 Task: Look for space in Warburton, Pakistan from 8th August, 2023 to 15th August, 2023 for 9 adults in price range Rs.10000 to Rs.14000. Place can be shared room with 5 bedrooms having 9 beds and 5 bathrooms. Property type can be house, flat, guest house. Amenities needed are: wifi, TV, free parkinig on premises, gym, breakfast. Booking option can be shelf check-in. Required host language is English.
Action: Mouse moved to (552, 121)
Screenshot: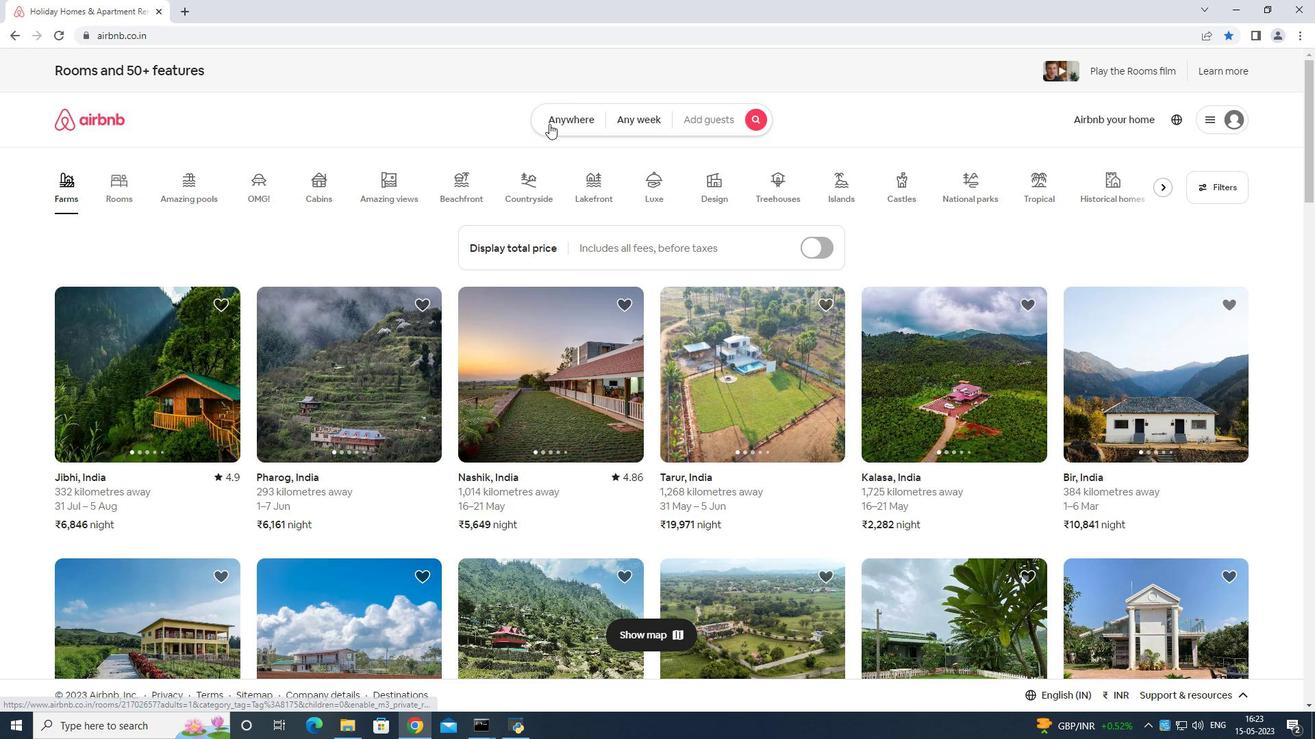 
Action: Mouse pressed left at (552, 121)
Screenshot: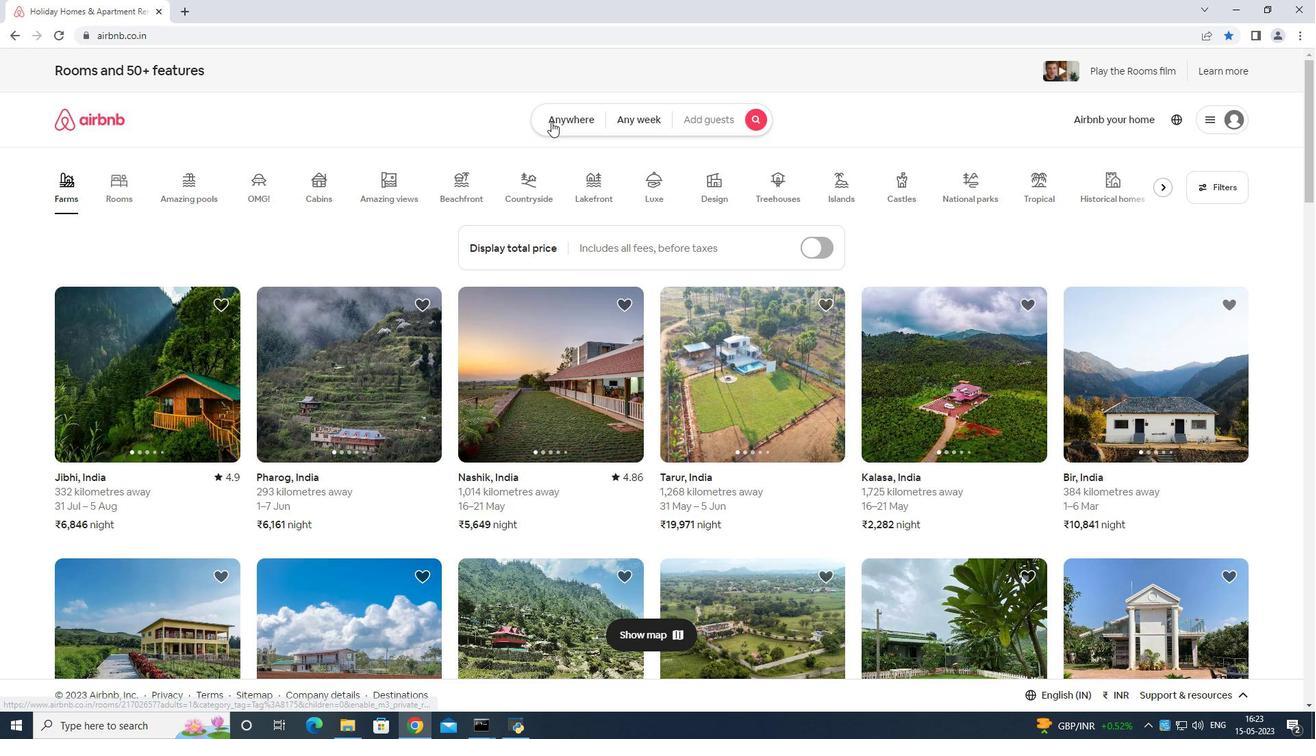 
Action: Mouse moved to (545, 170)
Screenshot: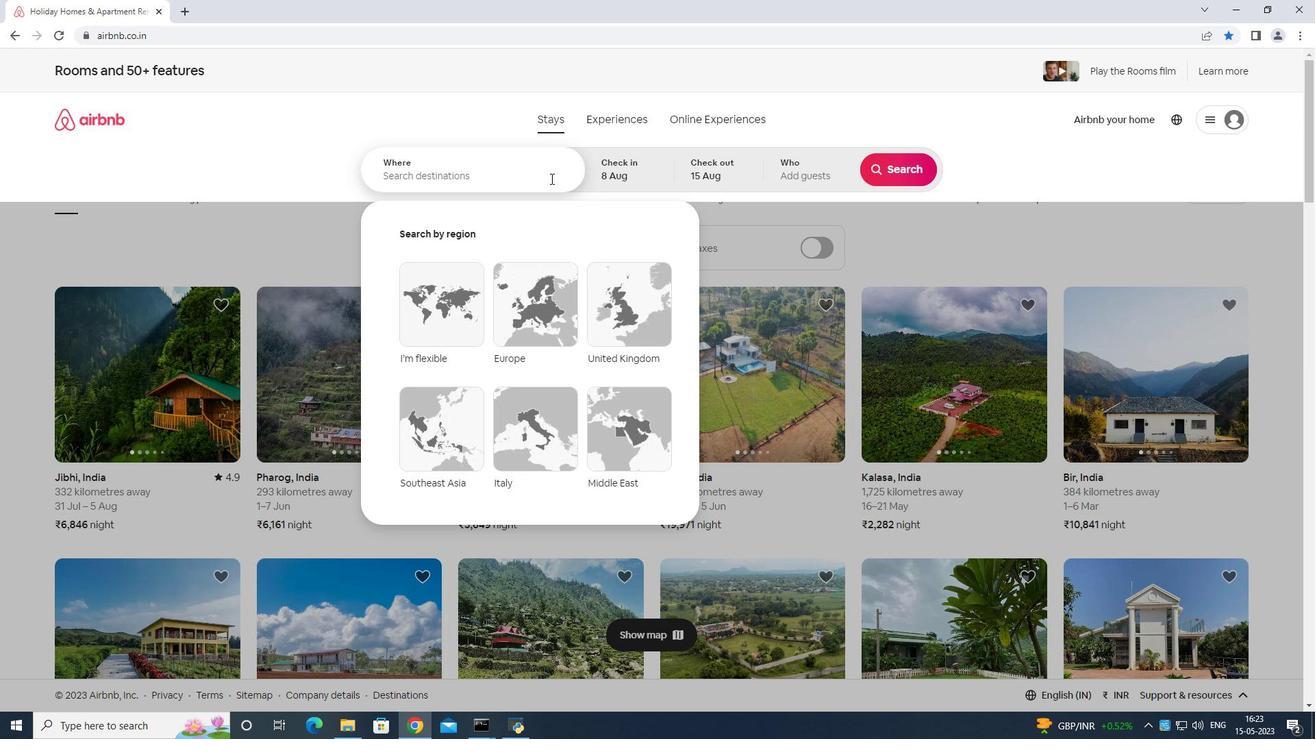 
Action: Mouse pressed left at (545, 170)
Screenshot: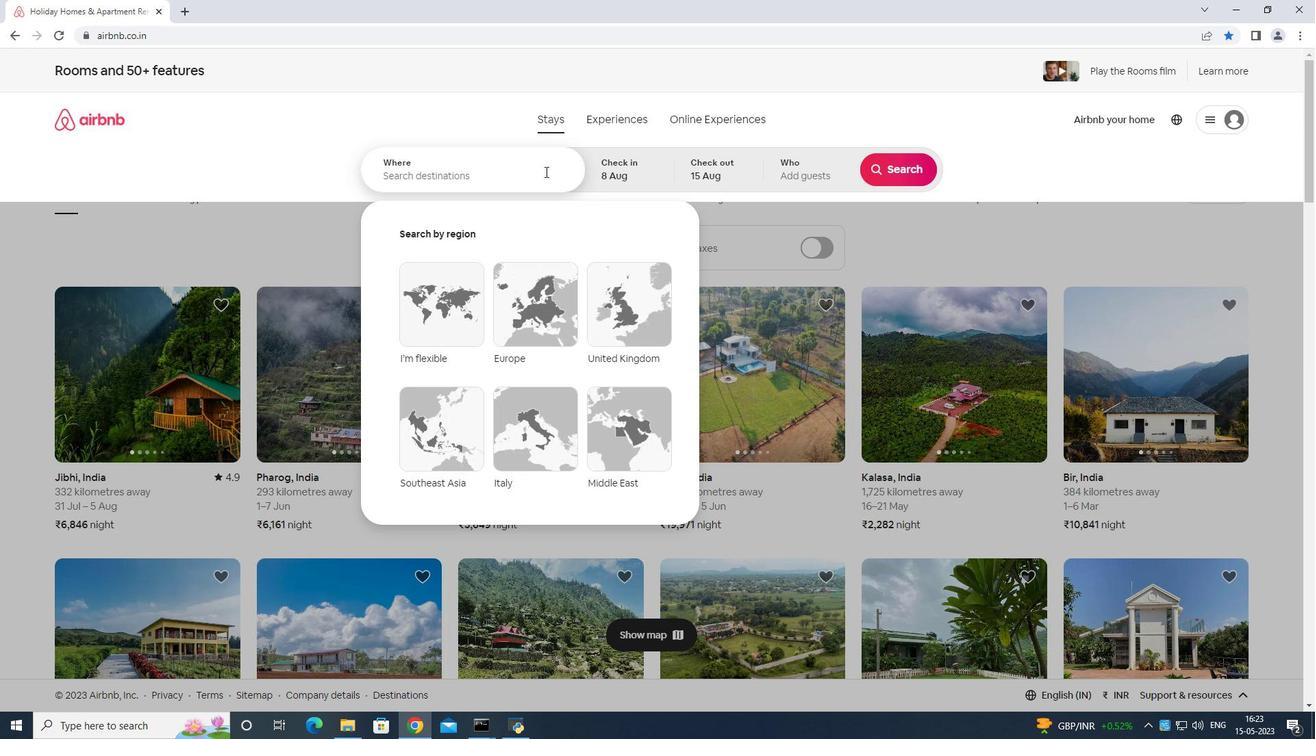 
Action: Mouse moved to (640, 234)
Screenshot: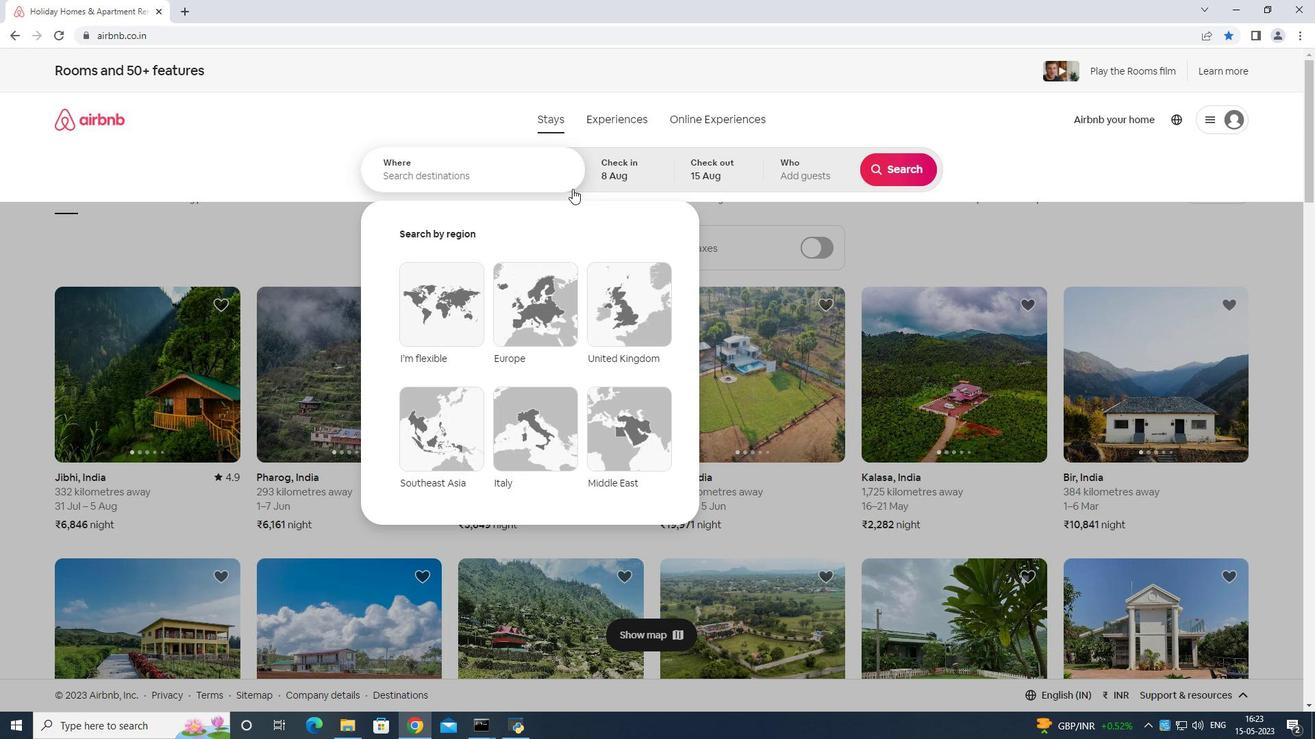 
Action: Key pressed <Key.shift>Warburnton<Key.space><Key.shift>Pakistan<Key.enter>
Screenshot: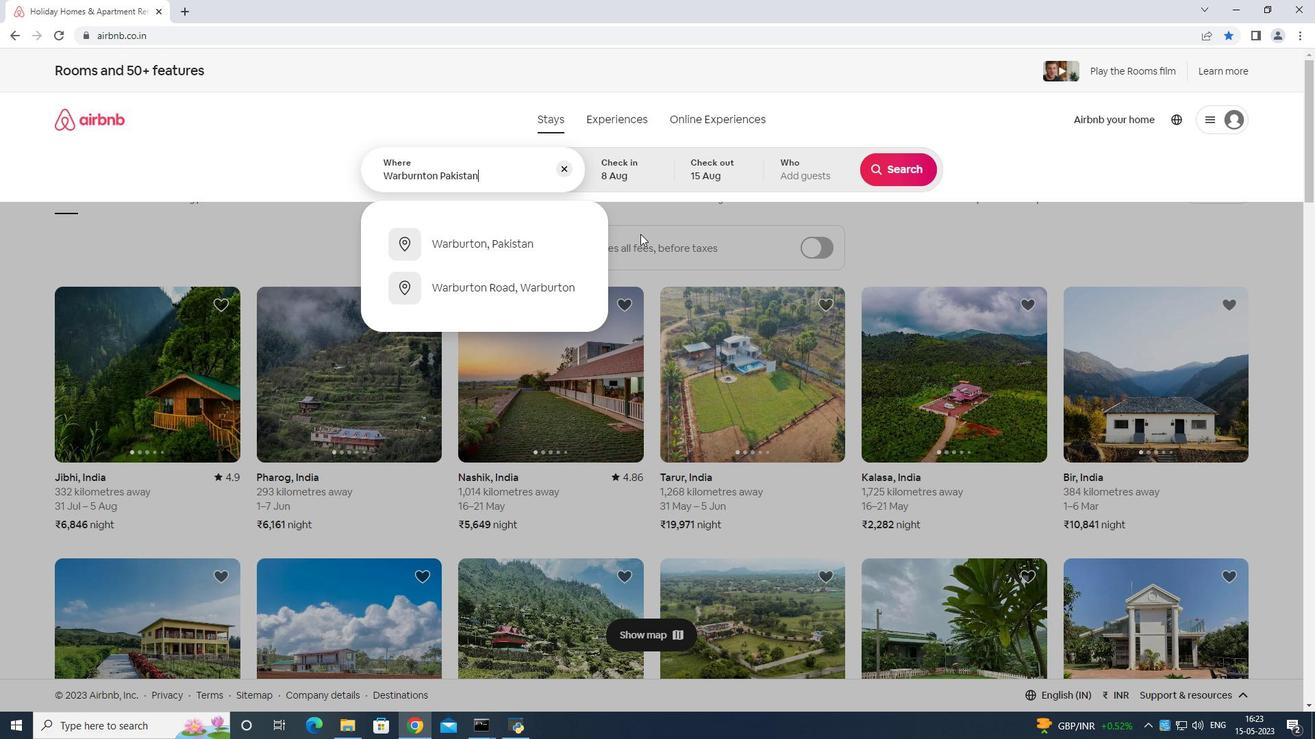 
Action: Mouse moved to (784, 169)
Screenshot: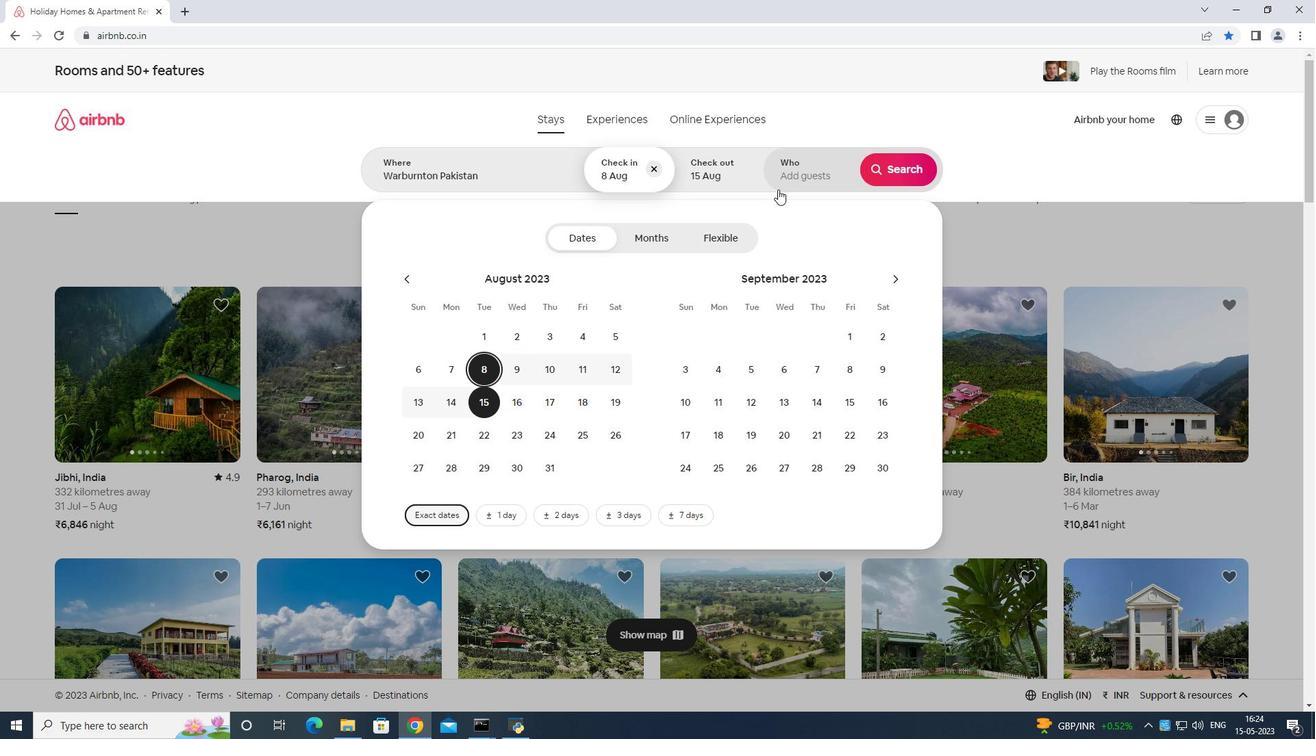 
Action: Mouse pressed left at (784, 169)
Screenshot: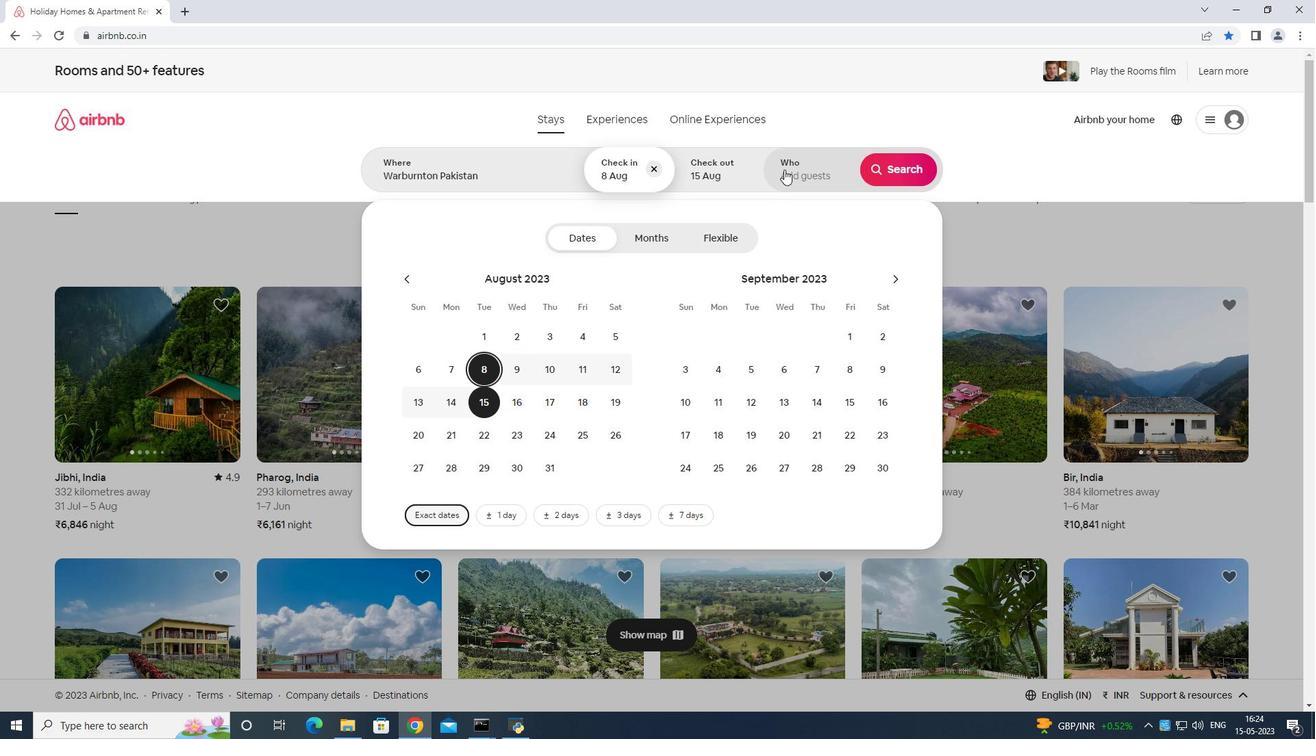 
Action: Mouse moved to (899, 245)
Screenshot: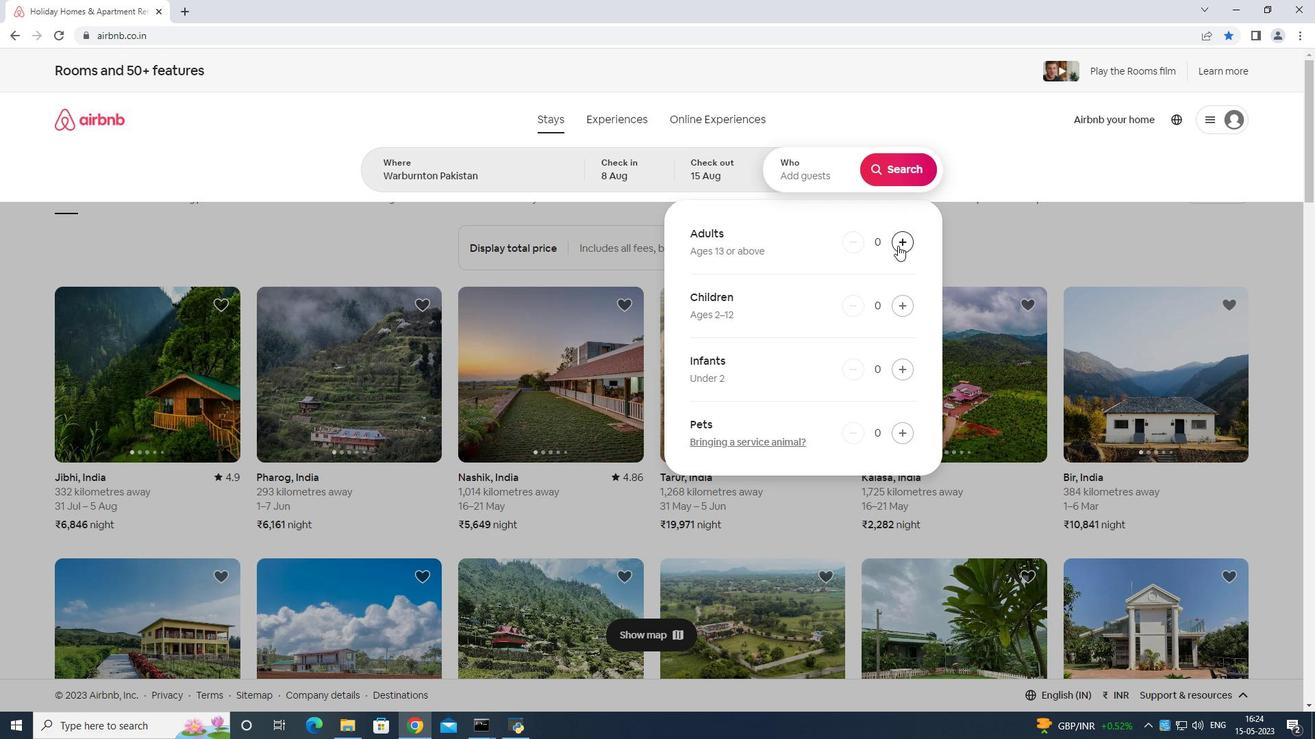 
Action: Mouse pressed left at (899, 245)
Screenshot: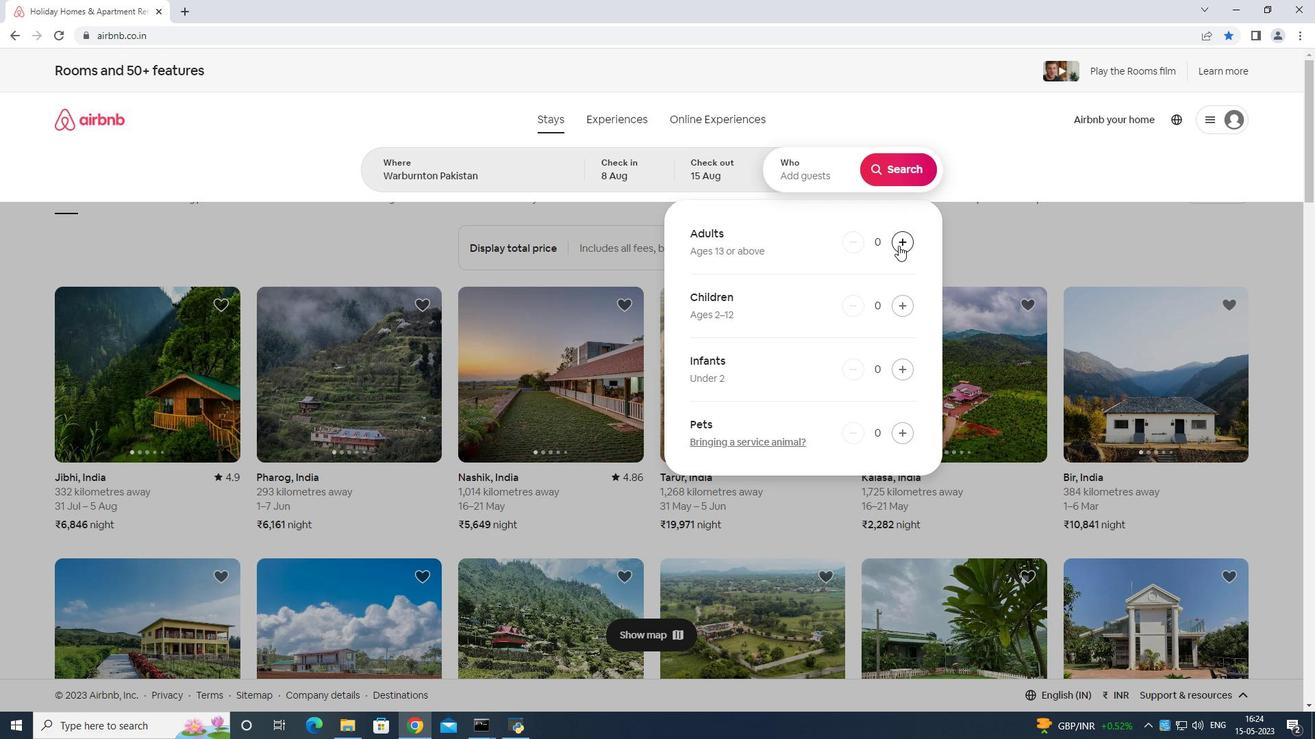
Action: Mouse moved to (901, 245)
Screenshot: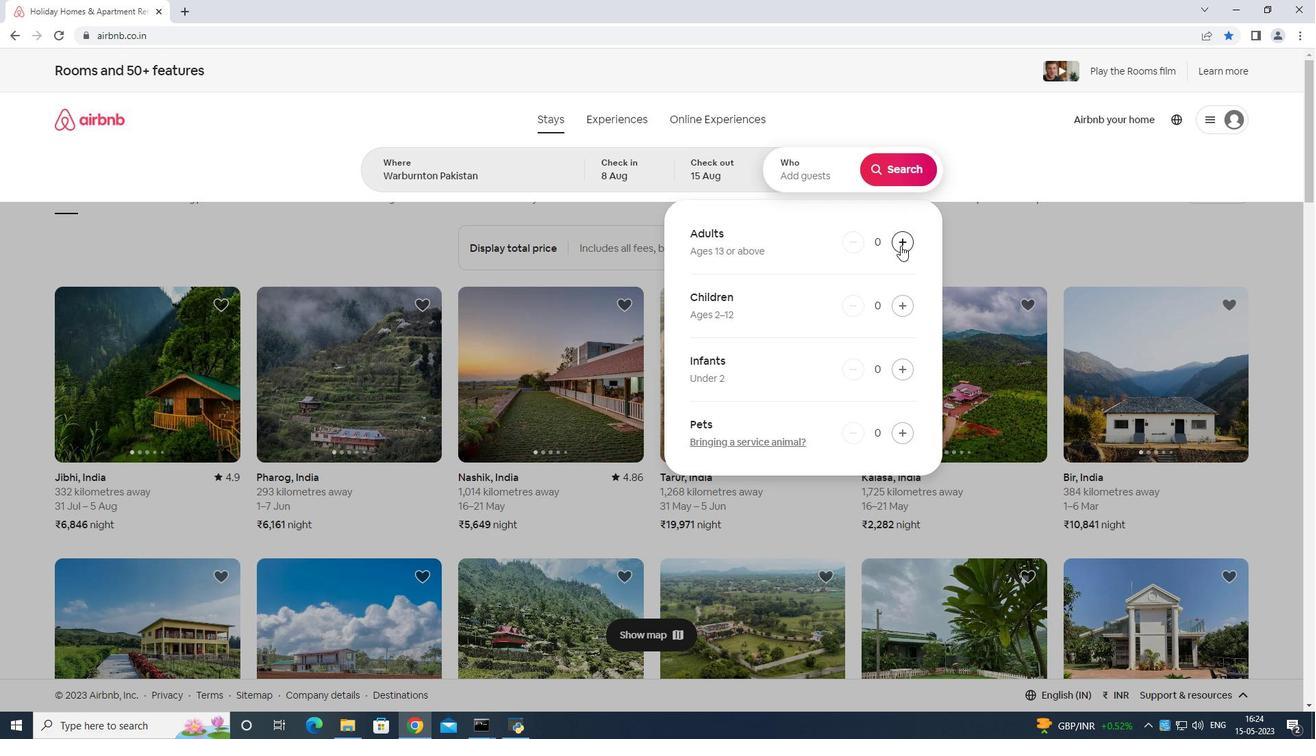 
Action: Mouse pressed left at (901, 245)
Screenshot: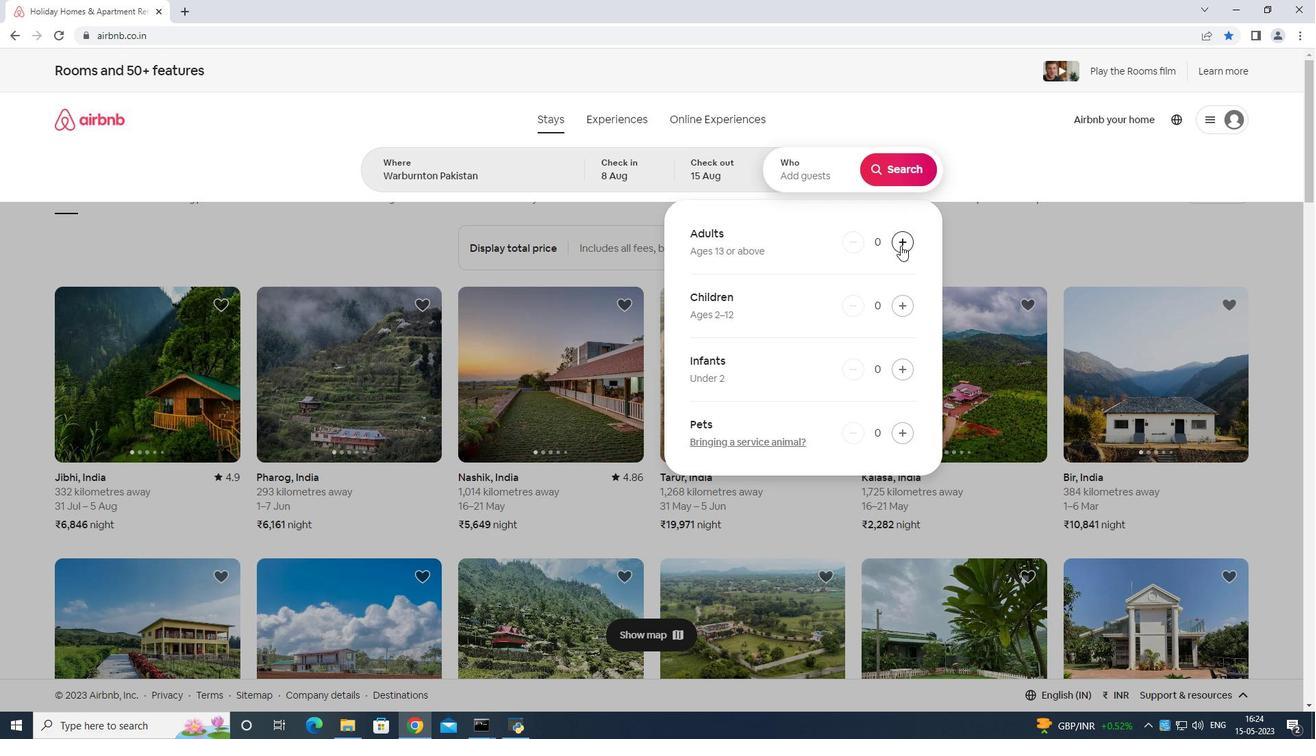 
Action: Mouse moved to (902, 245)
Screenshot: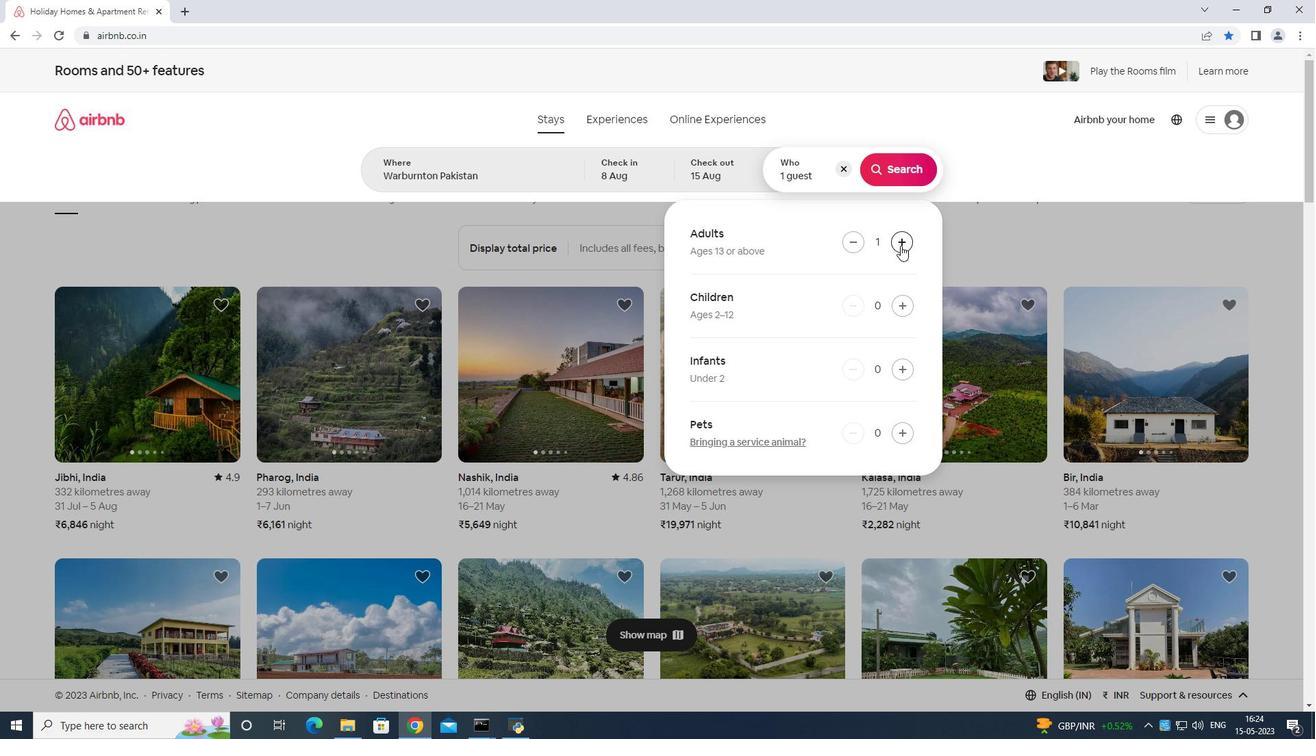 
Action: Mouse pressed left at (902, 245)
Screenshot: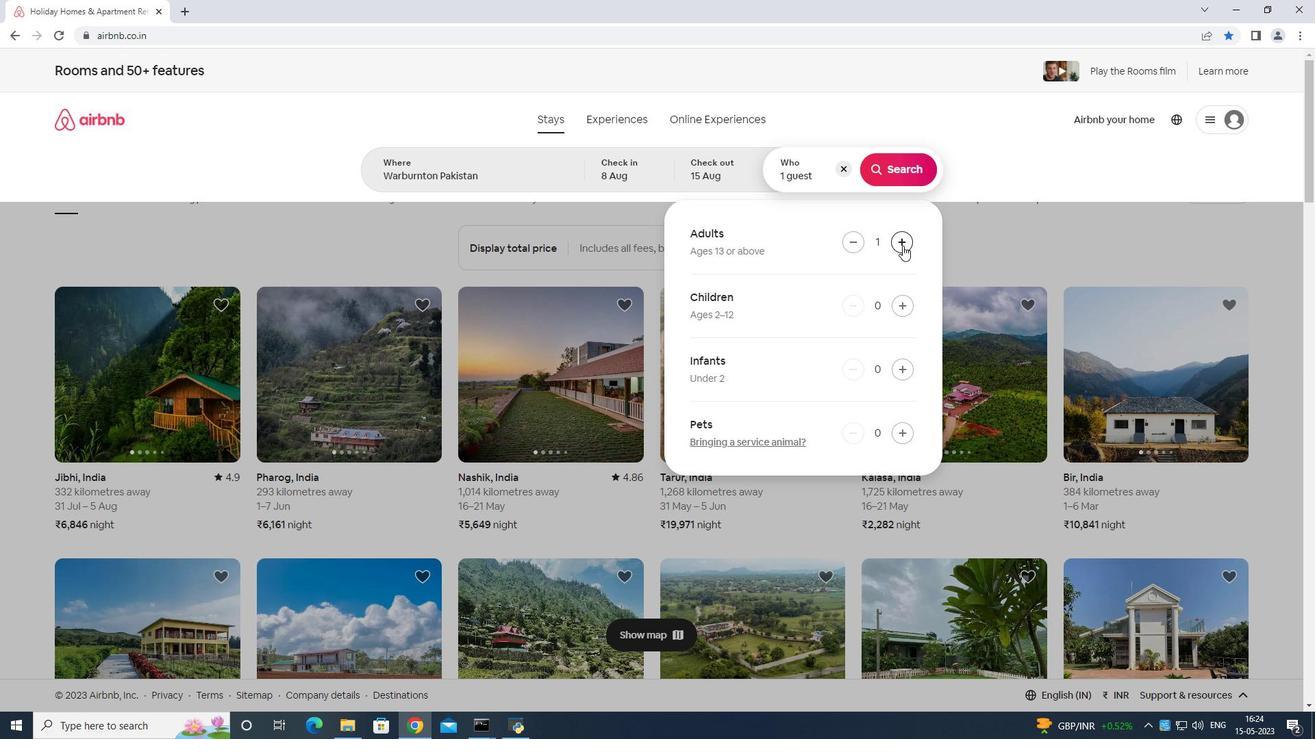 
Action: Mouse pressed left at (902, 245)
Screenshot: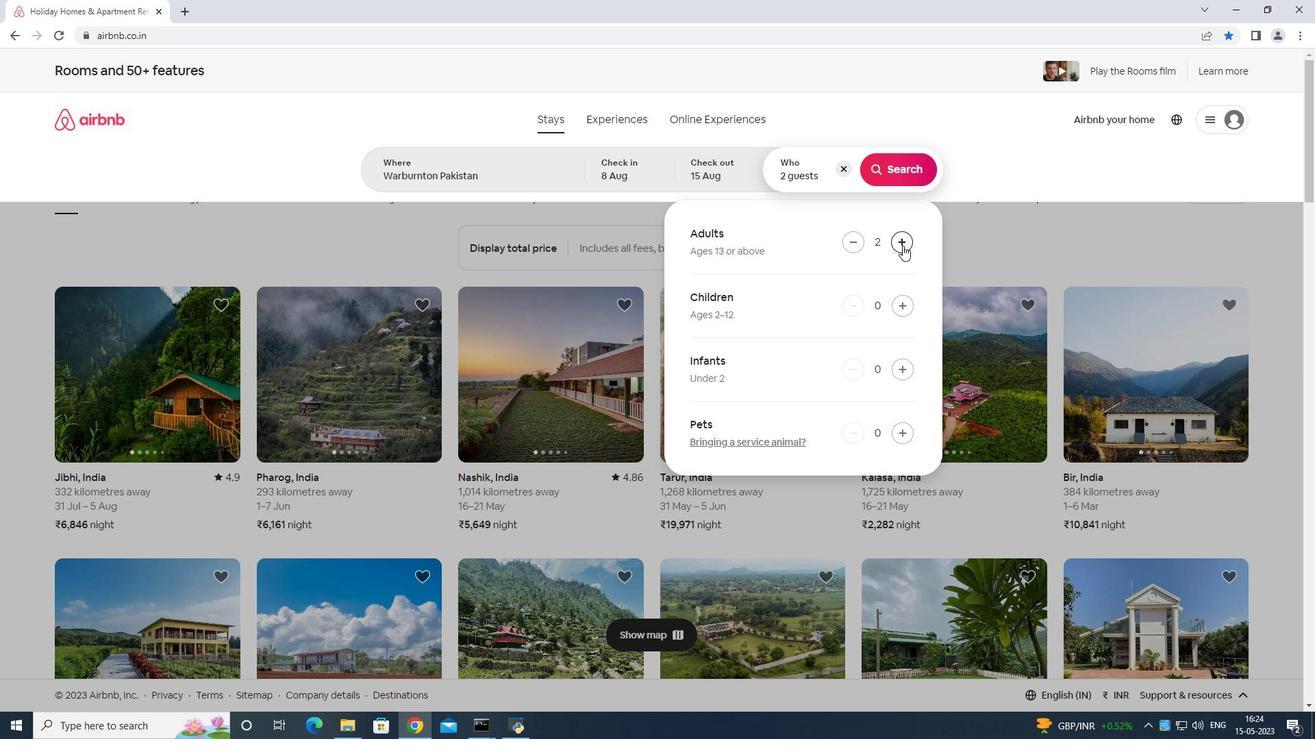 
Action: Mouse moved to (904, 245)
Screenshot: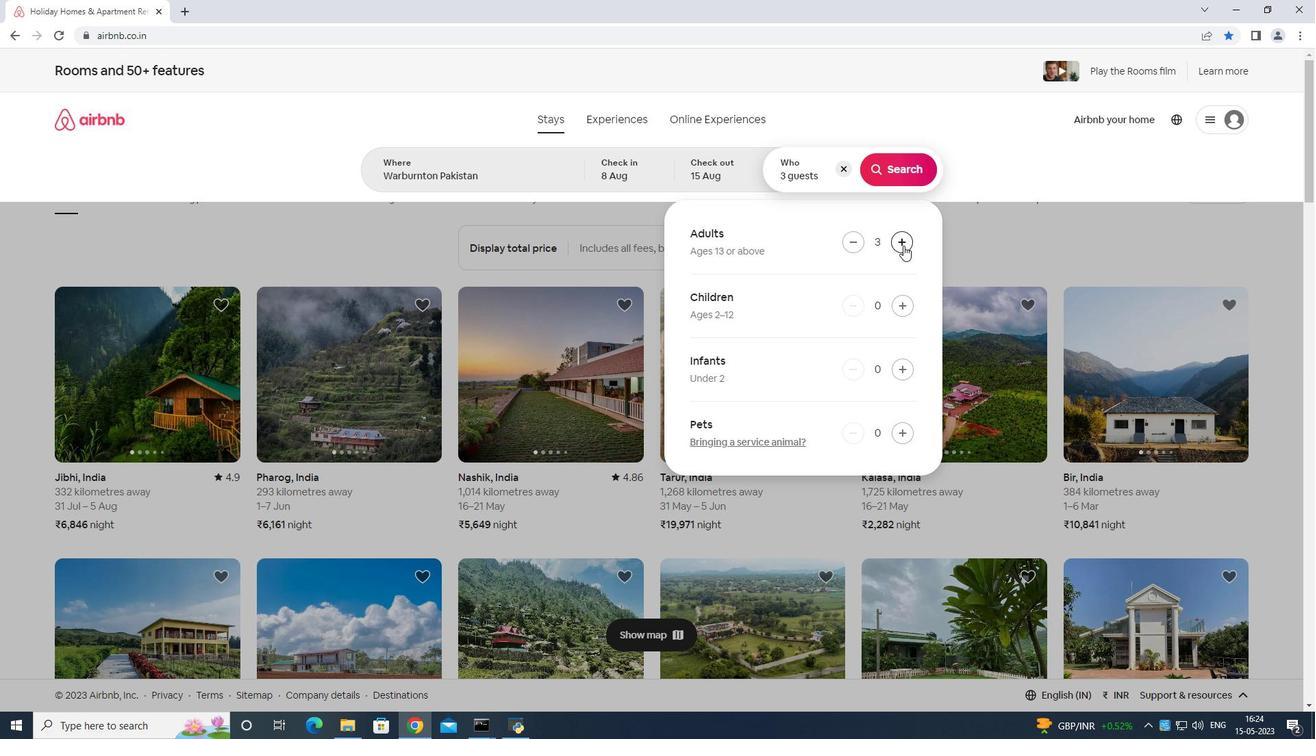 
Action: Mouse pressed left at (904, 245)
Screenshot: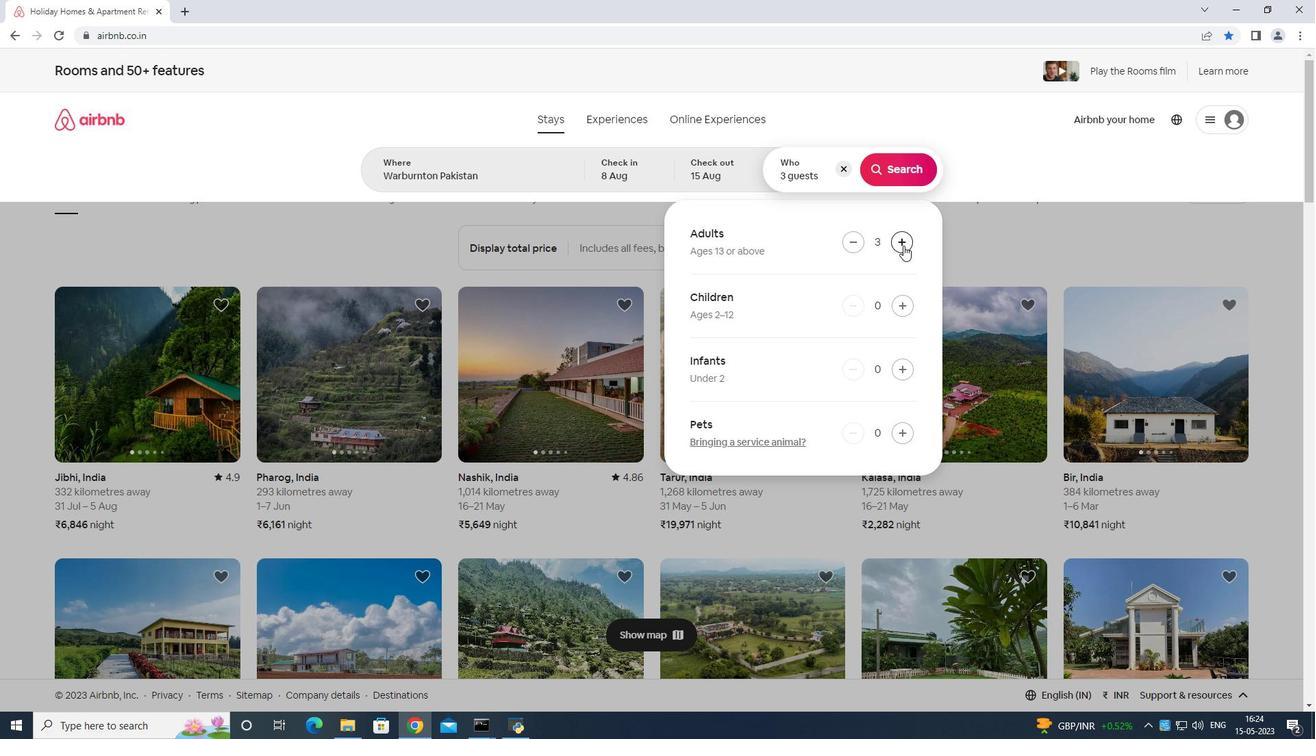 
Action: Mouse moved to (904, 245)
Screenshot: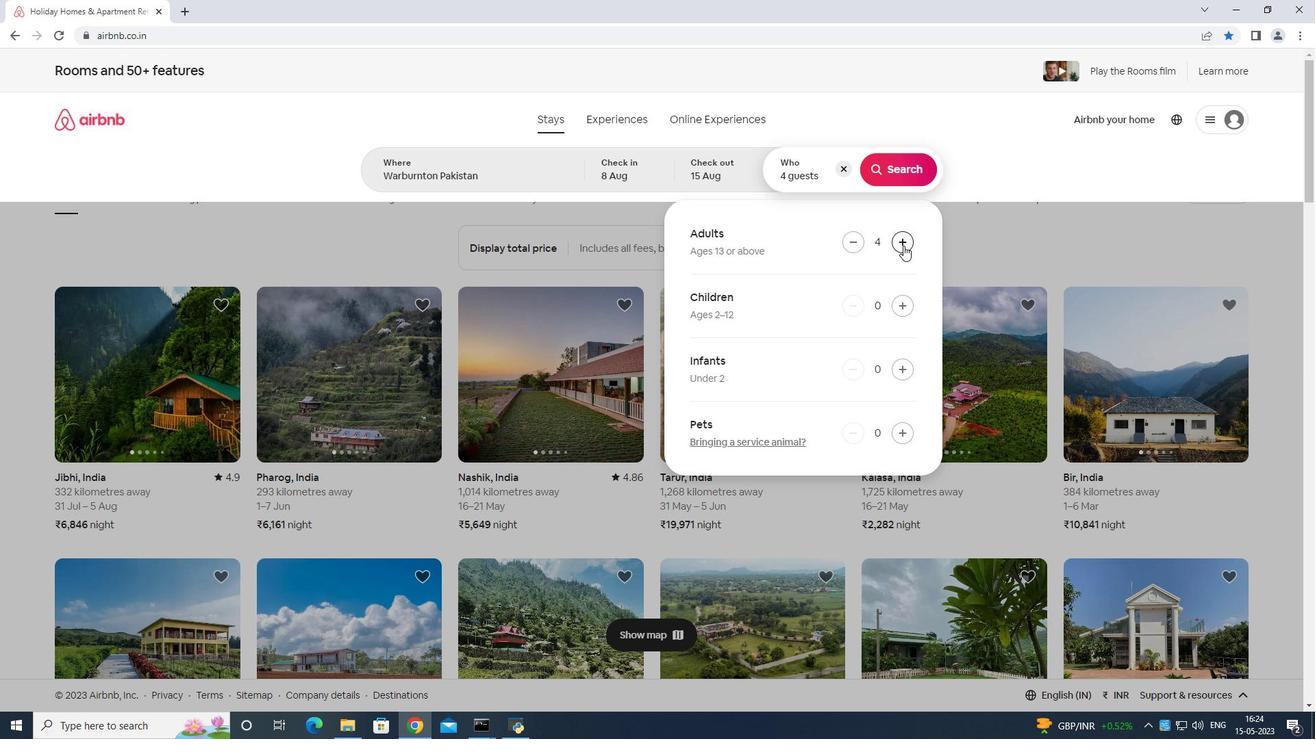 
Action: Mouse pressed left at (904, 245)
Screenshot: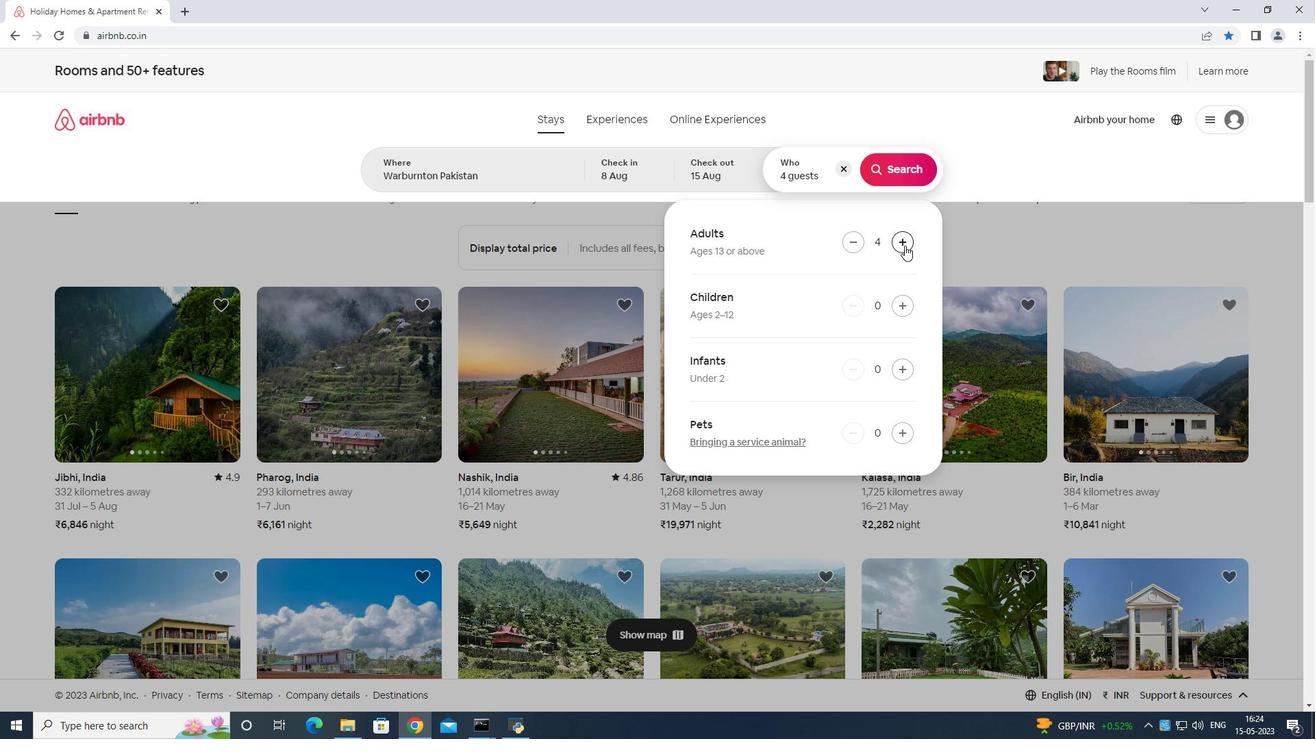 
Action: Mouse pressed left at (904, 245)
Screenshot: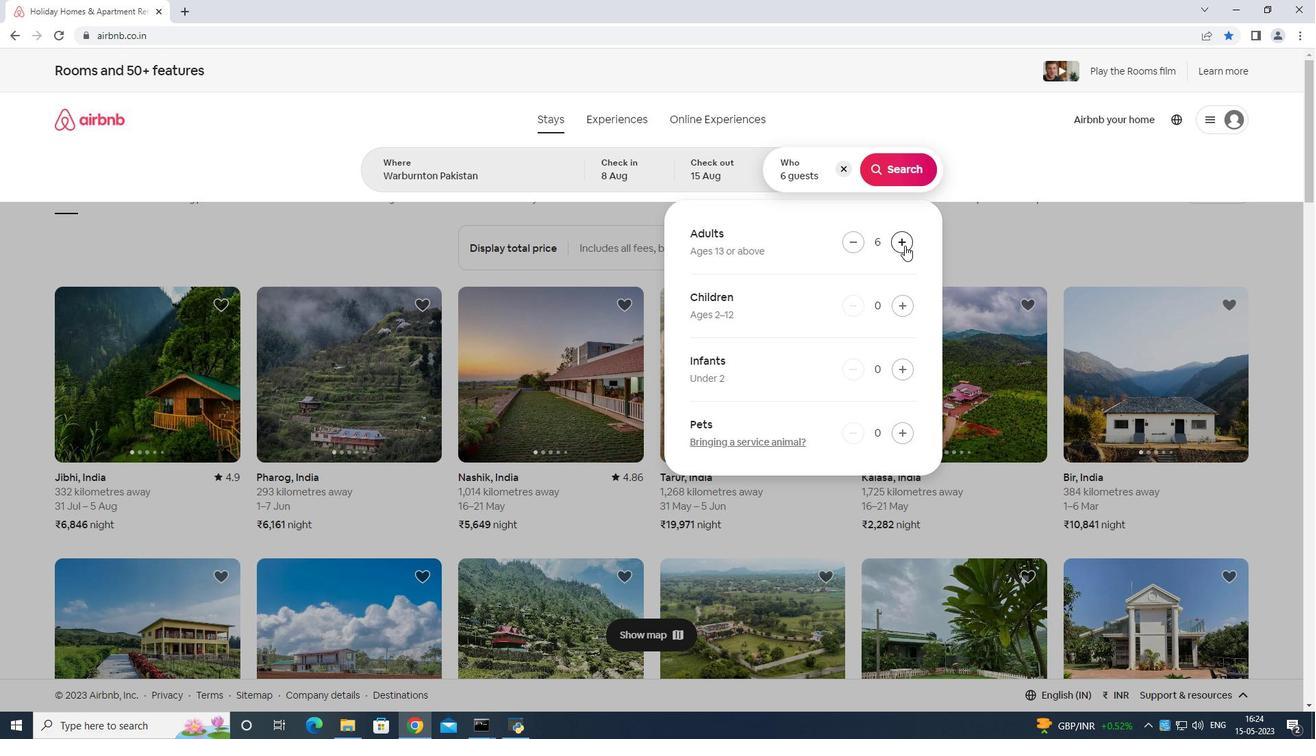 
Action: Mouse moved to (904, 246)
Screenshot: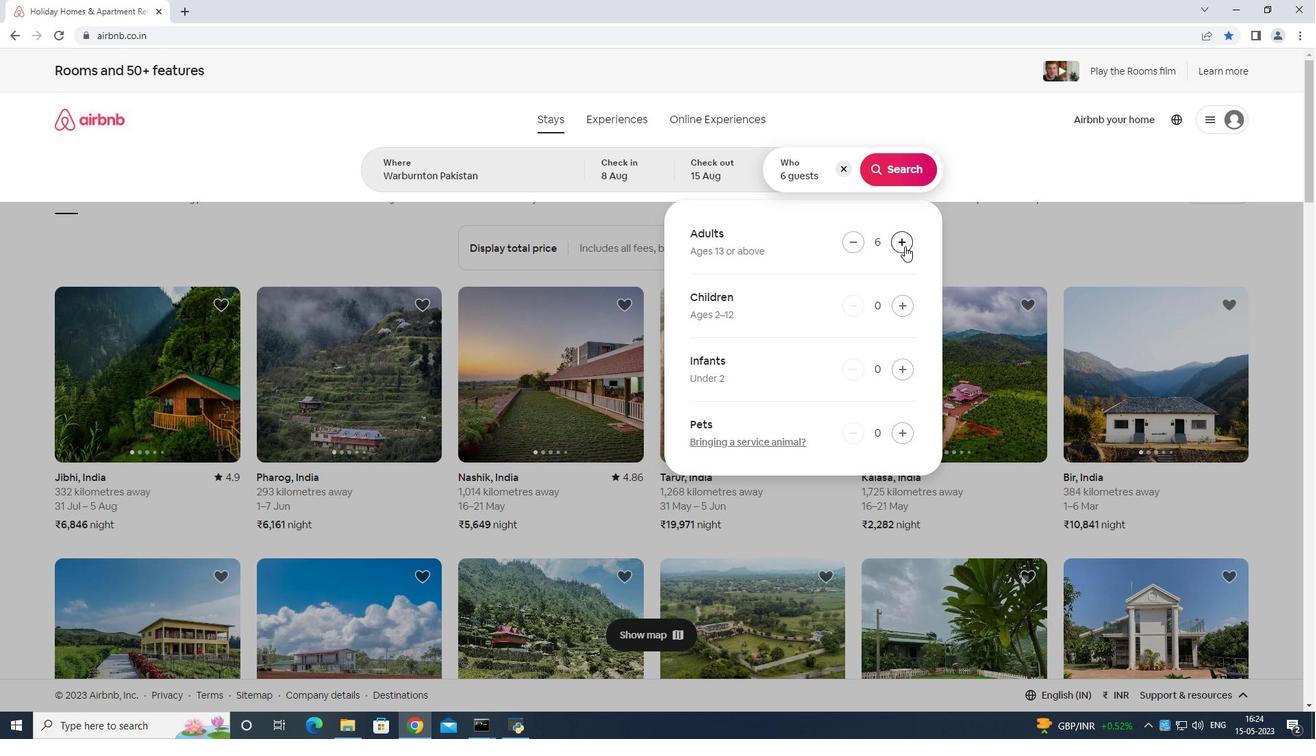 
Action: Mouse pressed left at (904, 246)
Screenshot: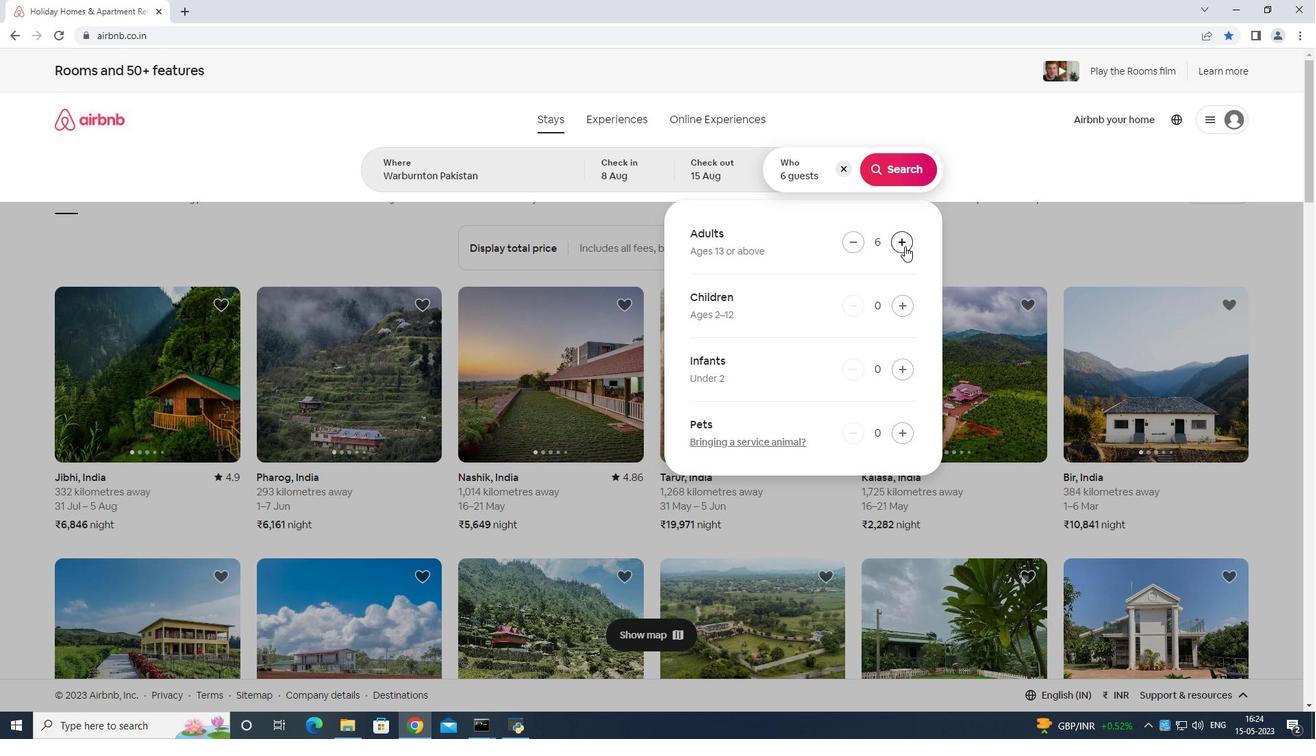 
Action: Mouse moved to (904, 244)
Screenshot: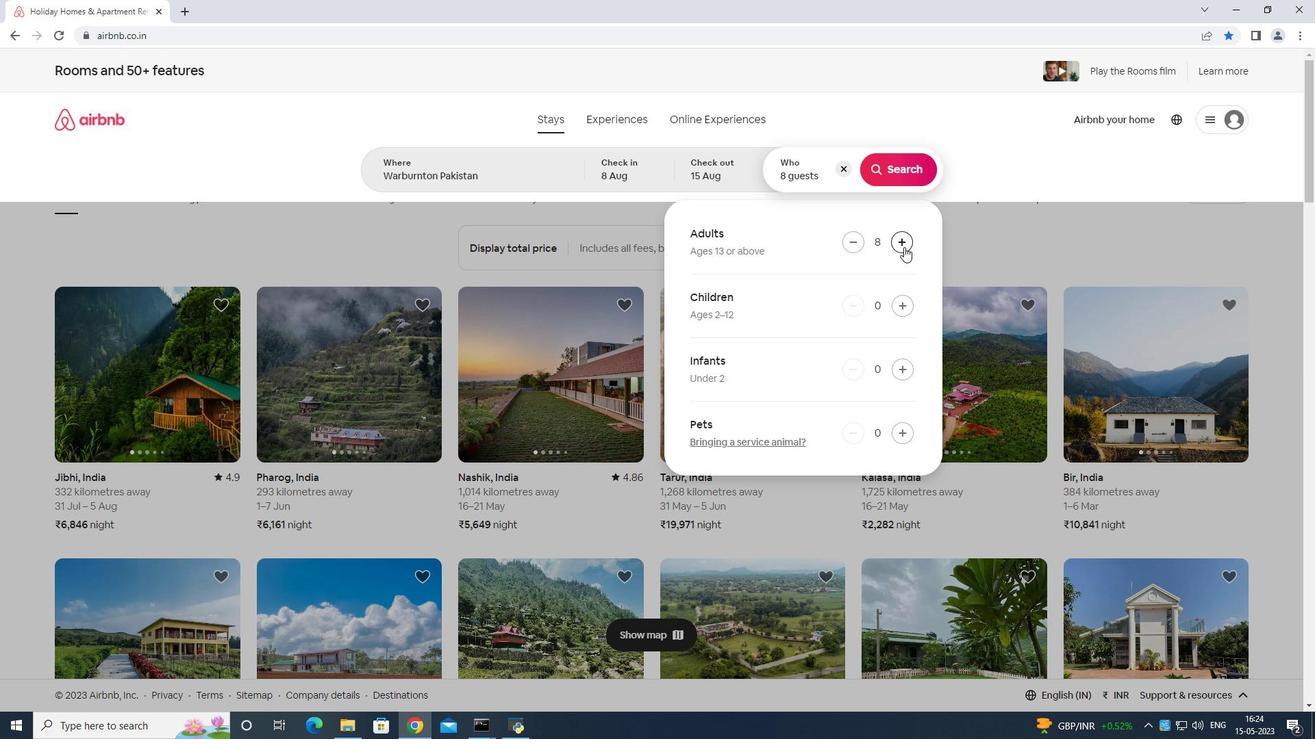 
Action: Mouse pressed left at (904, 244)
Screenshot: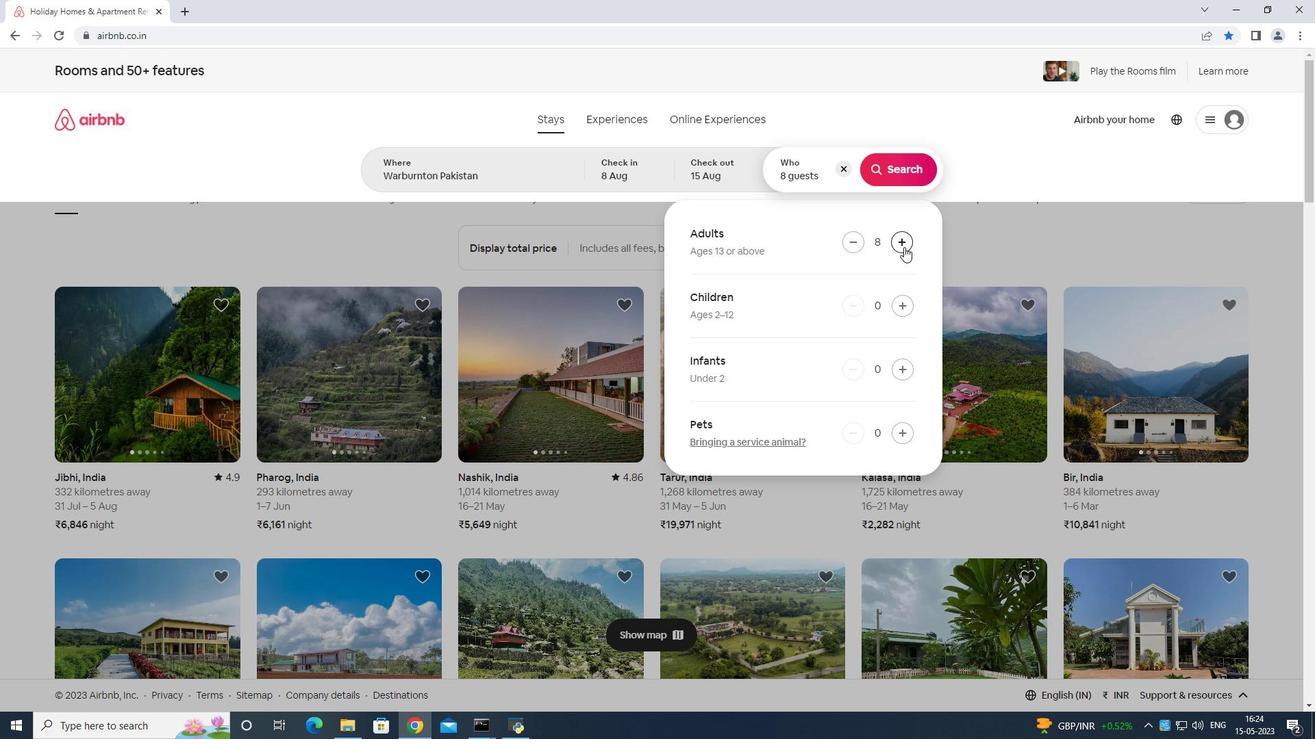 
Action: Mouse moved to (908, 163)
Screenshot: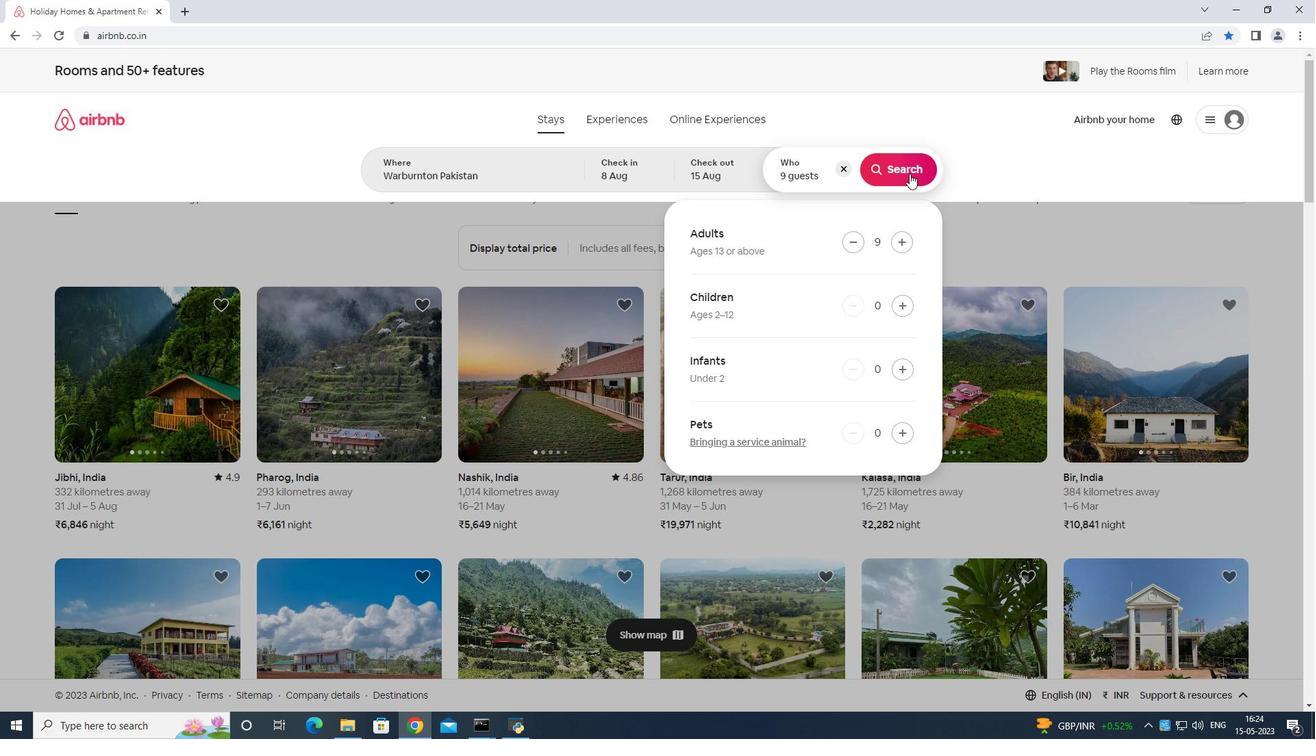 
Action: Mouse pressed left at (908, 163)
Screenshot: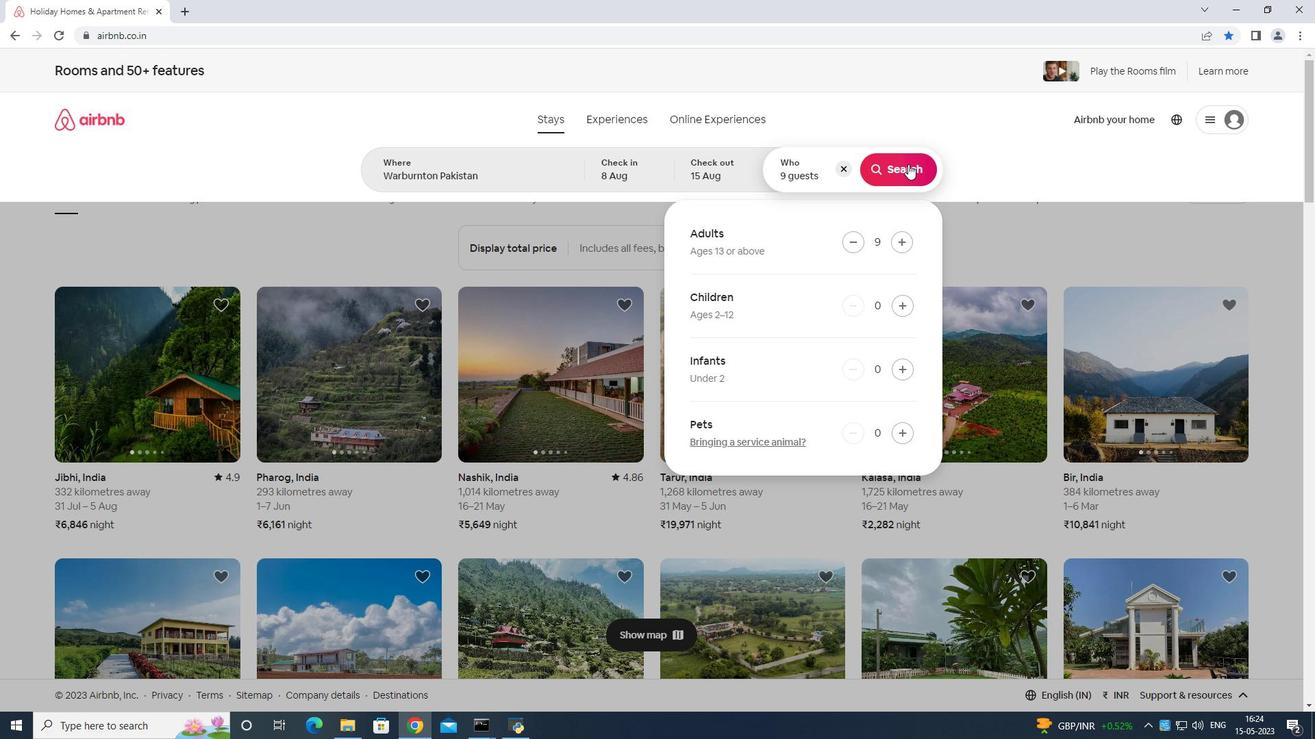 
Action: Mouse moved to (1259, 141)
Screenshot: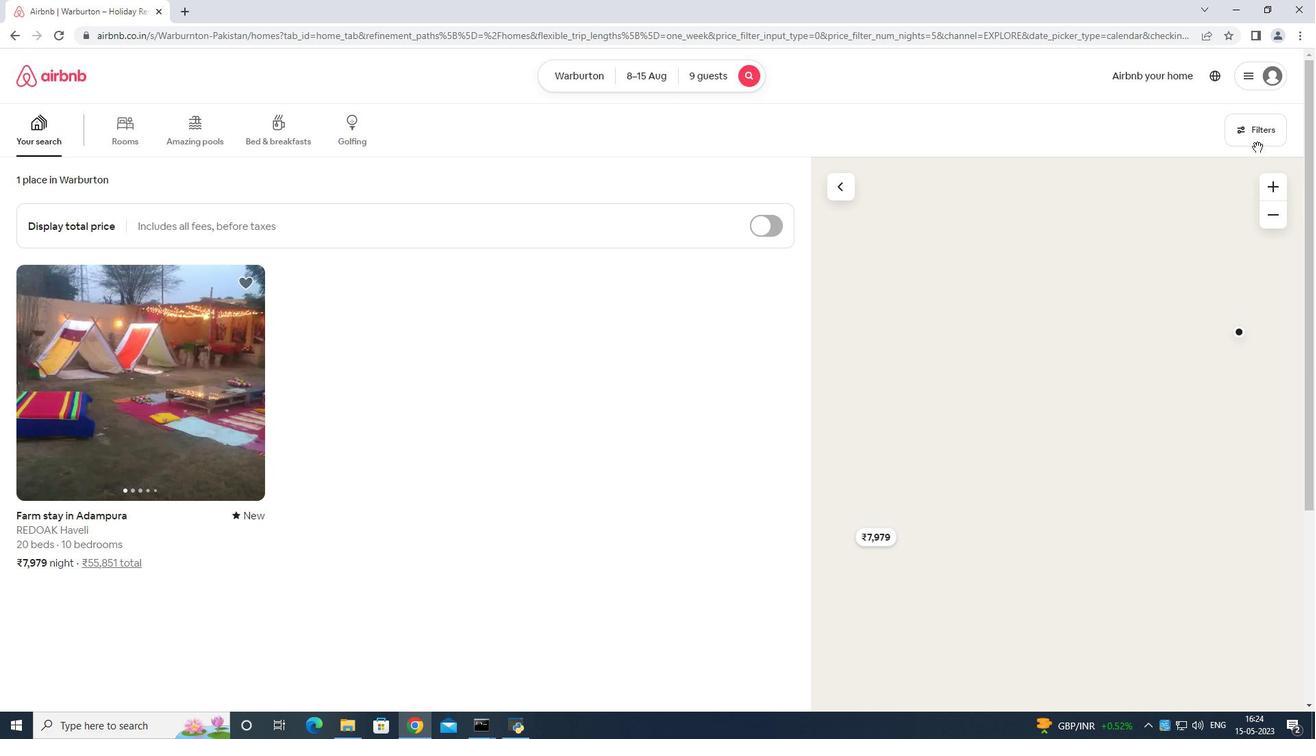 
Action: Mouse pressed left at (1259, 141)
Screenshot: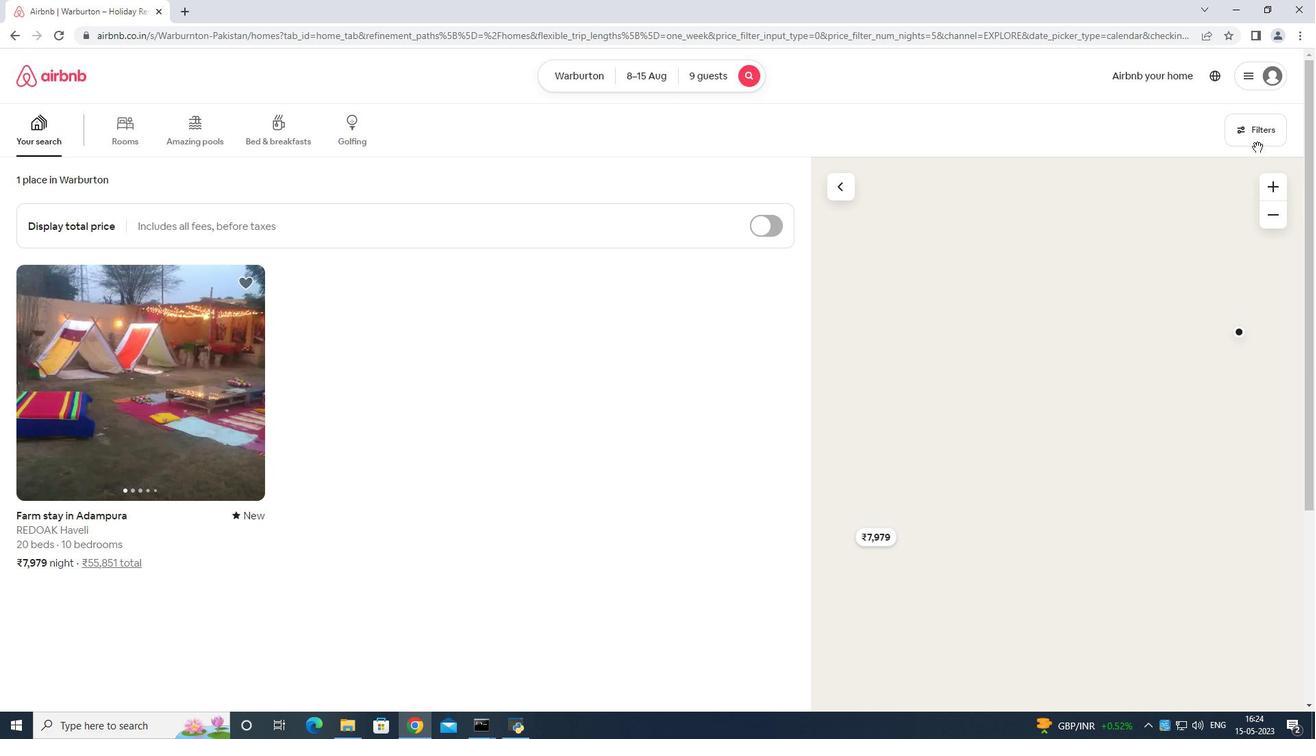
Action: Mouse moved to (514, 456)
Screenshot: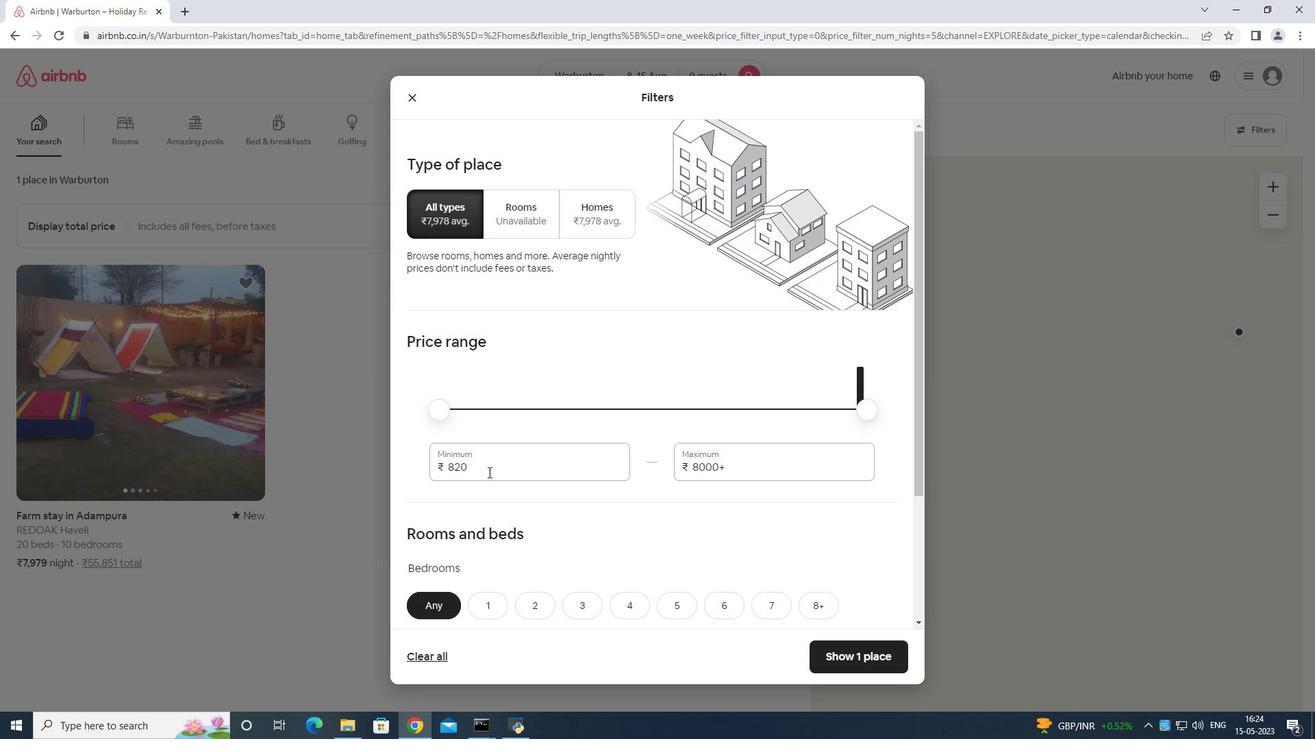 
Action: Mouse pressed left at (514, 456)
Screenshot: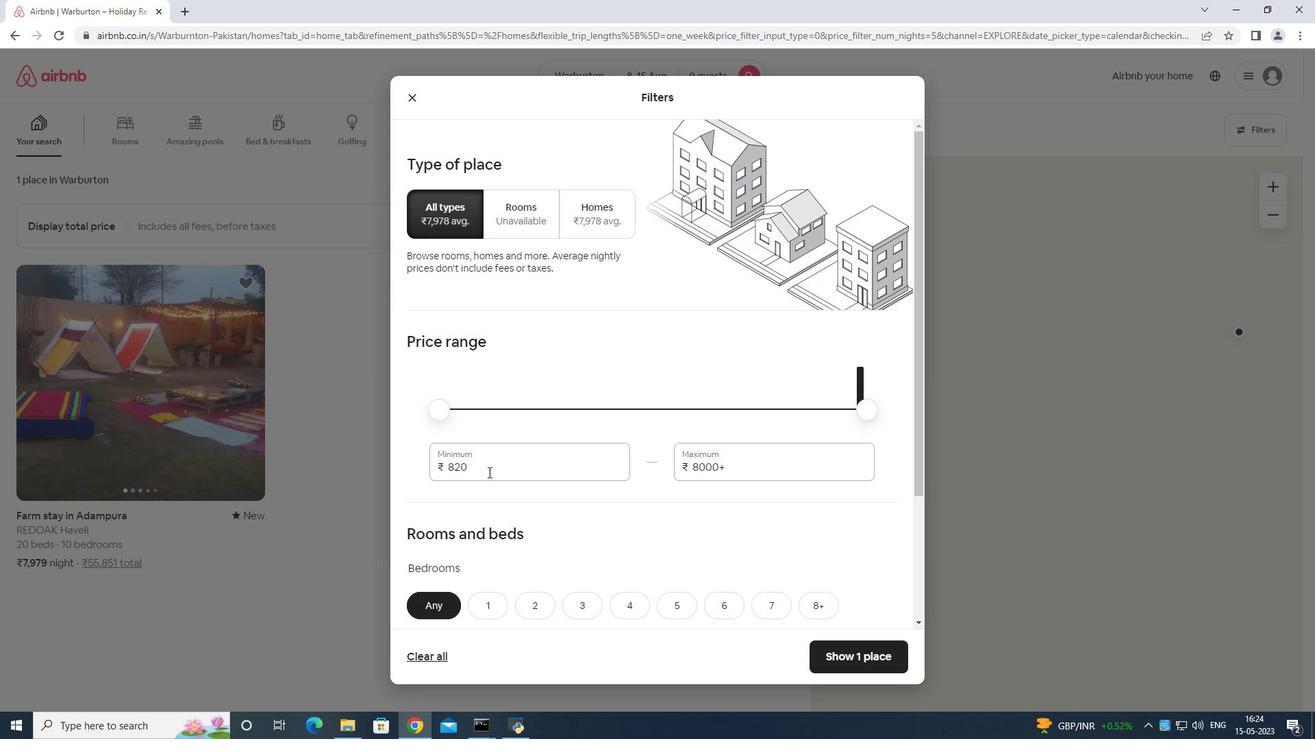 
Action: Mouse moved to (521, 467)
Screenshot: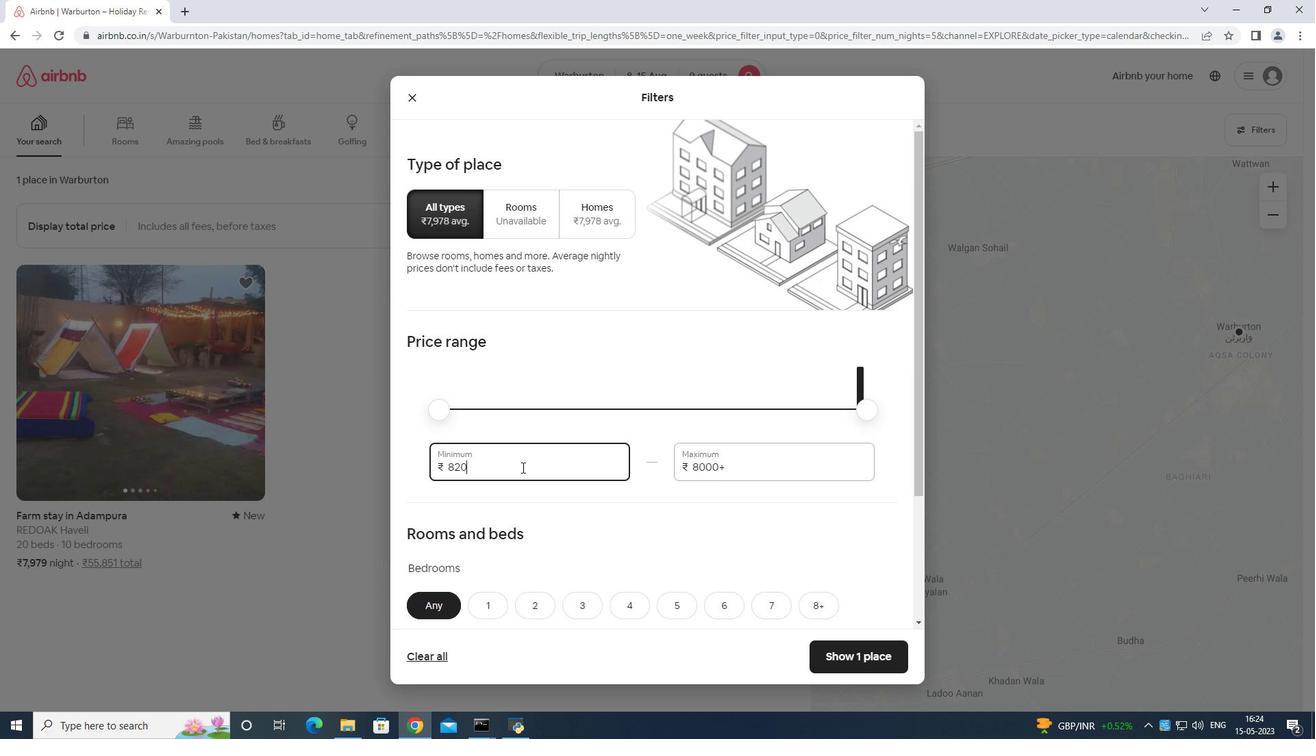 
Action: Key pressed <Key.backspace>
Screenshot: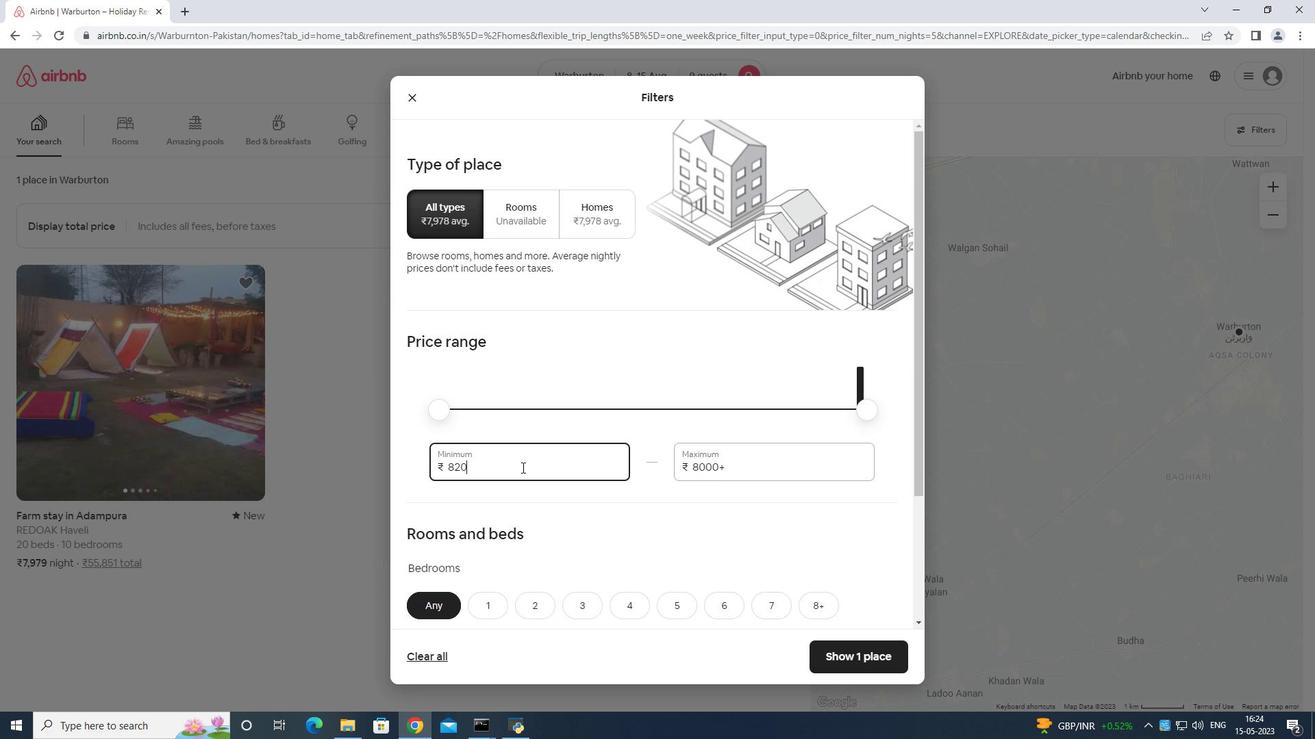 
Action: Mouse moved to (521, 465)
Screenshot: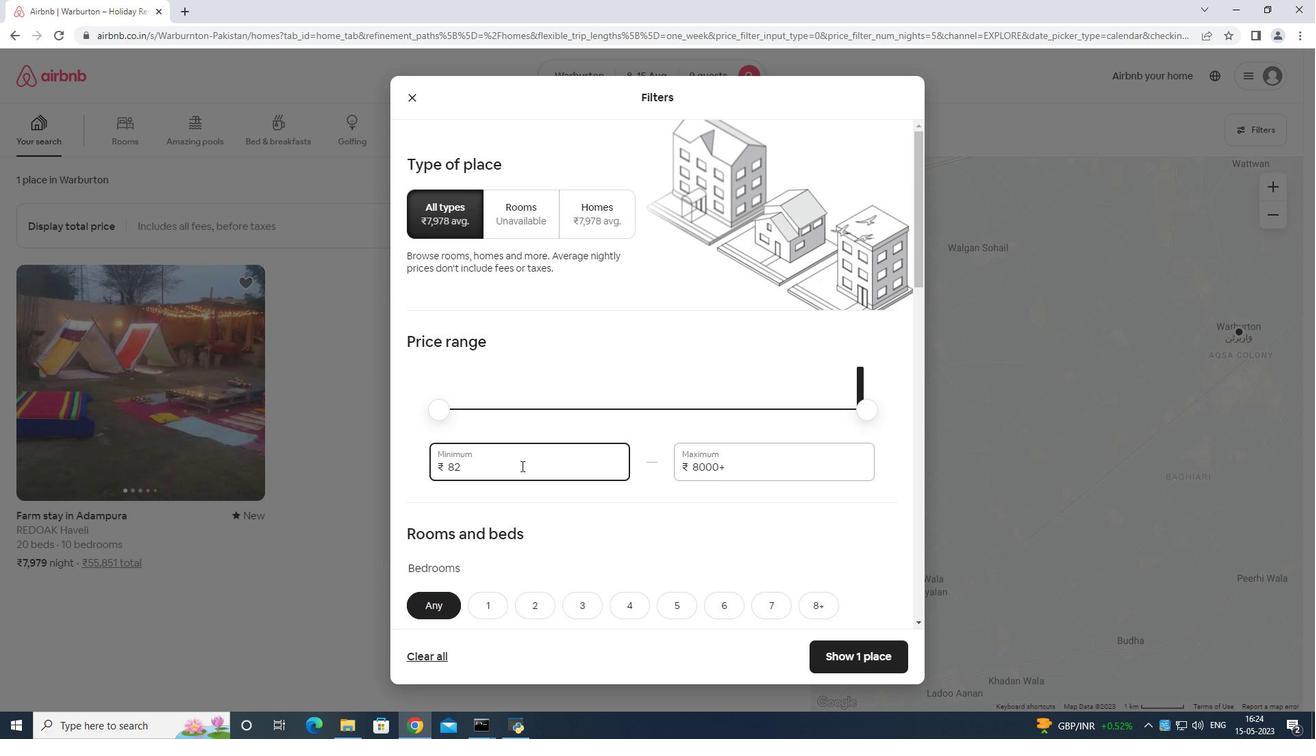 
Action: Key pressed <Key.backspace><Key.backspace><Key.backspace>
Screenshot: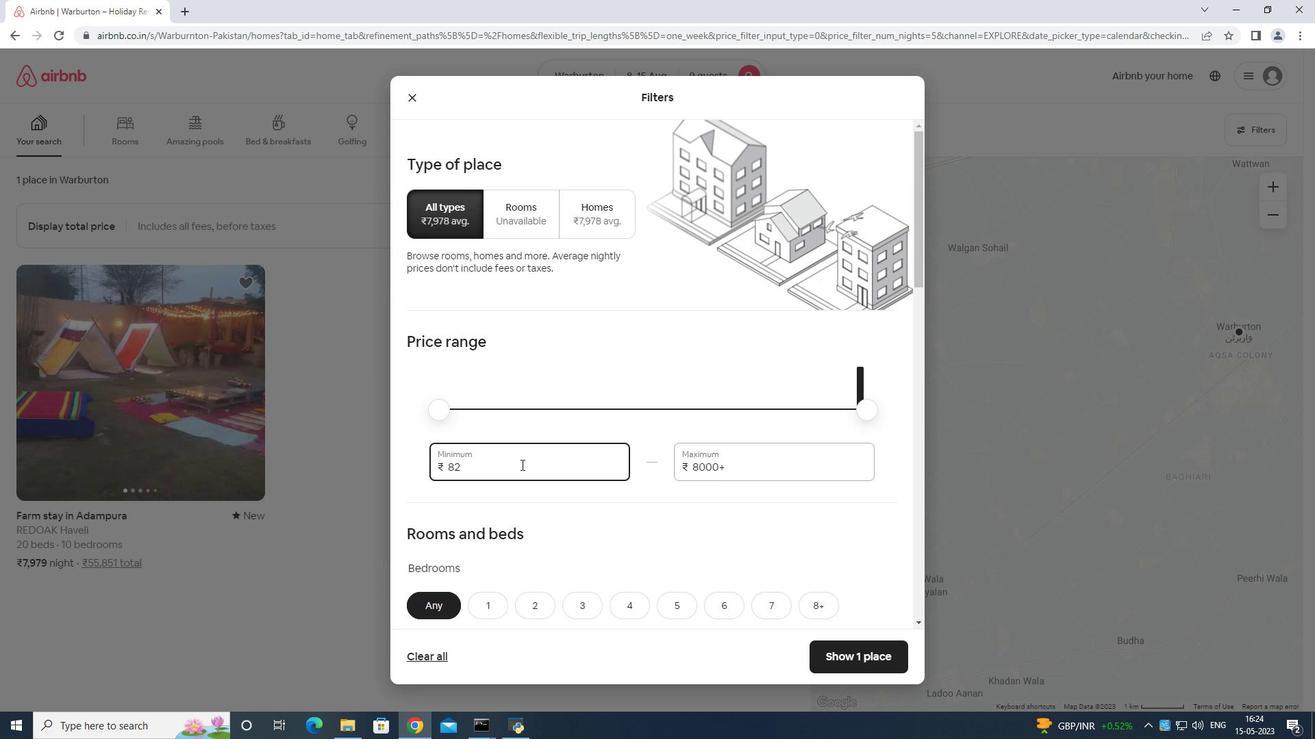 
Action: Mouse moved to (521, 464)
Screenshot: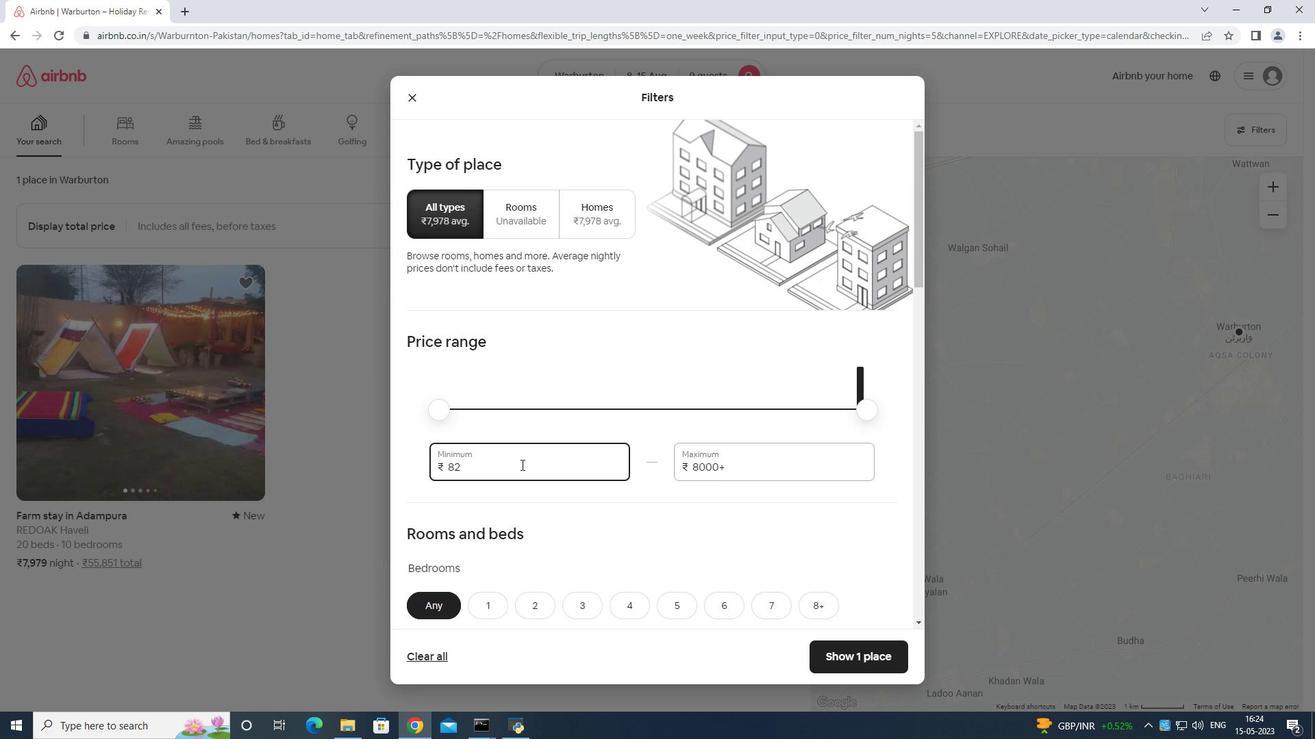 
Action: Key pressed <Key.backspace><Key.backspace>
Screenshot: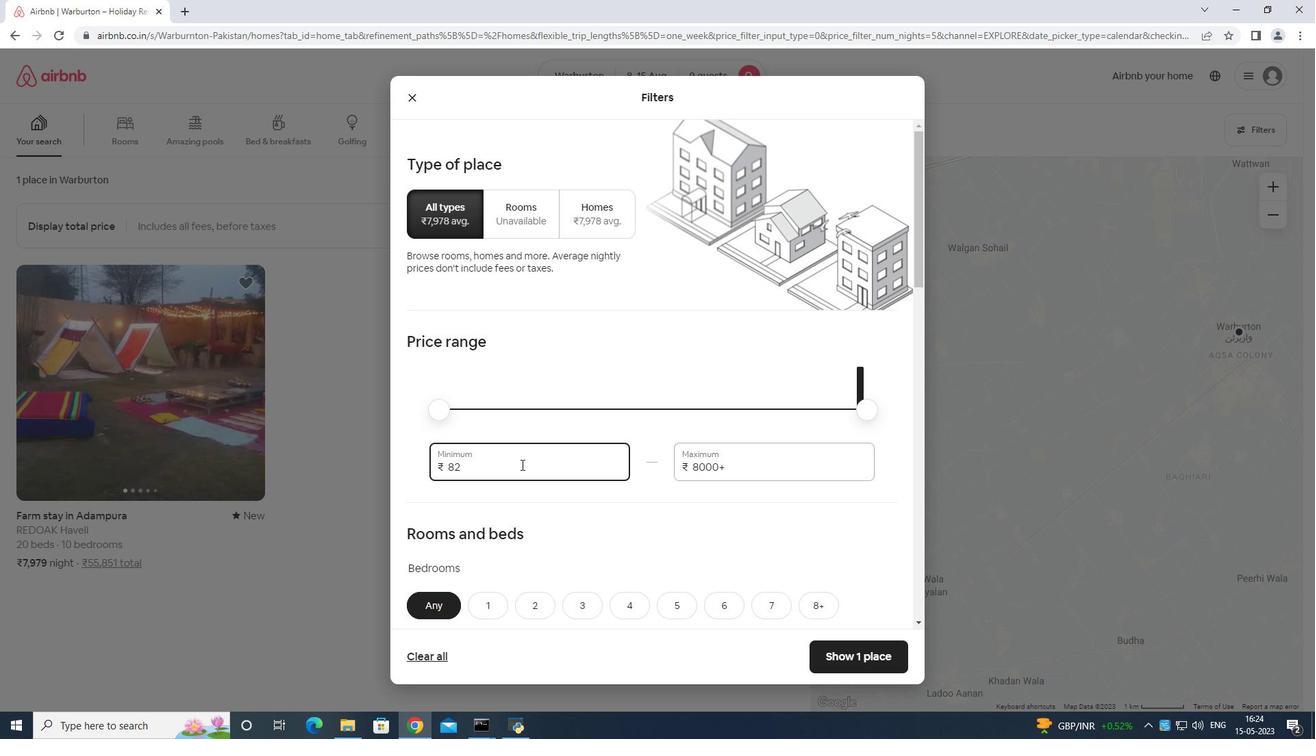
Action: Mouse moved to (522, 463)
Screenshot: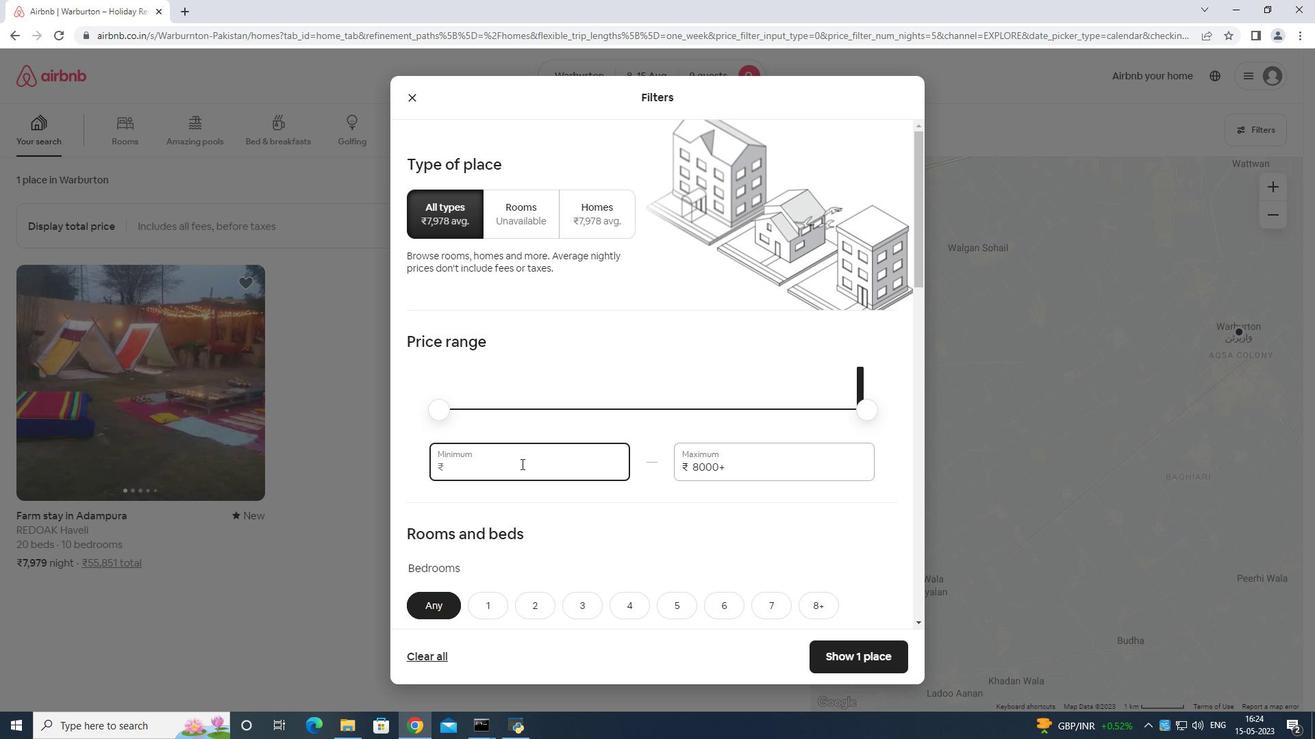 
Action: Key pressed 1000
Screenshot: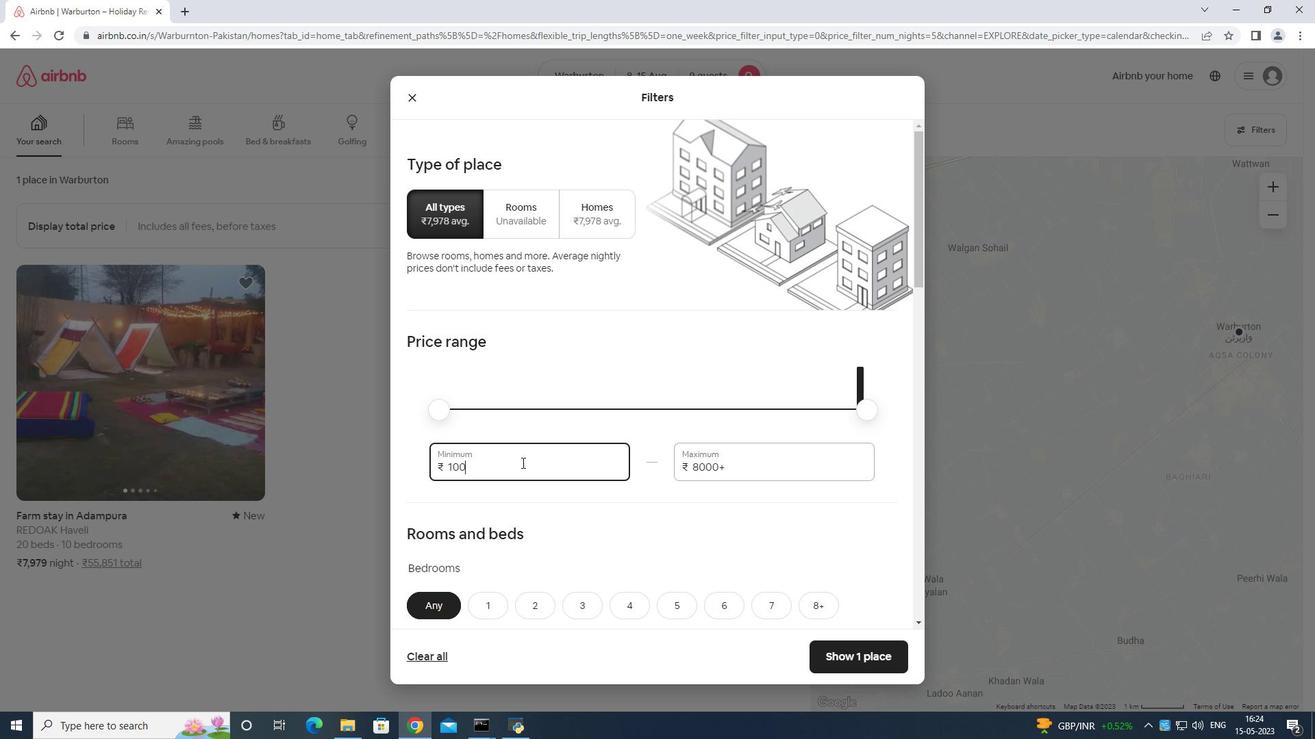 
Action: Mouse moved to (522, 463)
Screenshot: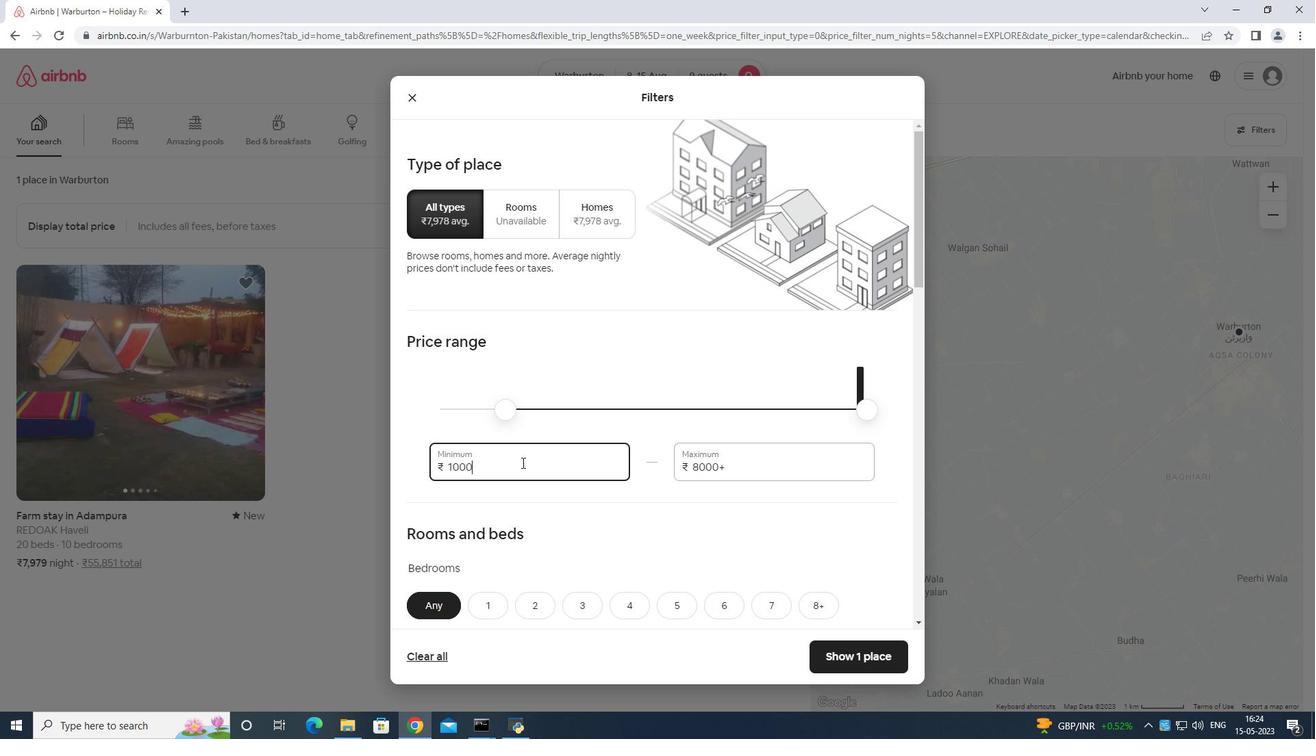 
Action: Key pressed 0
Screenshot: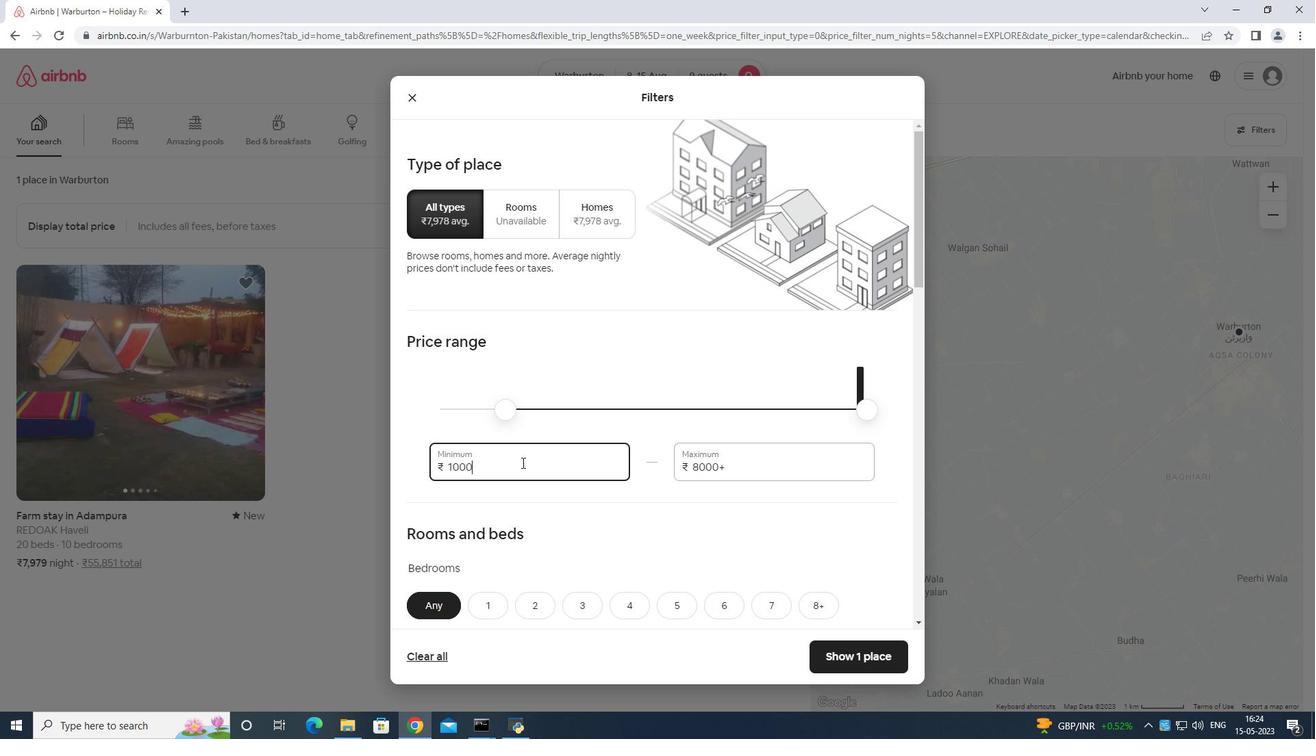 
Action: Mouse moved to (761, 456)
Screenshot: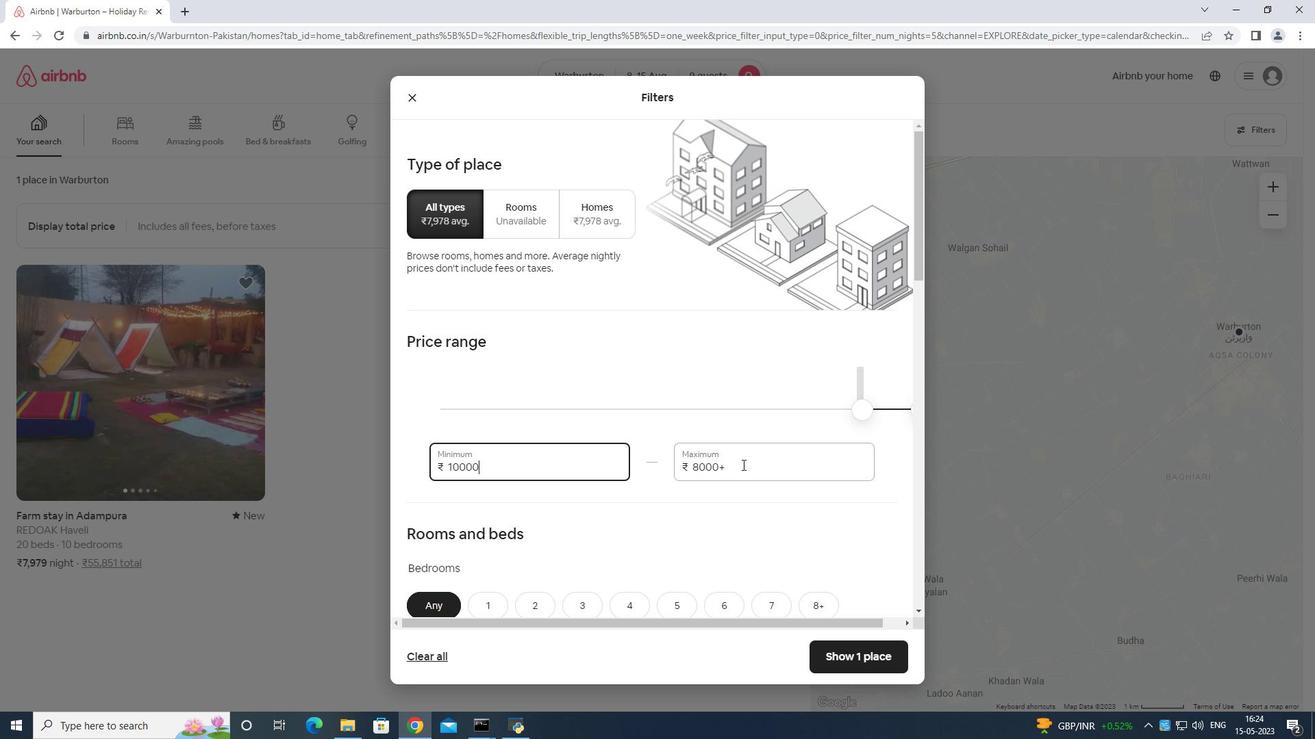 
Action: Mouse pressed left at (761, 456)
Screenshot: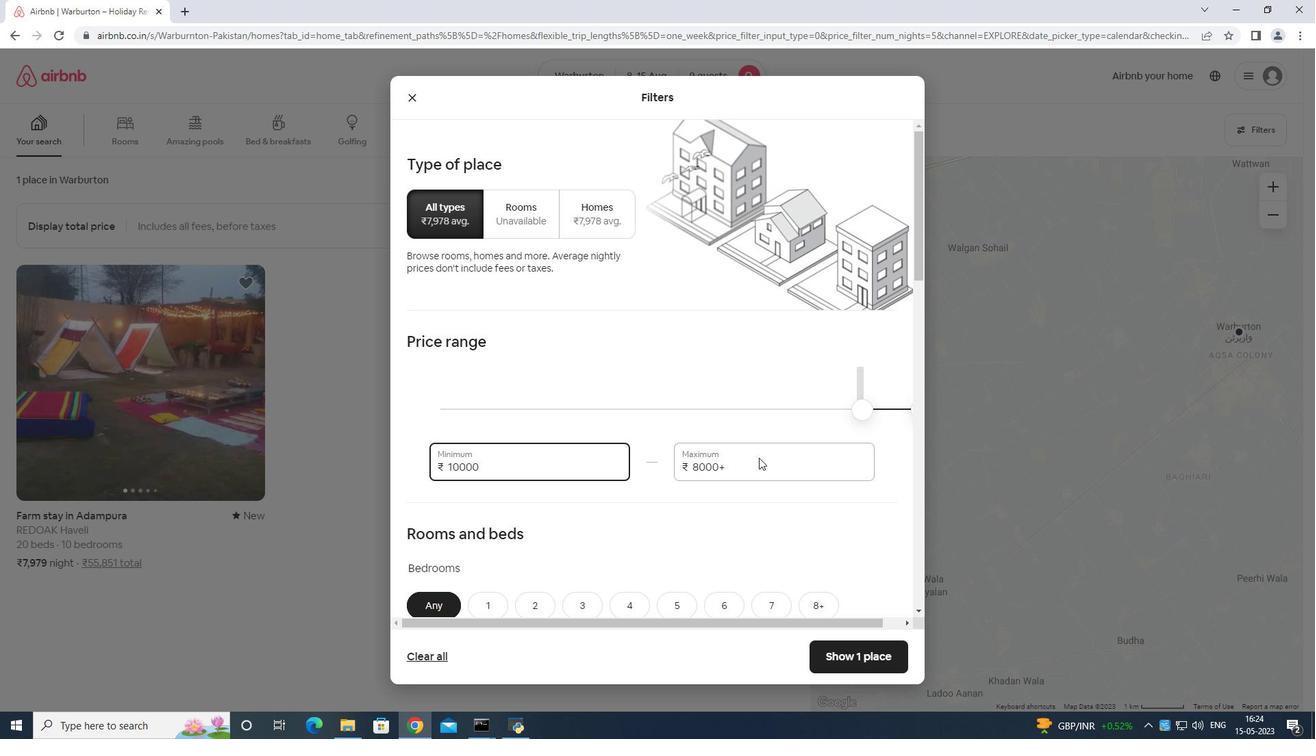 
Action: Mouse moved to (761, 456)
Screenshot: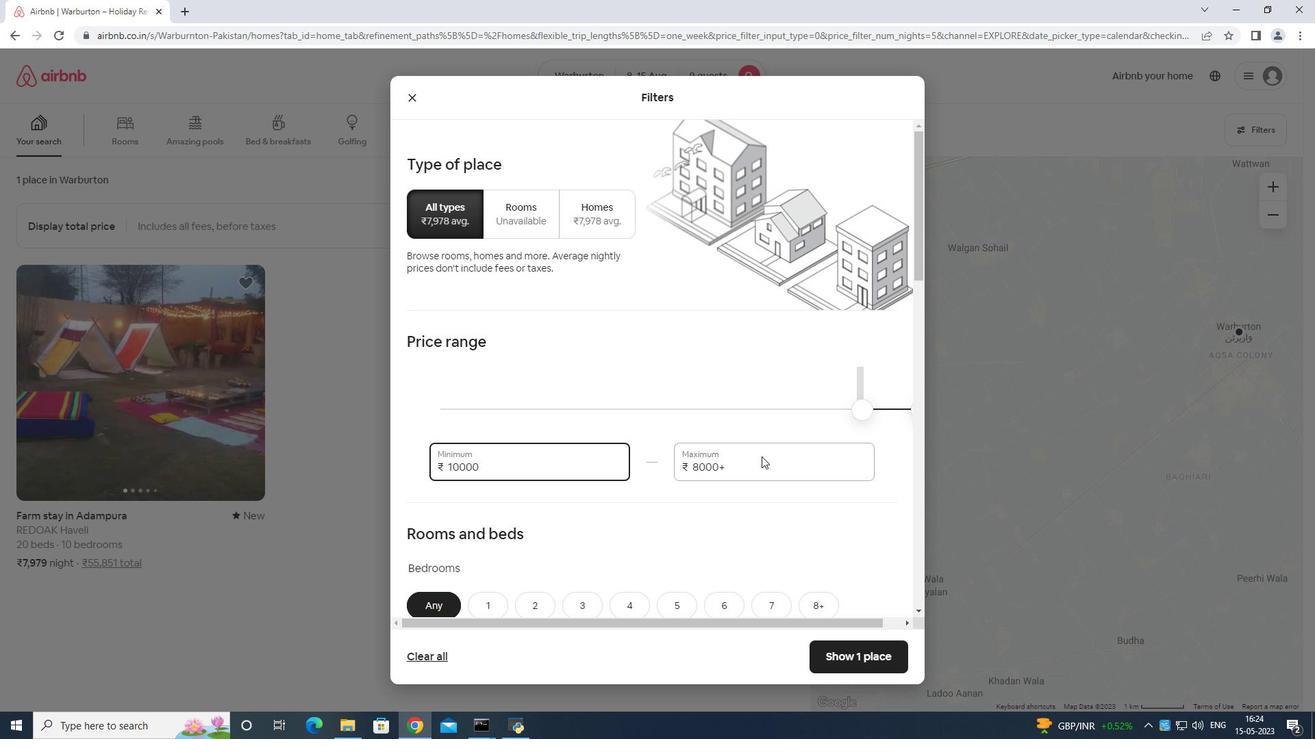 
Action: Key pressed \<Key.backspace>
Screenshot: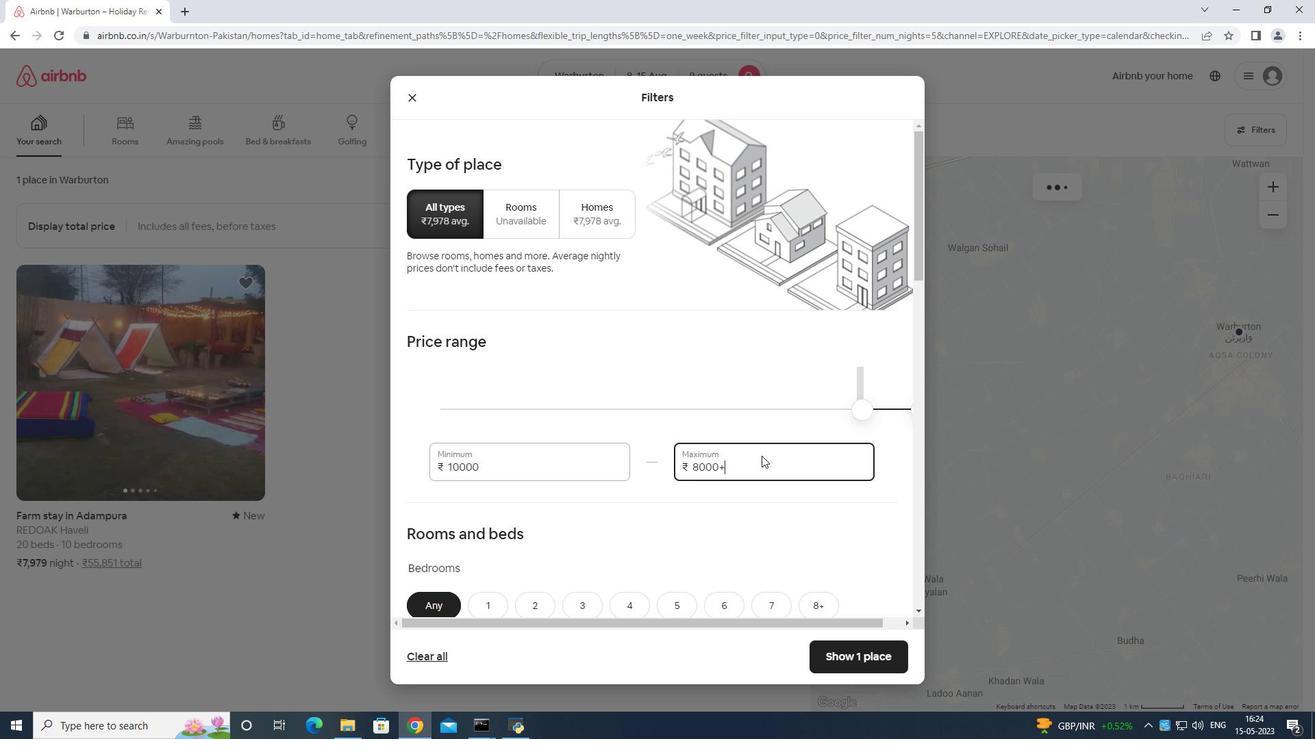 
Action: Mouse moved to (760, 454)
Screenshot: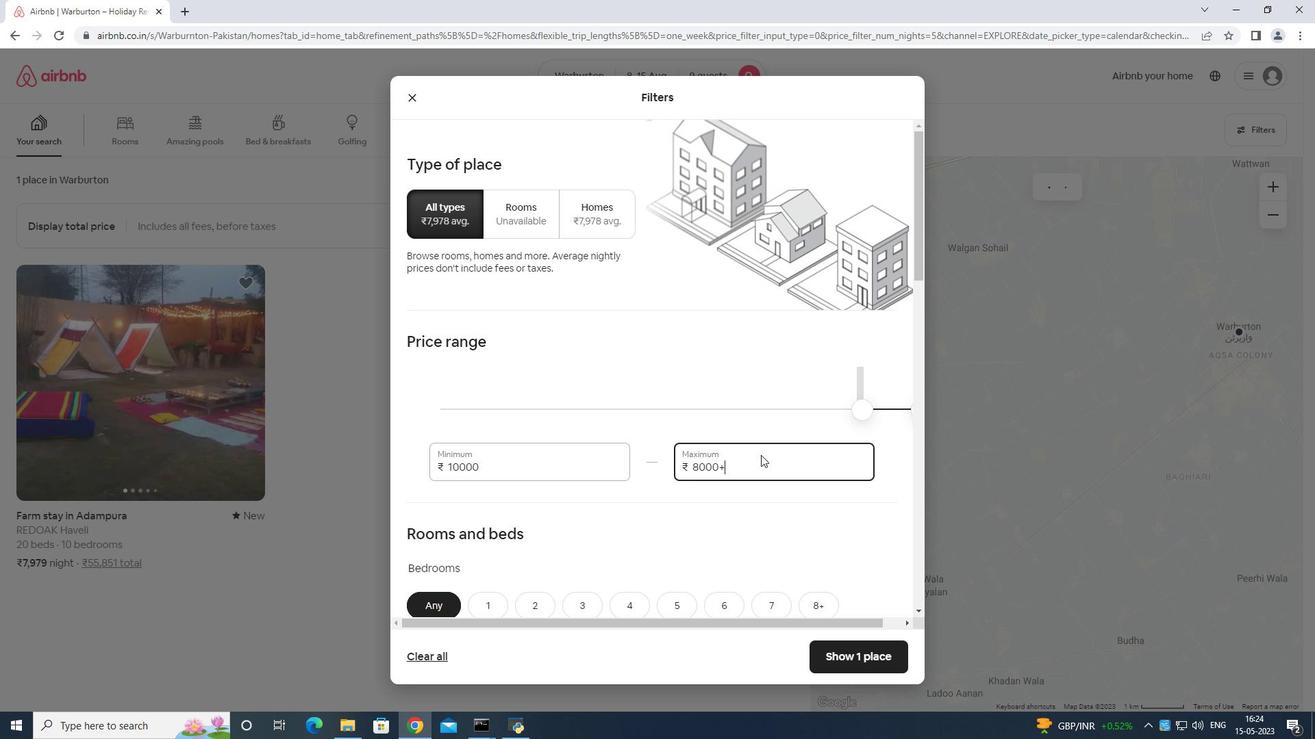 
Action: Key pressed <Key.backspace><Key.backspace><Key.backspace><Key.backspace><Key.backspace><Key.backspace><Key.backspace><Key.backspace><Key.backspace><Key.backspace><Key.backspace>
Screenshot: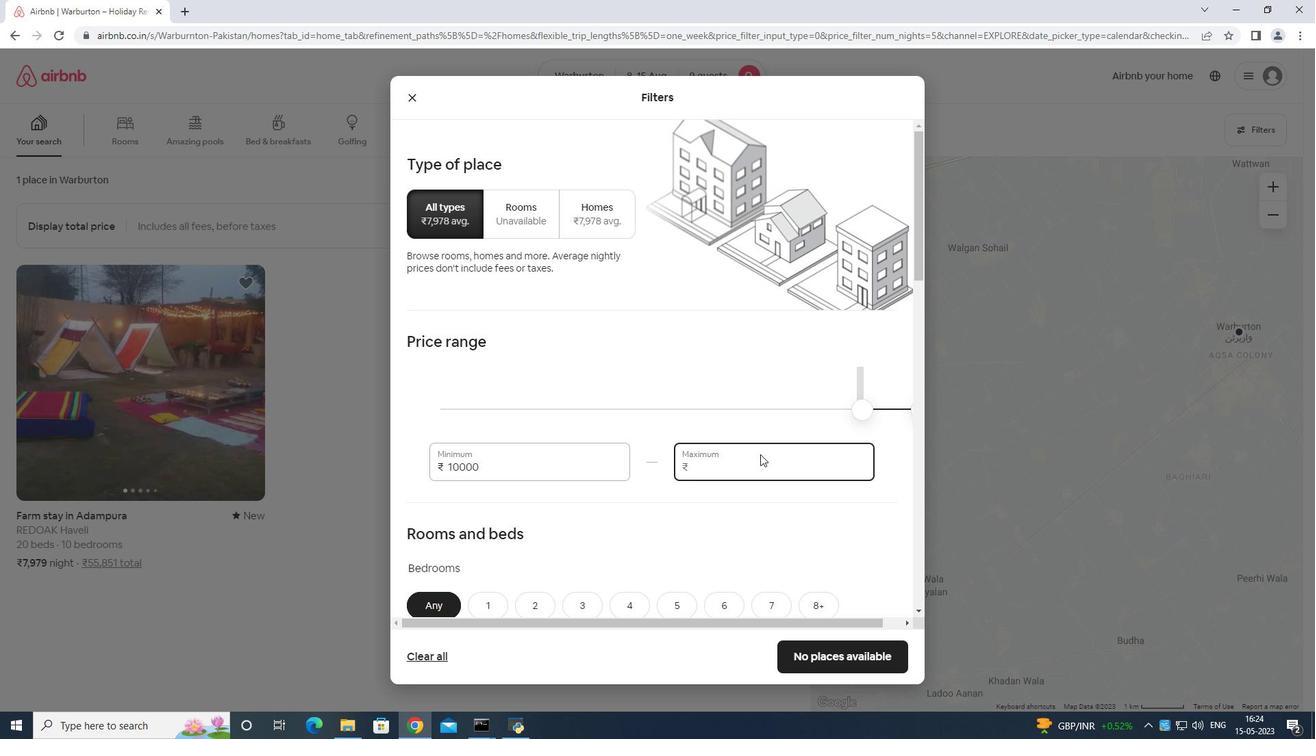 
Action: Mouse moved to (760, 453)
Screenshot: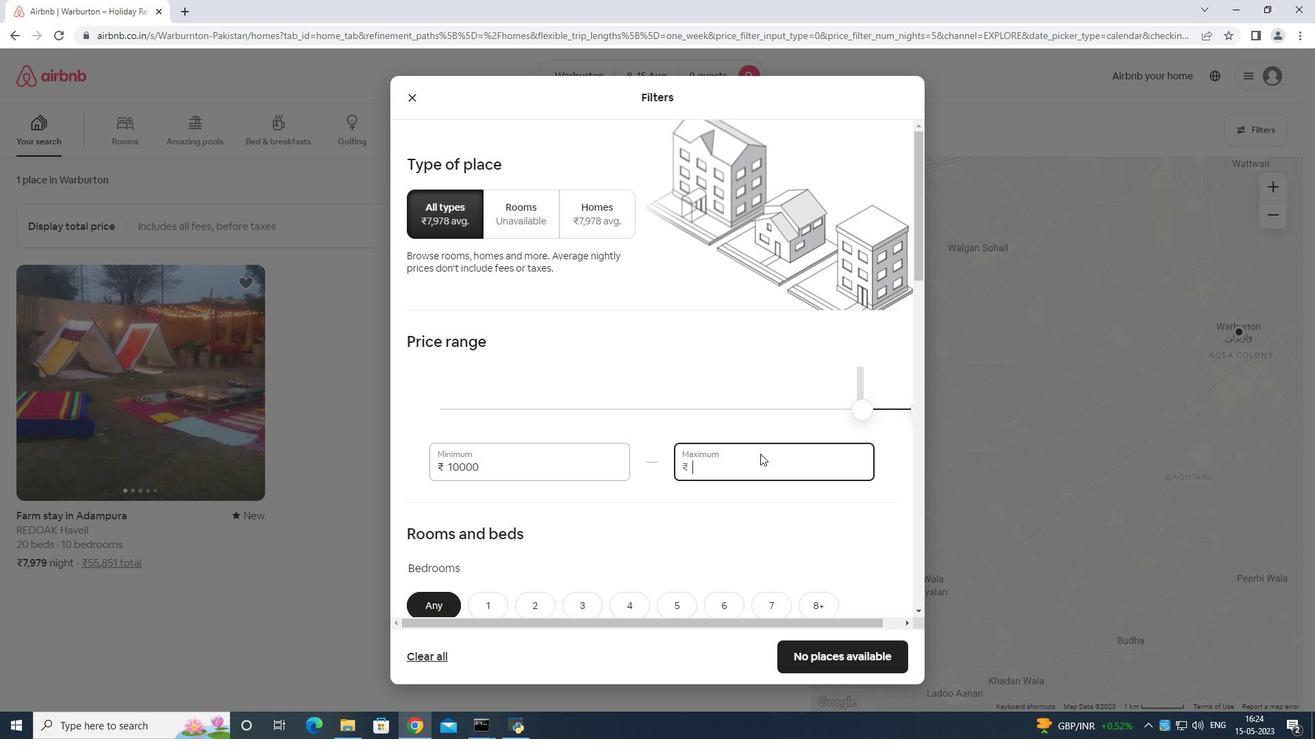 
Action: Key pressed 1
Screenshot: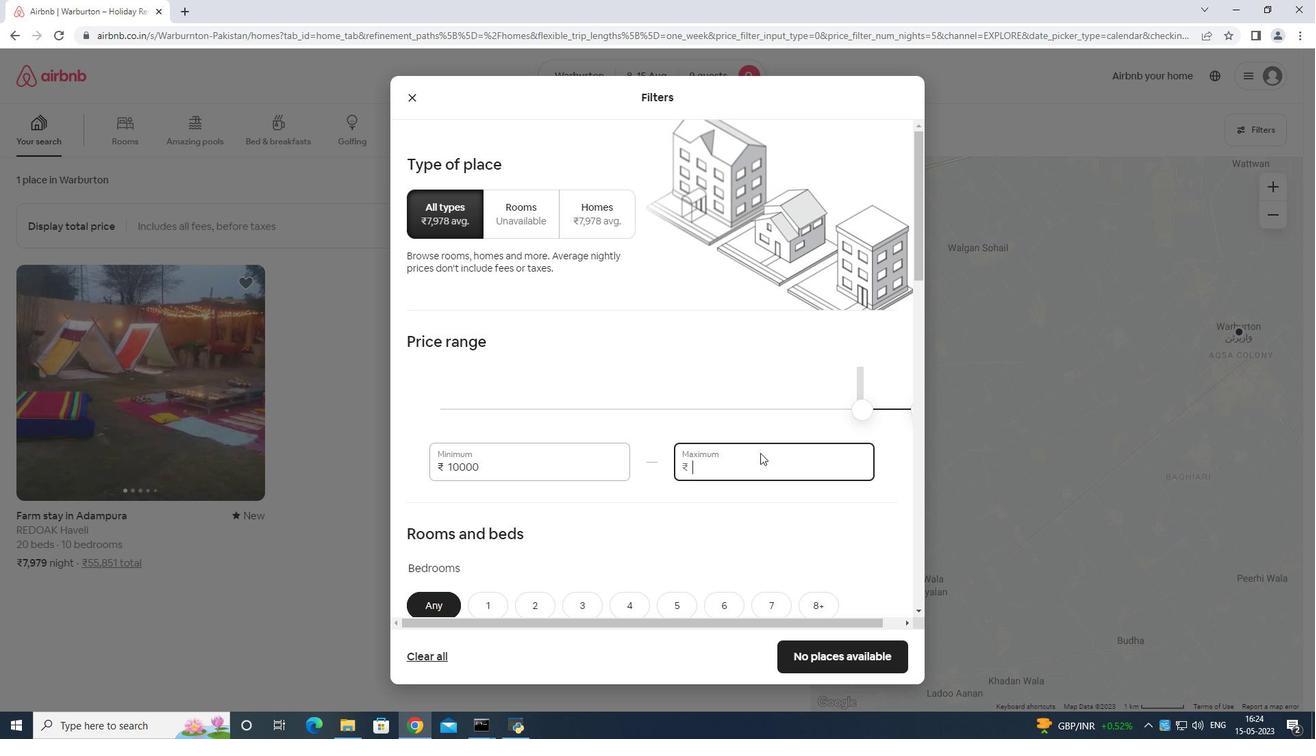 
Action: Mouse moved to (760, 452)
Screenshot: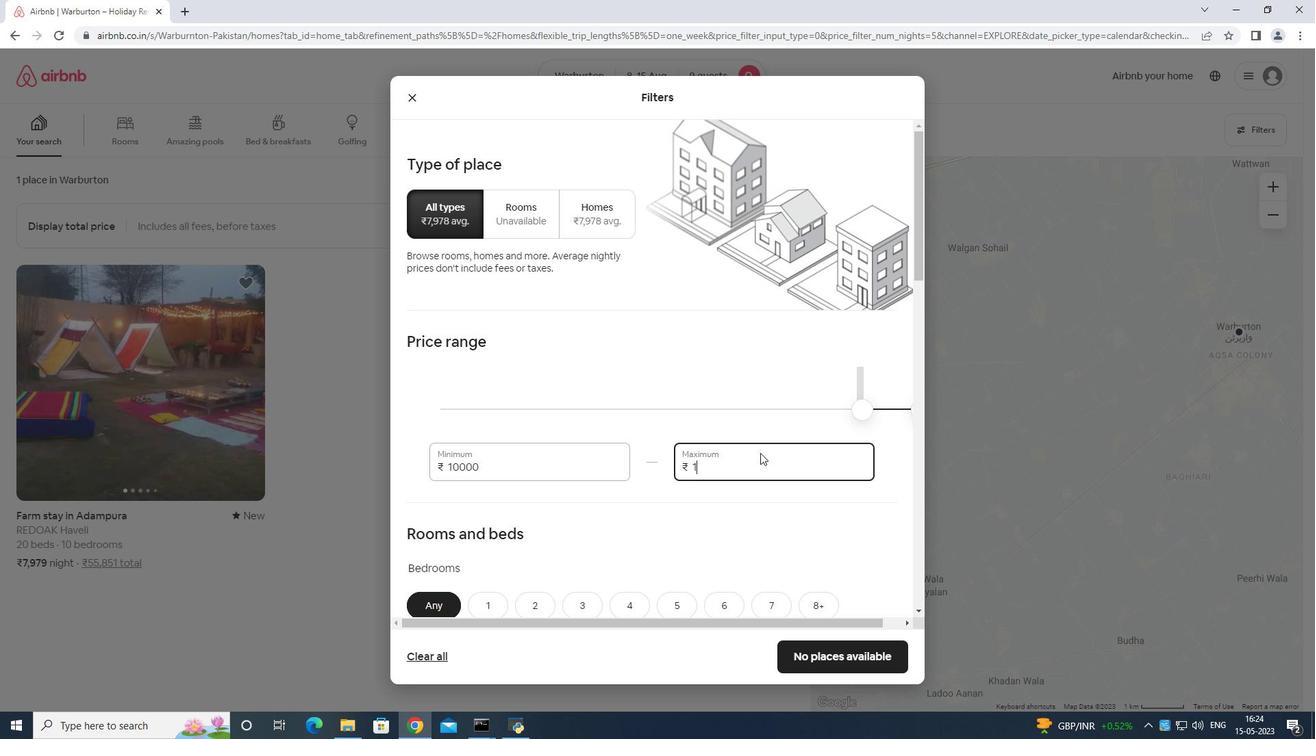 
Action: Key pressed 40
Screenshot: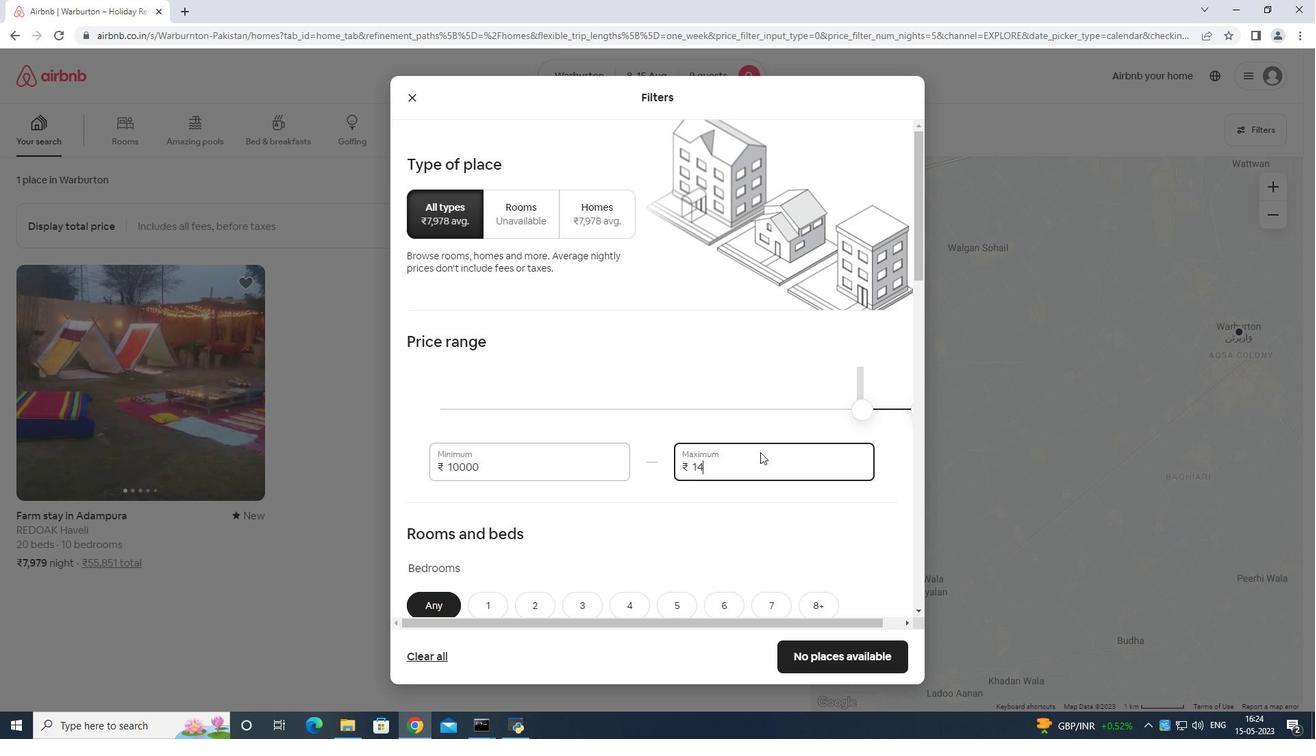 
Action: Mouse moved to (760, 452)
Screenshot: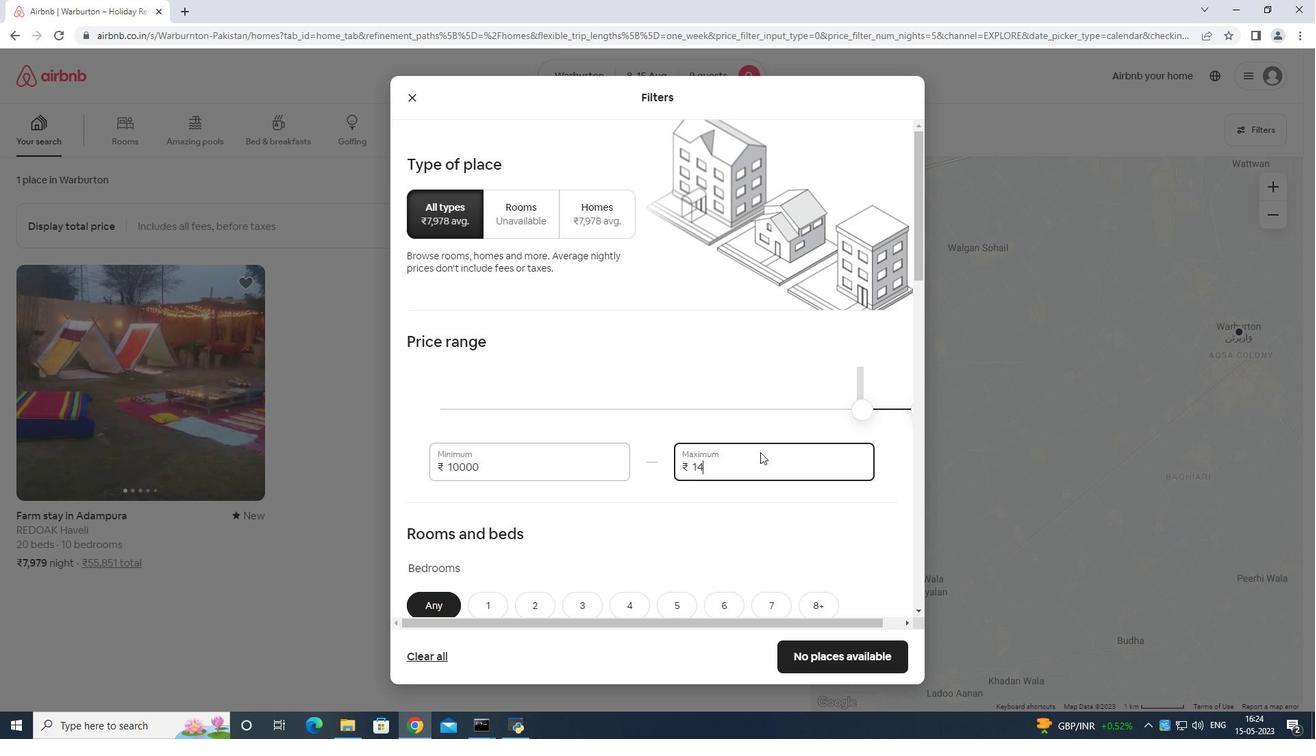 
Action: Key pressed 00
Screenshot: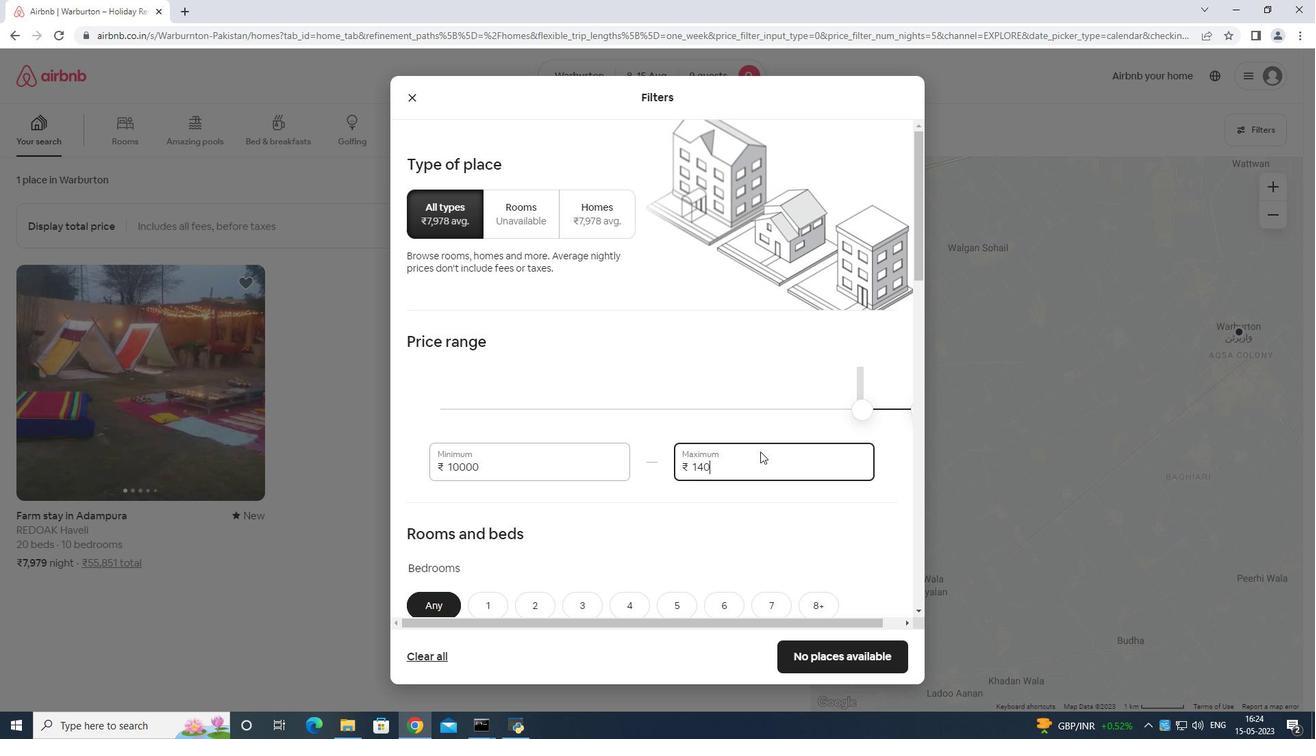 
Action: Mouse moved to (754, 452)
Screenshot: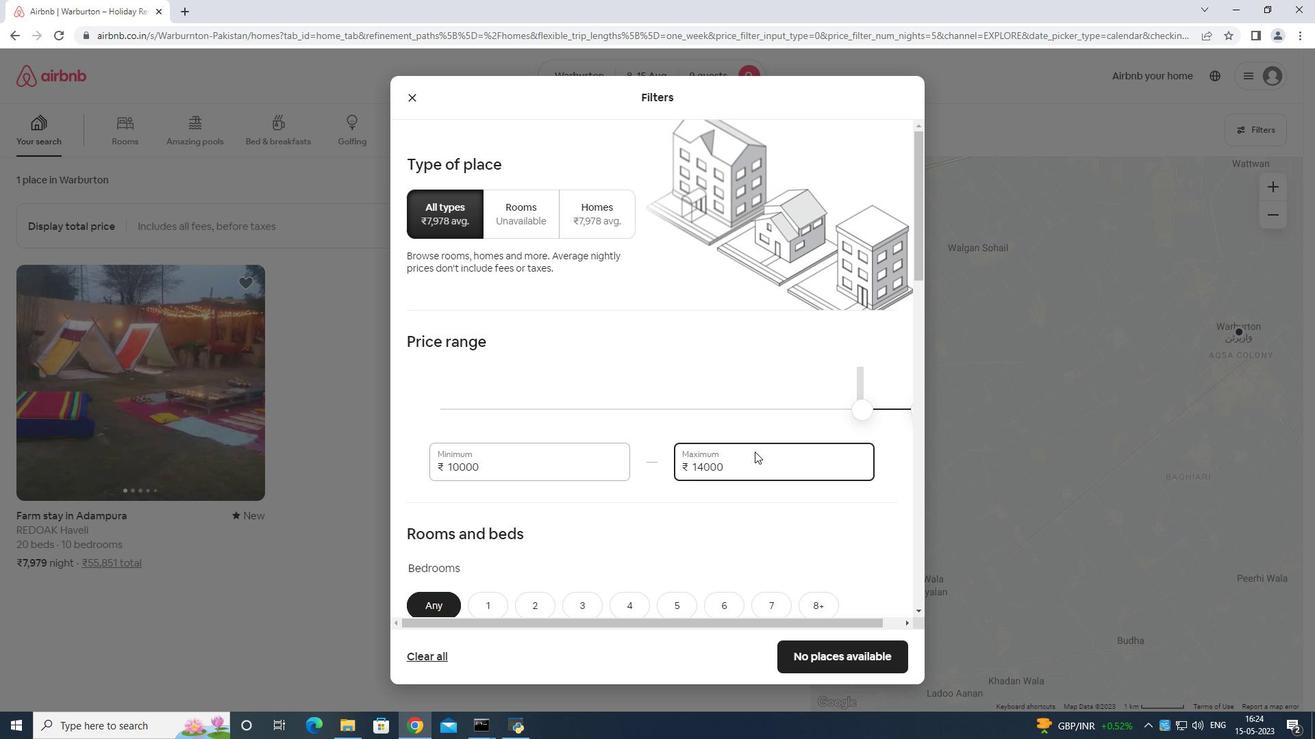 
Action: Mouse scrolled (754, 451) with delta (0, 0)
Screenshot: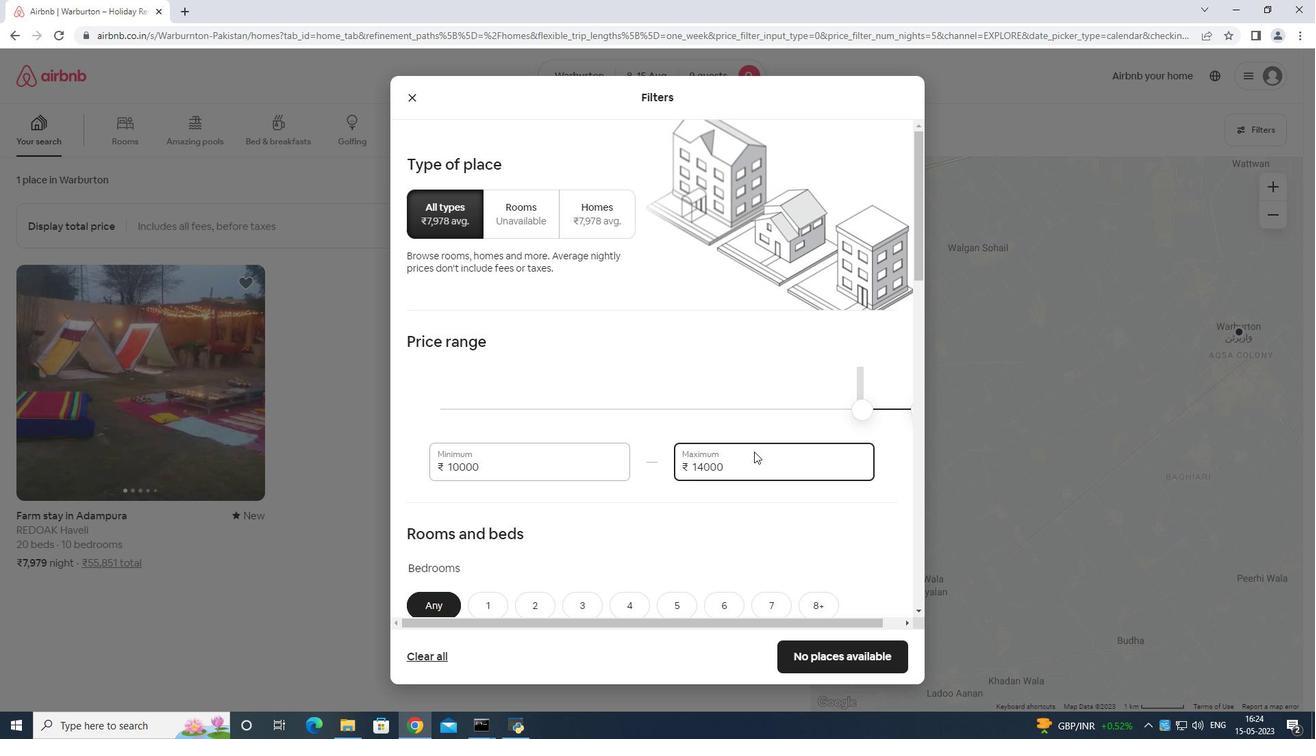 
Action: Mouse scrolled (754, 451) with delta (0, 0)
Screenshot: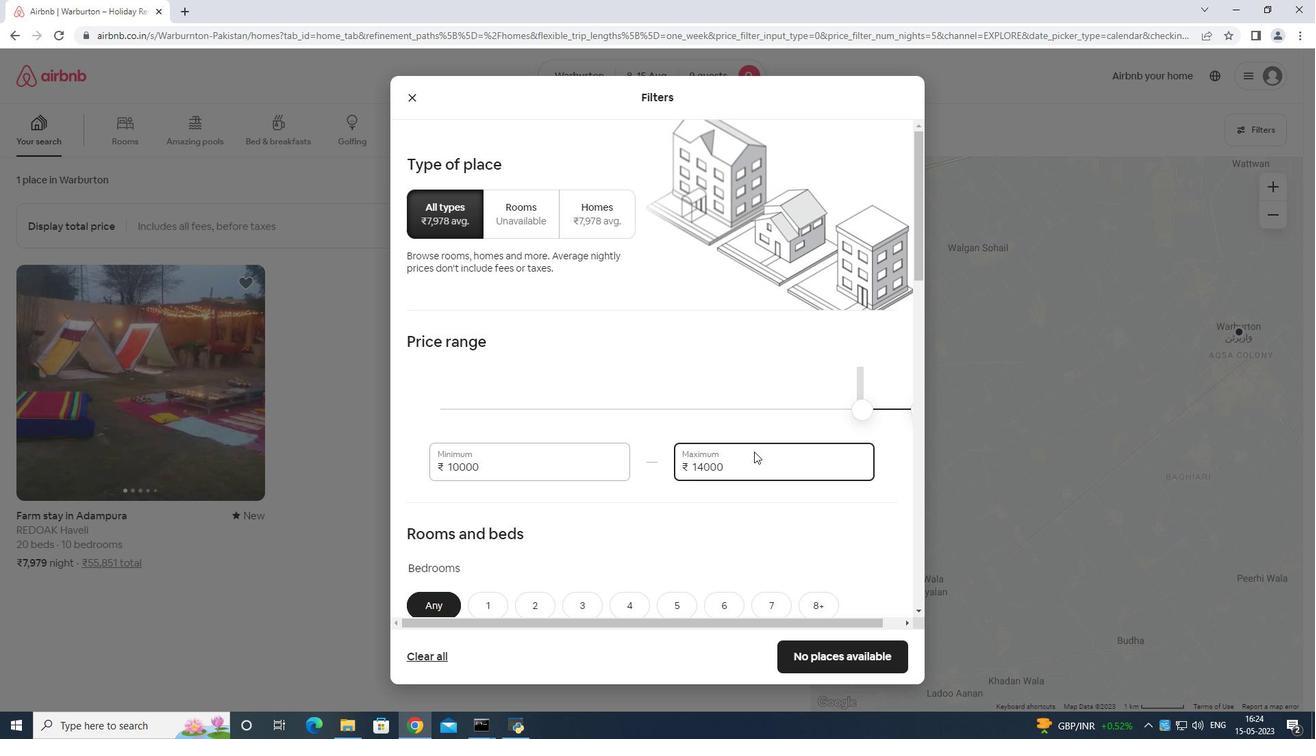 
Action: Mouse scrolled (754, 451) with delta (0, 0)
Screenshot: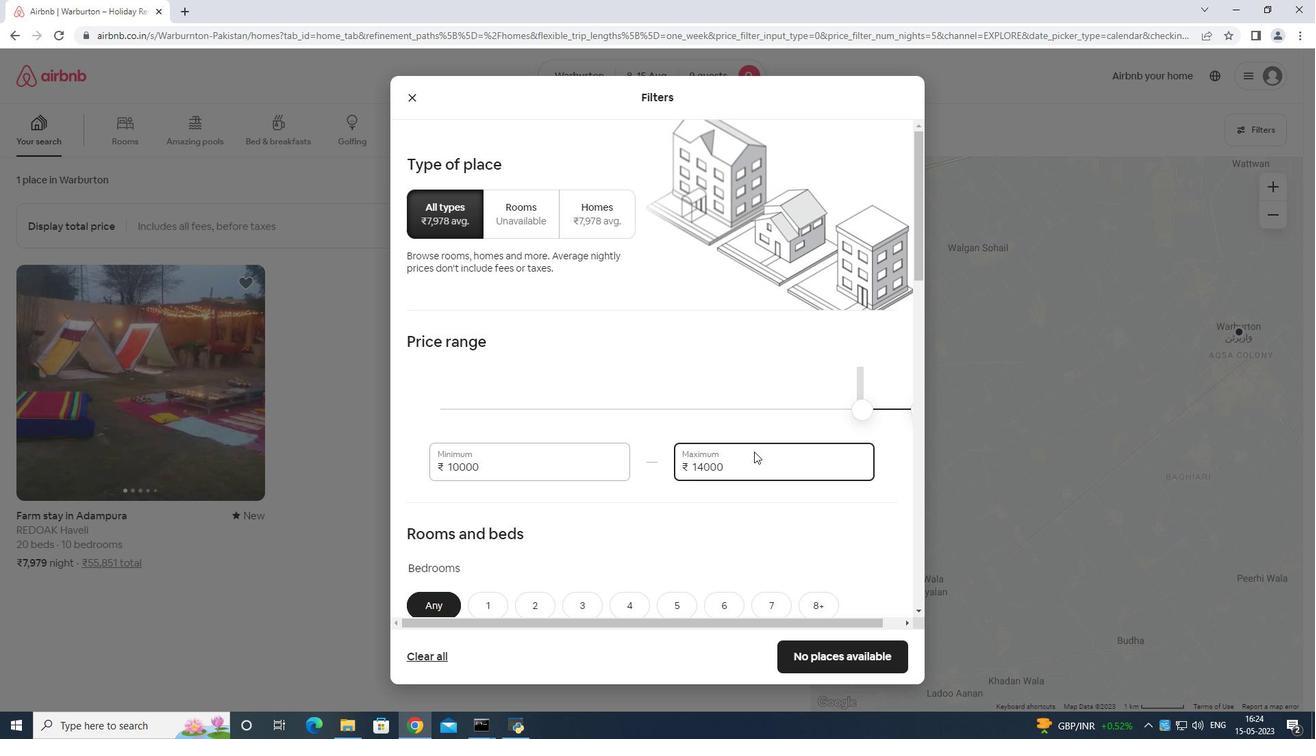 
Action: Mouse scrolled (754, 451) with delta (0, 0)
Screenshot: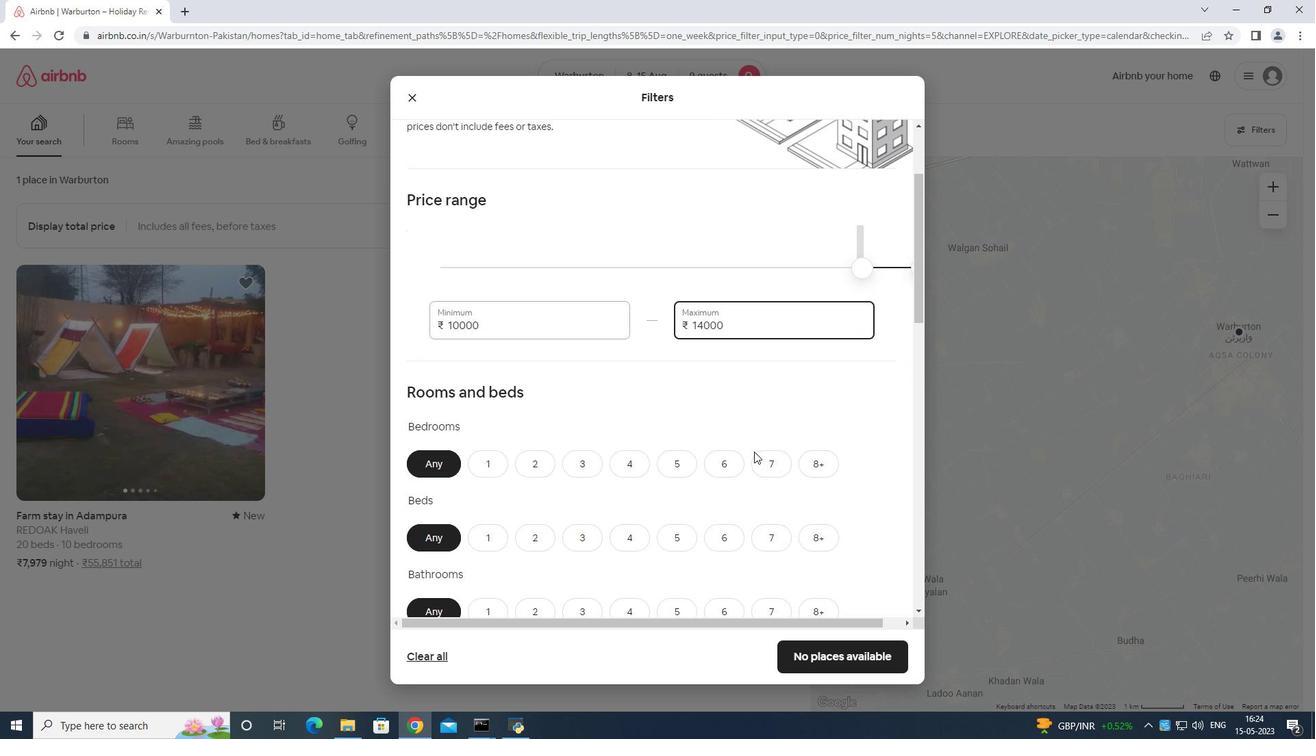 
Action: Mouse moved to (670, 330)
Screenshot: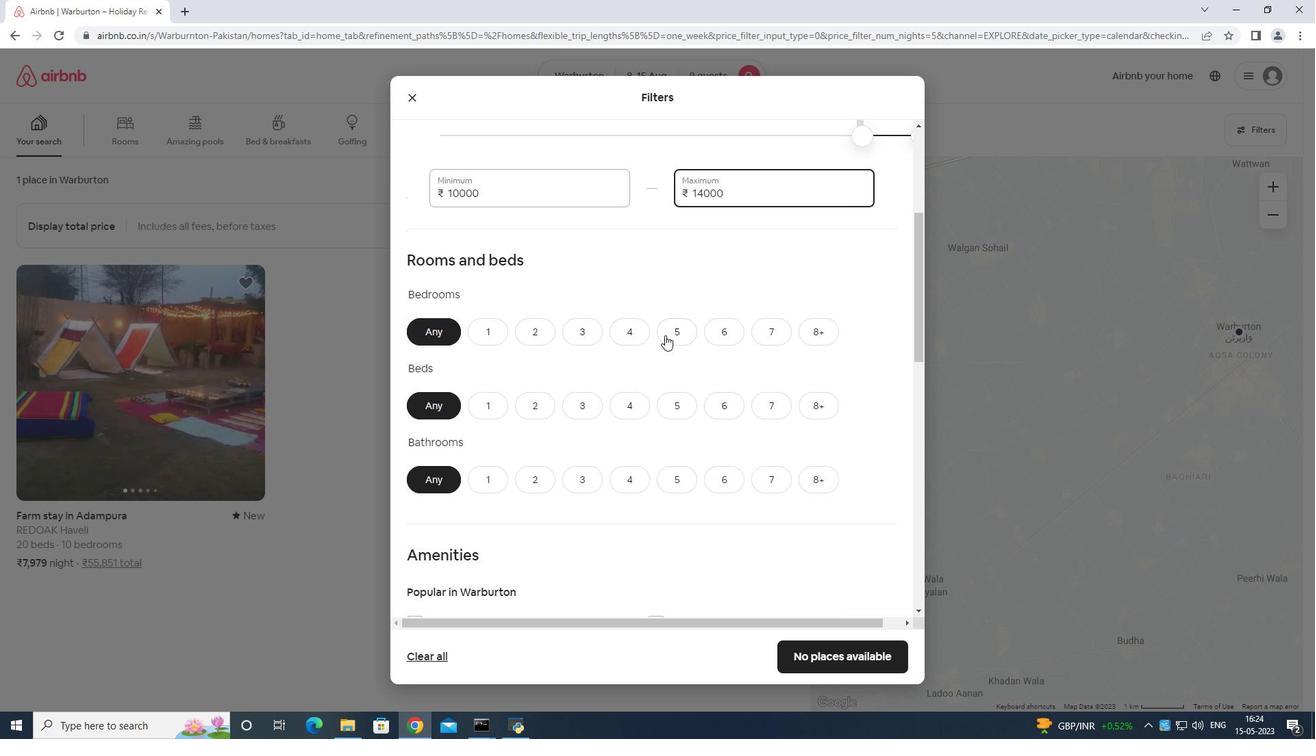 
Action: Mouse pressed left at (670, 330)
Screenshot: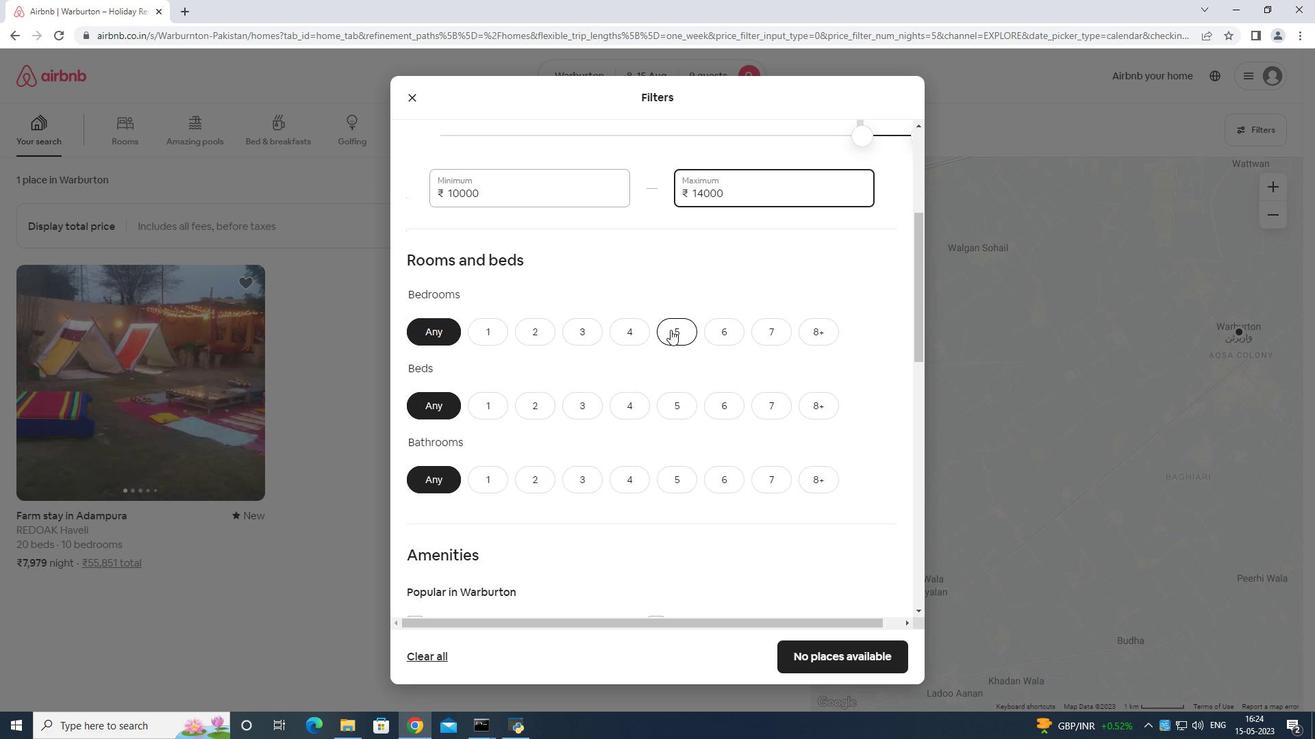 
Action: Mouse moved to (800, 398)
Screenshot: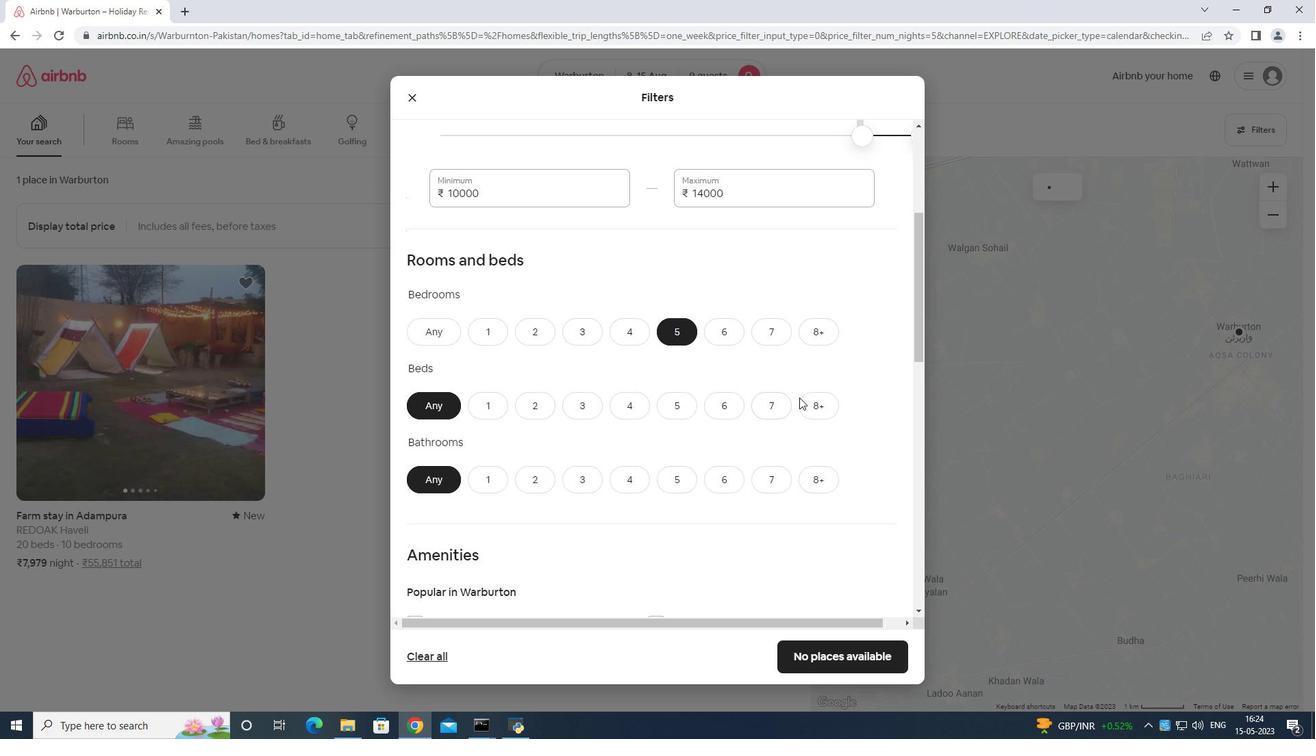
Action: Mouse pressed left at (800, 398)
Screenshot: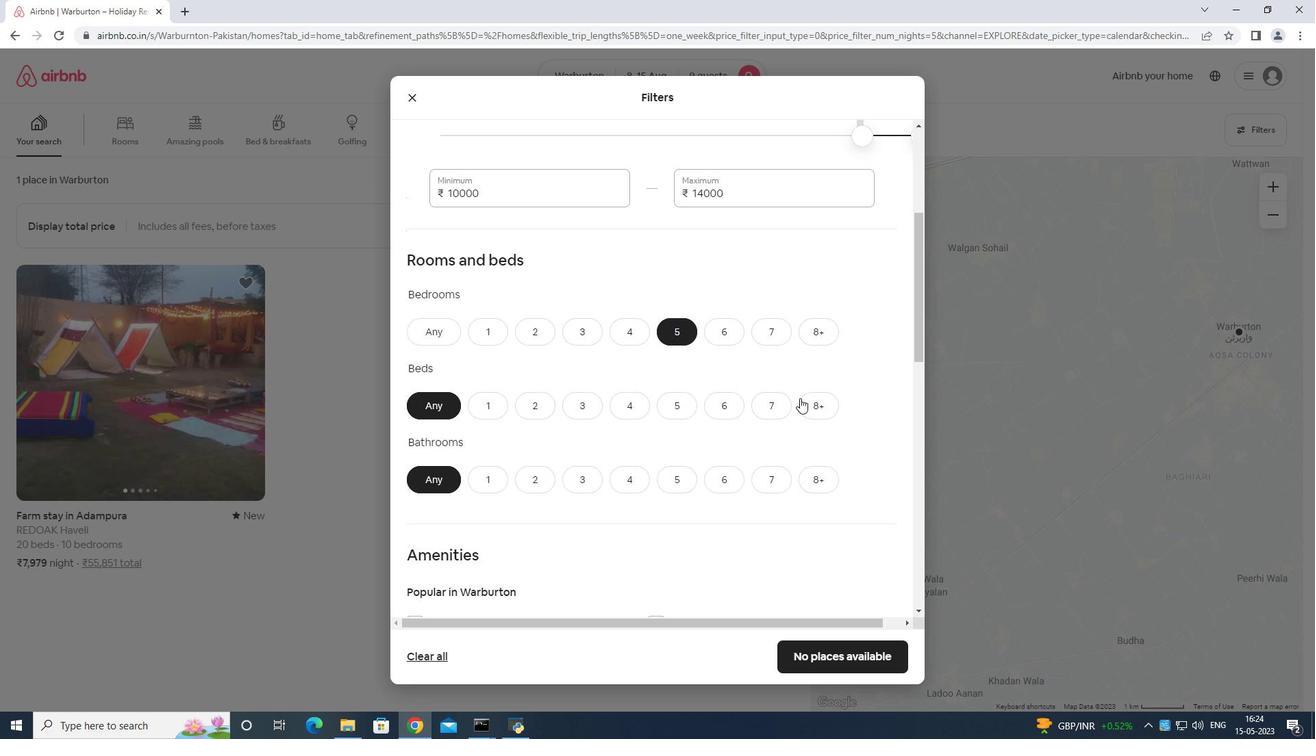 
Action: Mouse moved to (672, 480)
Screenshot: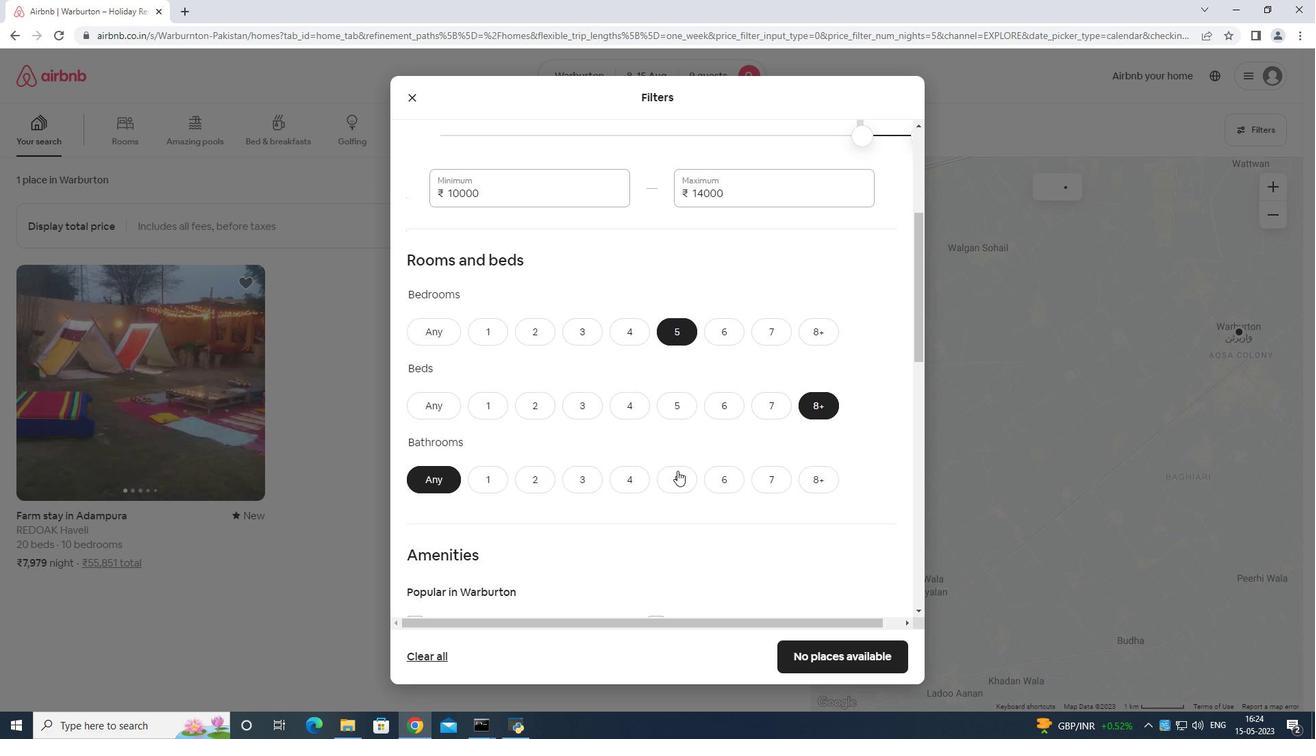
Action: Mouse pressed left at (672, 480)
Screenshot: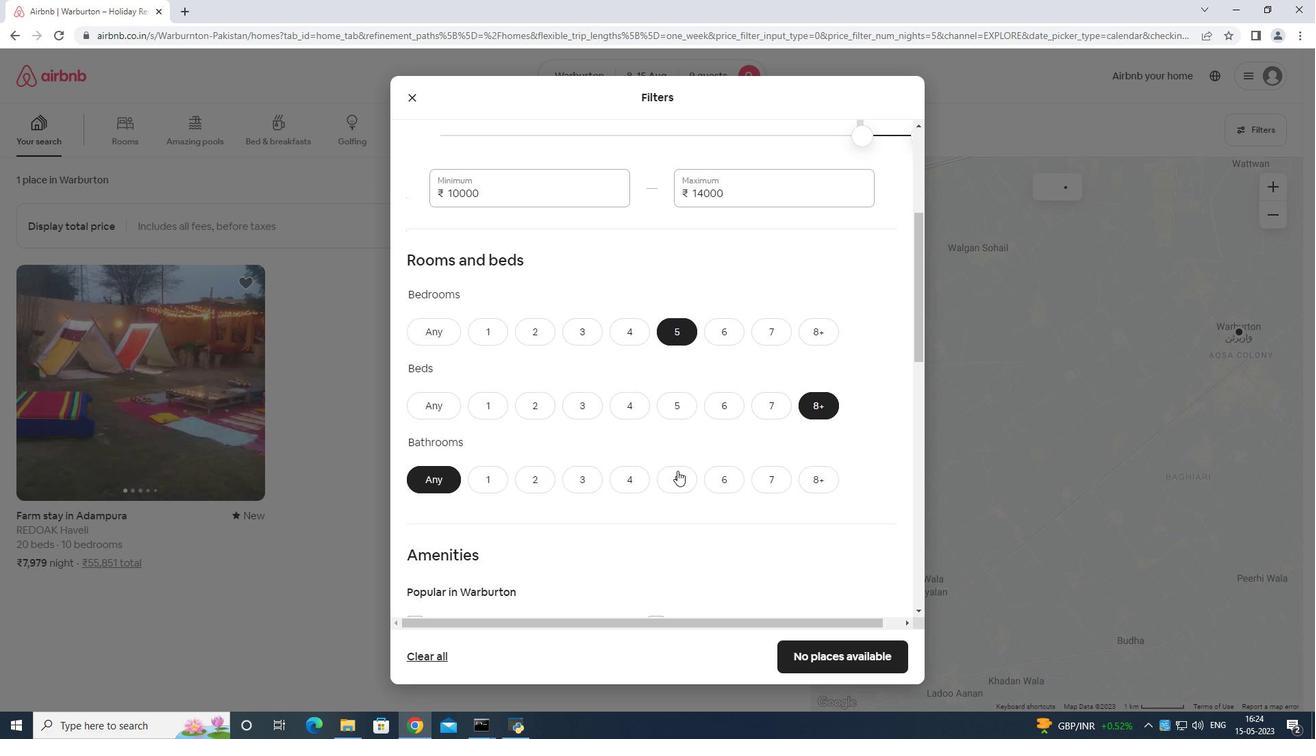 
Action: Mouse moved to (672, 452)
Screenshot: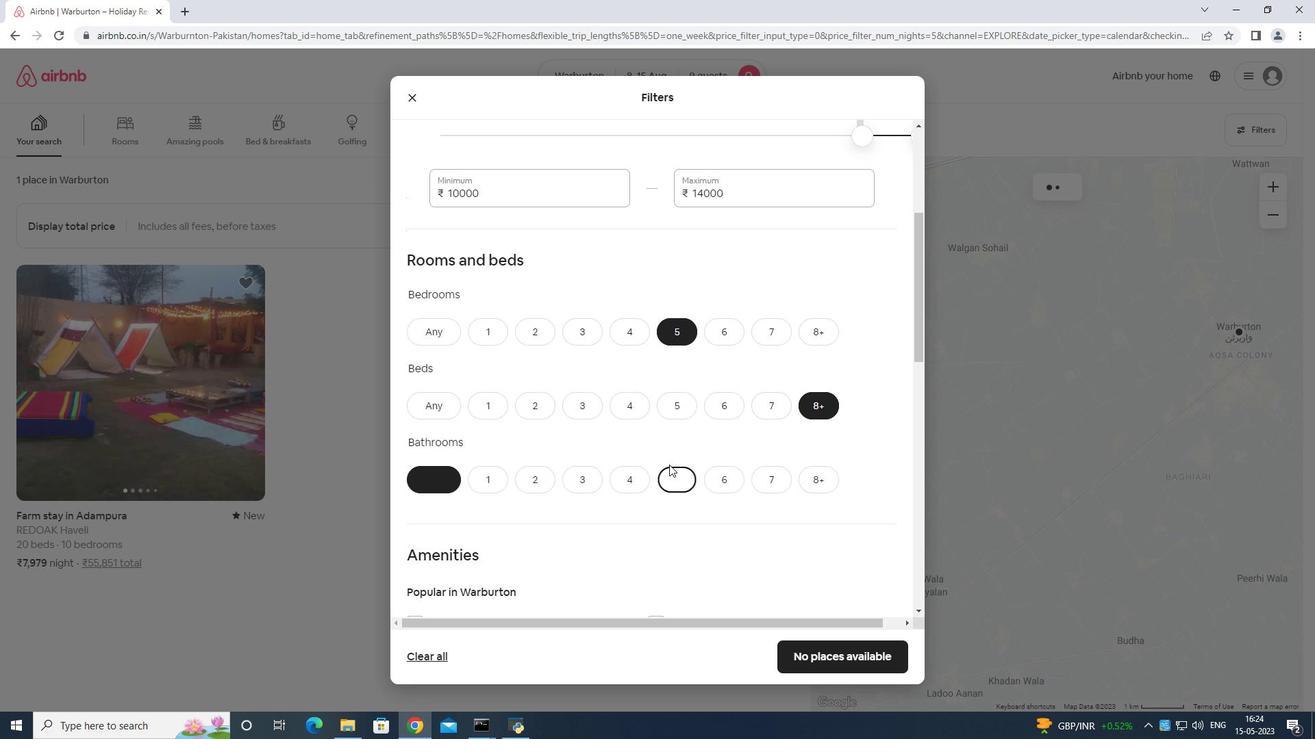
Action: Mouse scrolled (672, 451) with delta (0, 0)
Screenshot: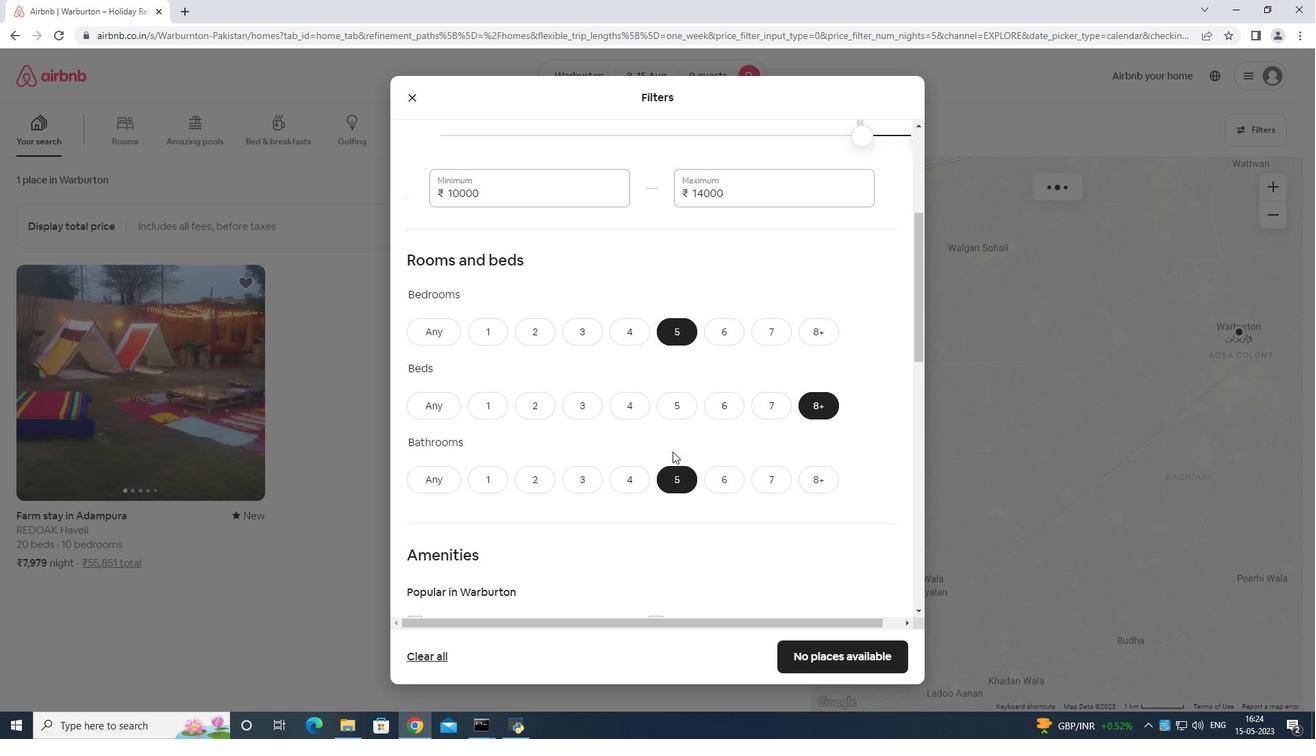 
Action: Mouse scrolled (672, 451) with delta (0, 0)
Screenshot: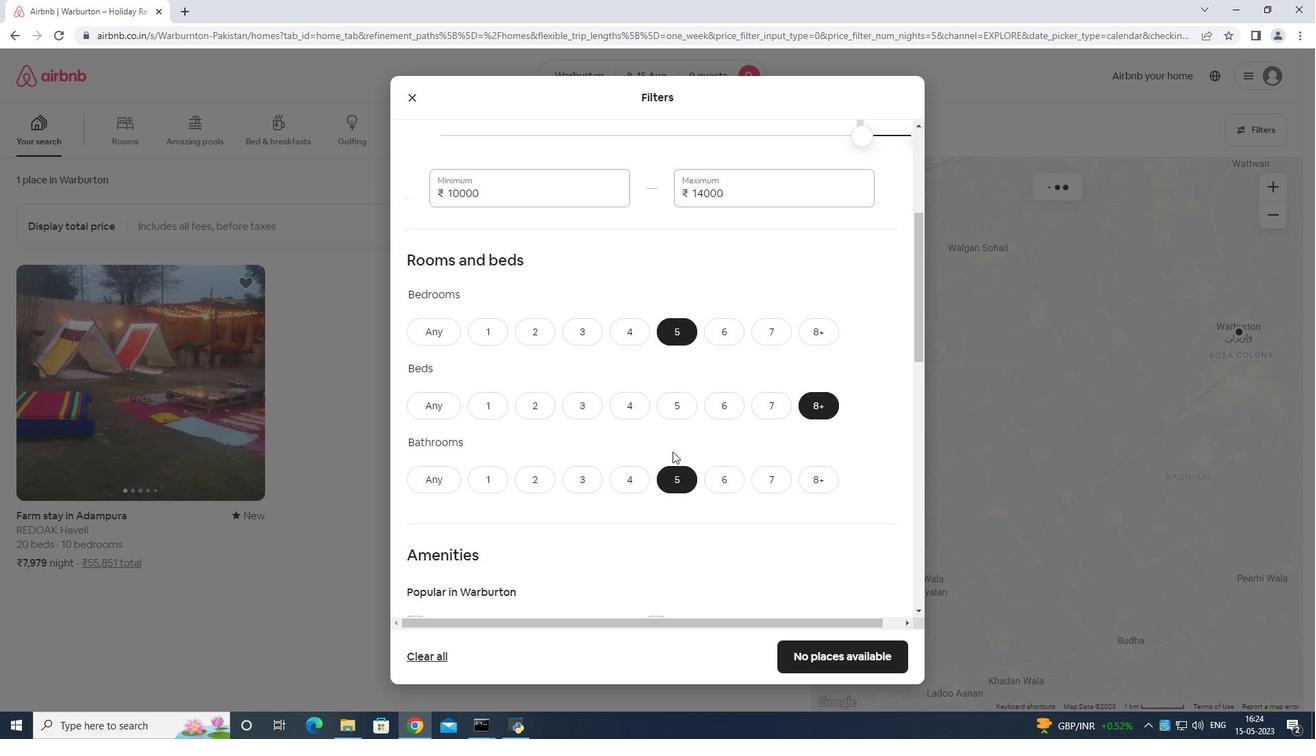 
Action: Mouse scrolled (672, 451) with delta (0, 0)
Screenshot: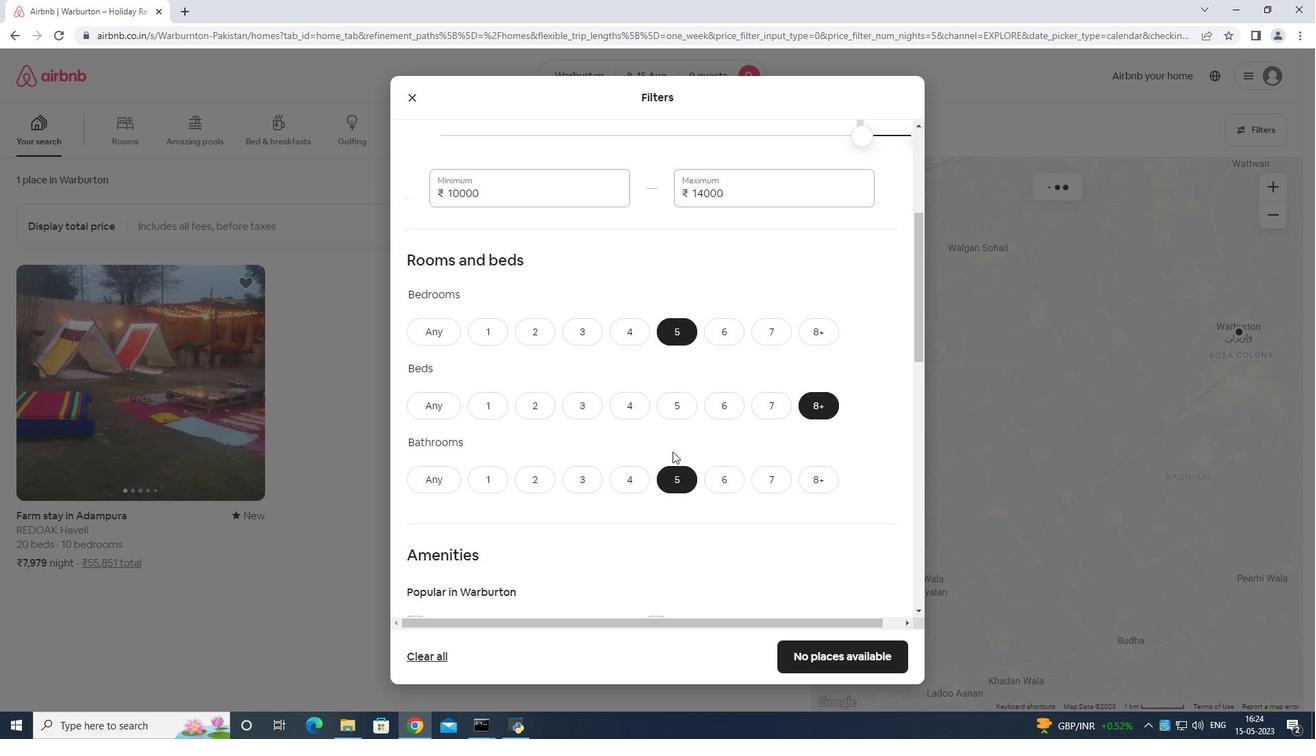 
Action: Mouse scrolled (672, 451) with delta (0, 0)
Screenshot: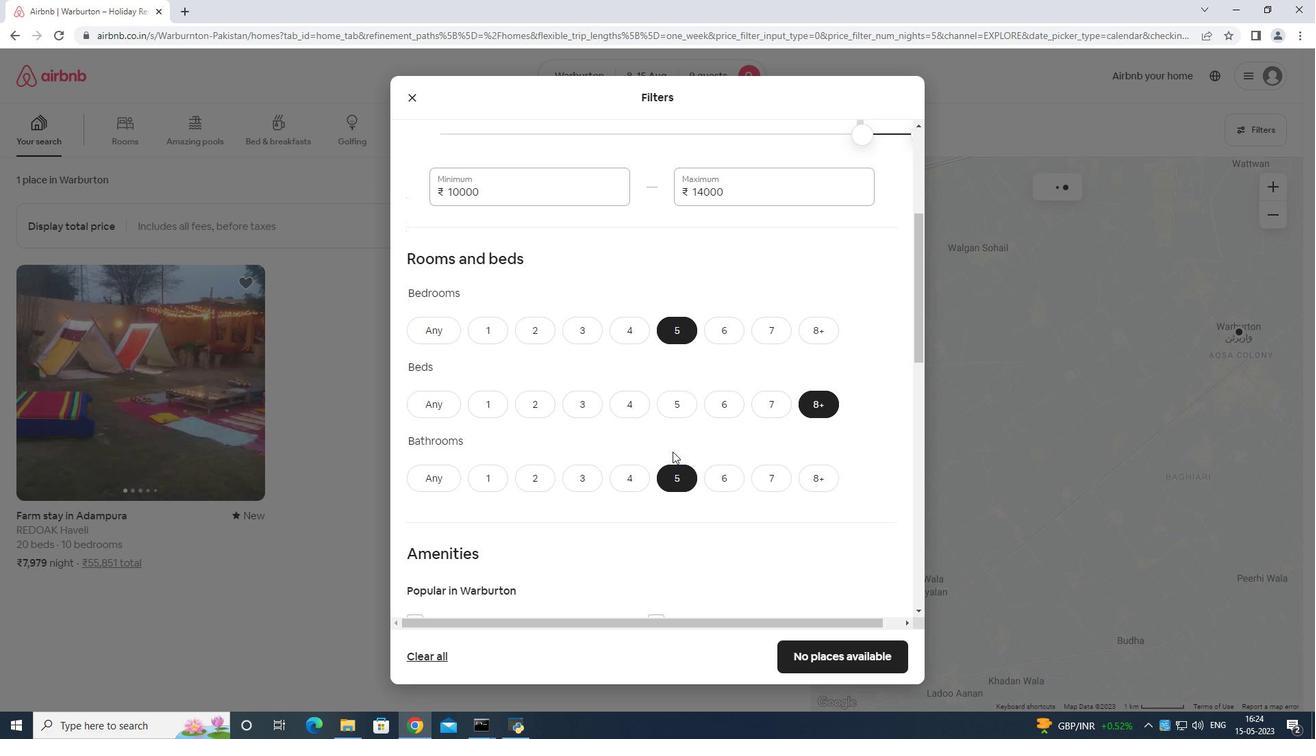 
Action: Mouse moved to (672, 451)
Screenshot: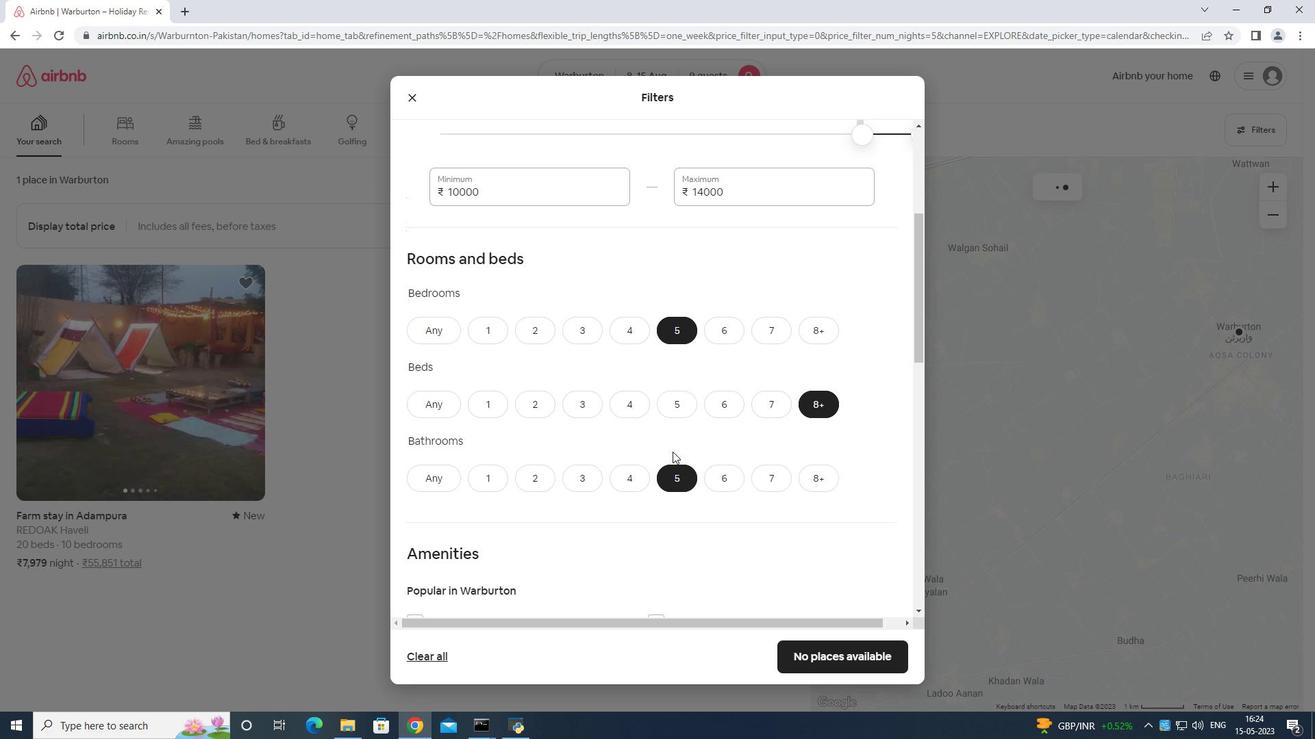 
Action: Mouse scrolled (672, 450) with delta (0, 0)
Screenshot: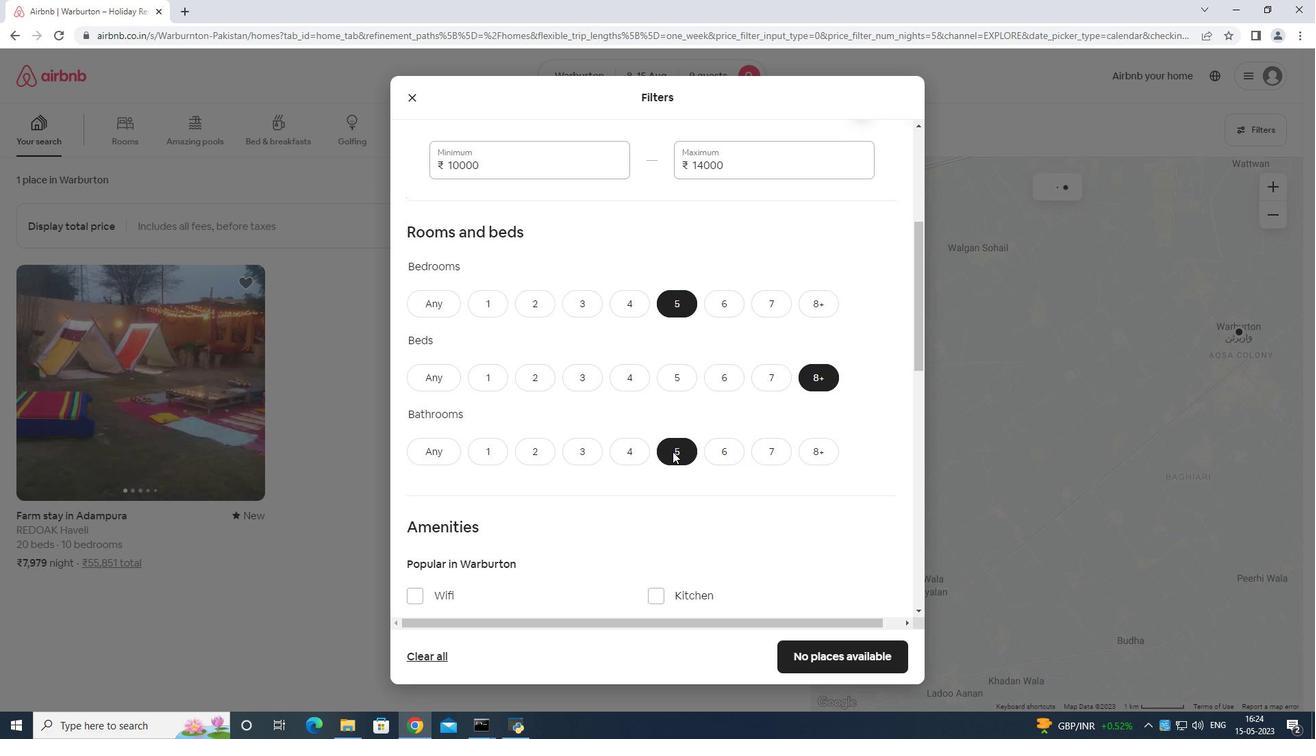 
Action: Mouse moved to (454, 280)
Screenshot: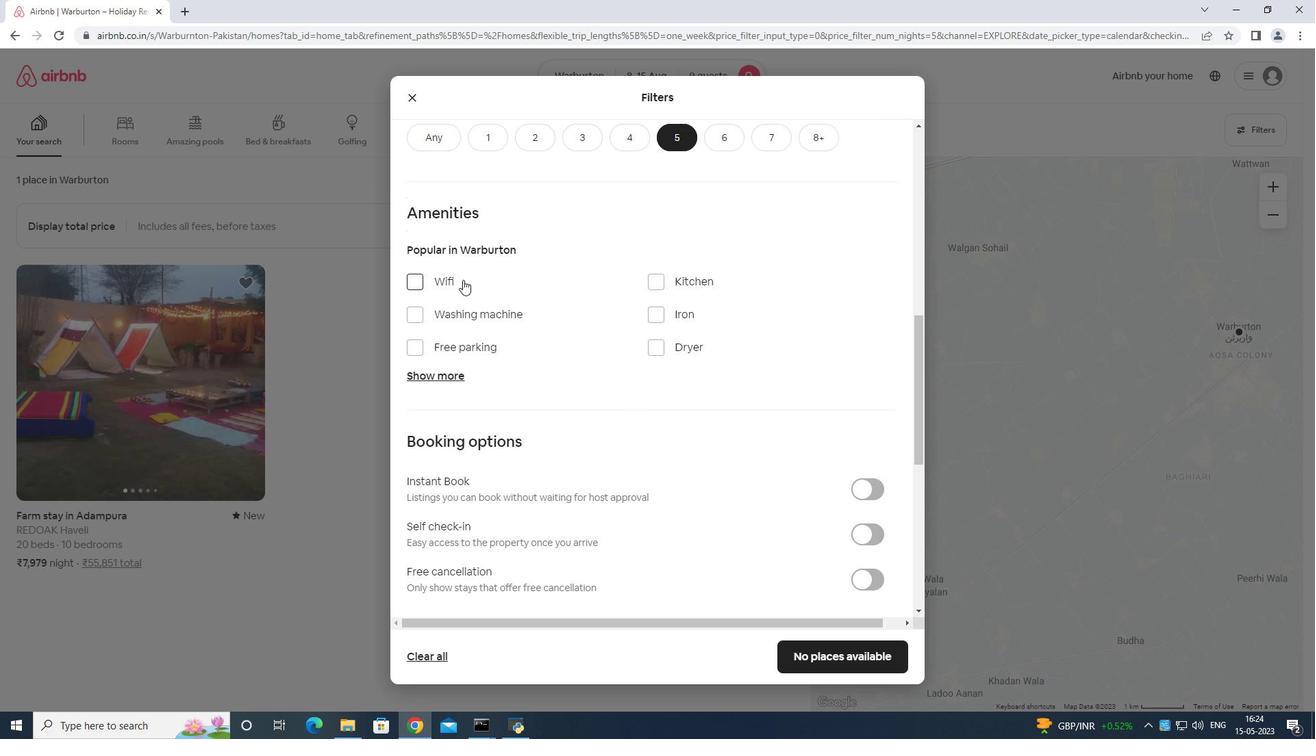 
Action: Mouse pressed left at (454, 280)
Screenshot: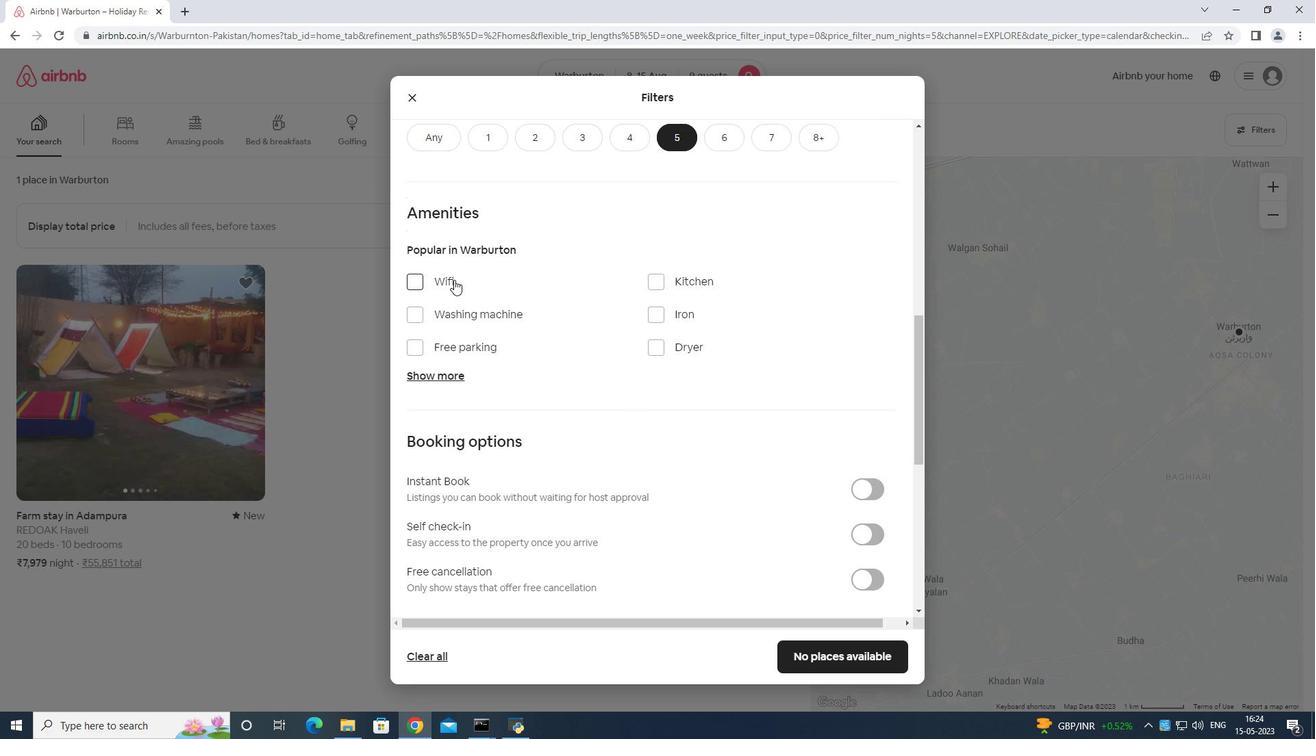 
Action: Mouse moved to (457, 345)
Screenshot: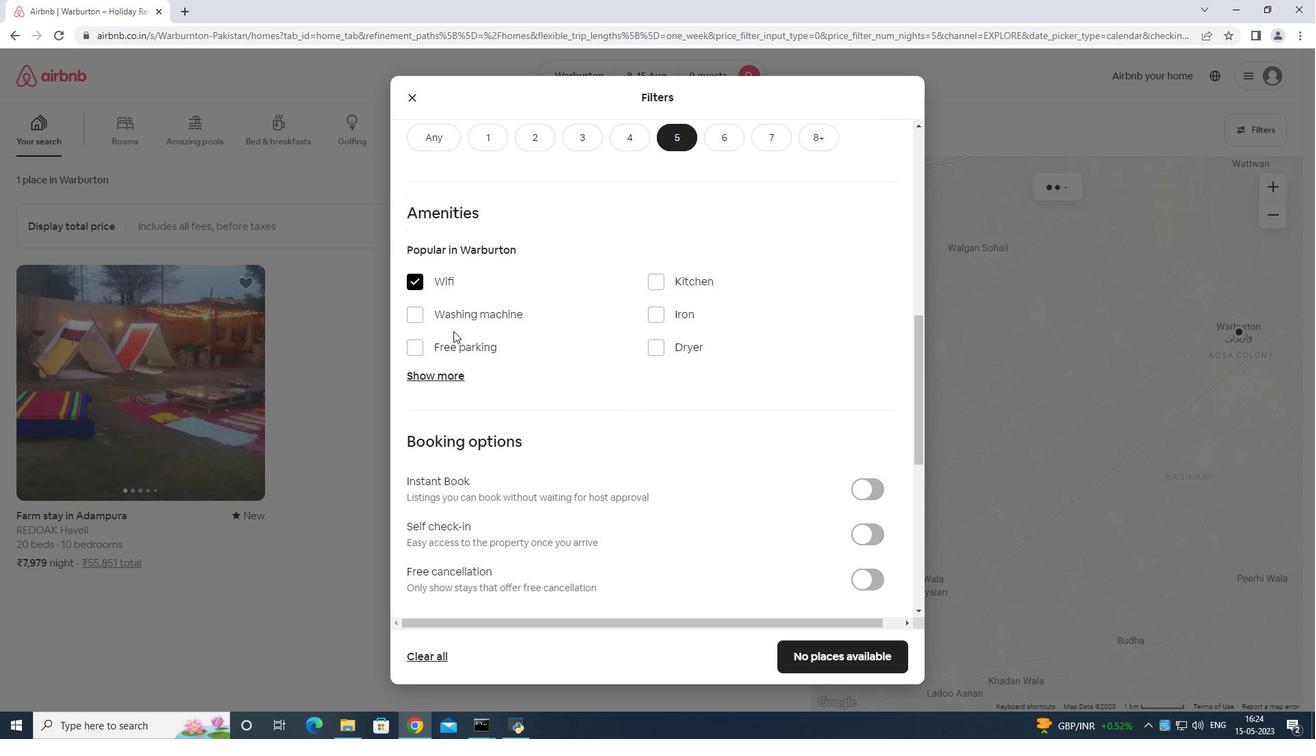 
Action: Mouse pressed left at (457, 345)
Screenshot: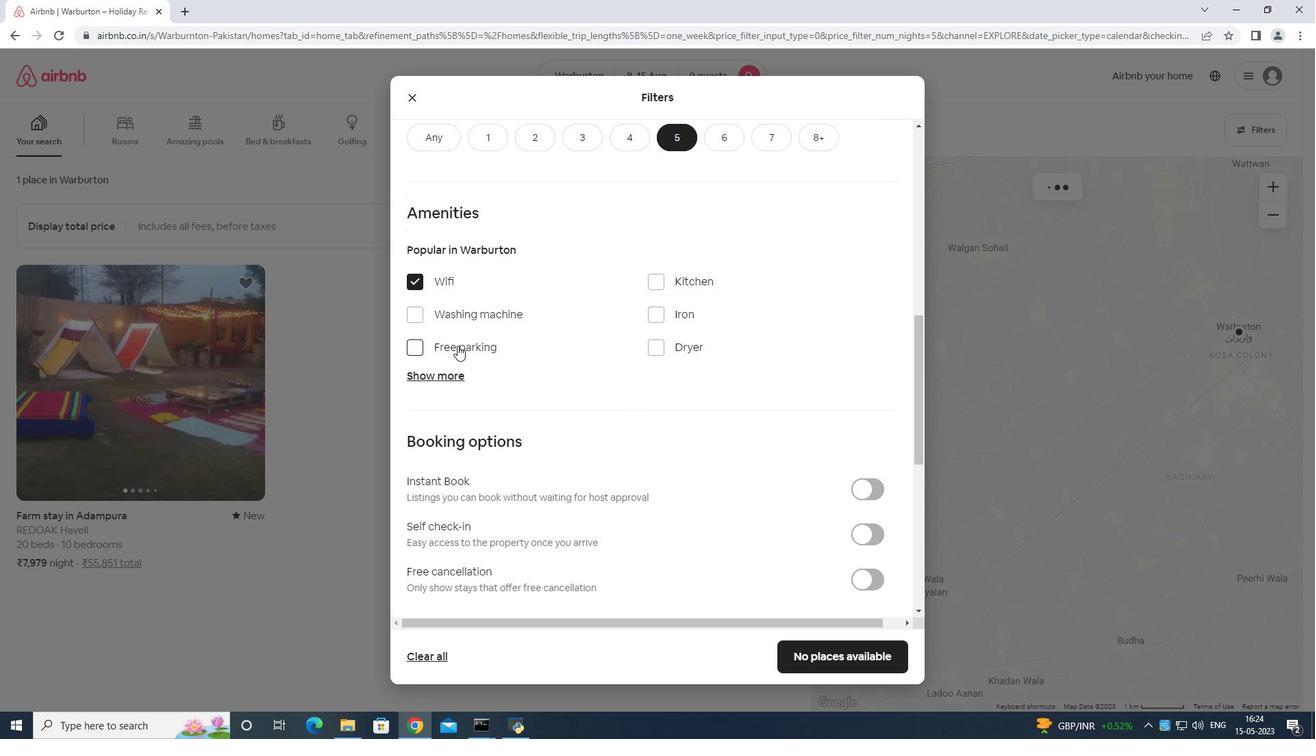 
Action: Mouse moved to (452, 374)
Screenshot: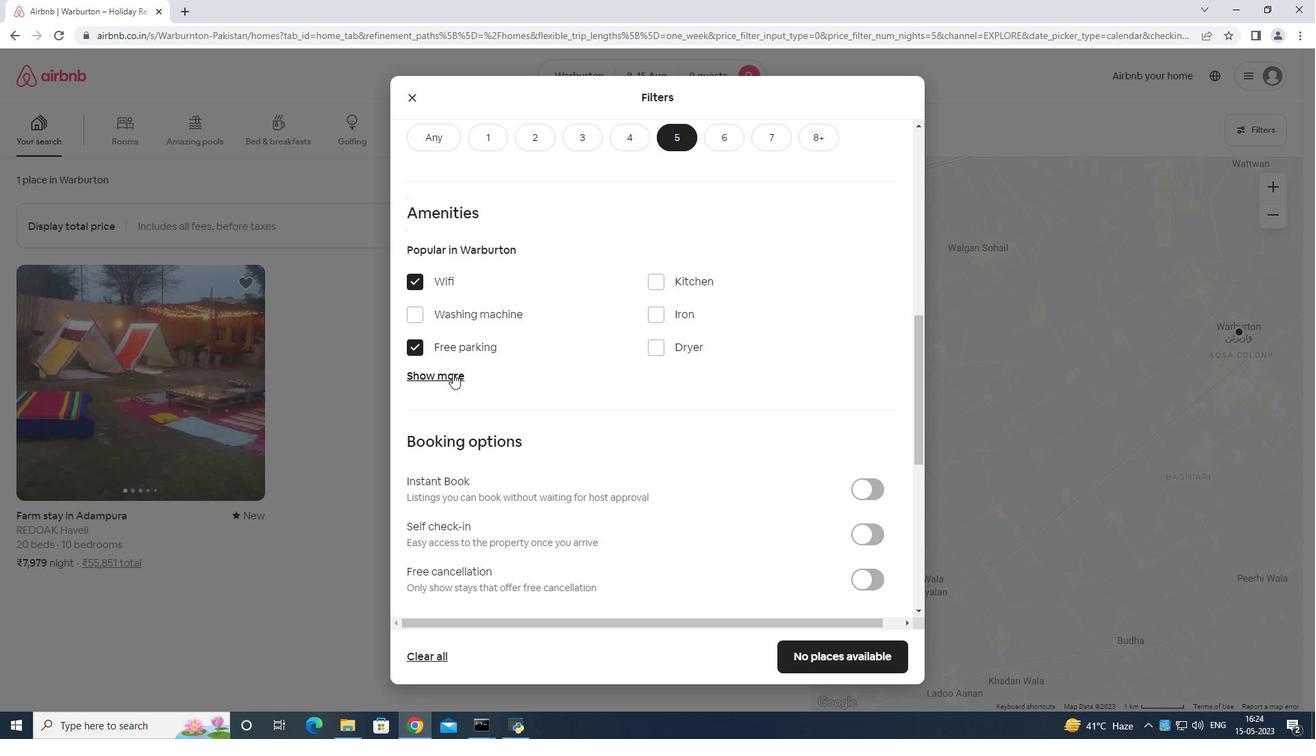 
Action: Mouse pressed left at (452, 374)
Screenshot: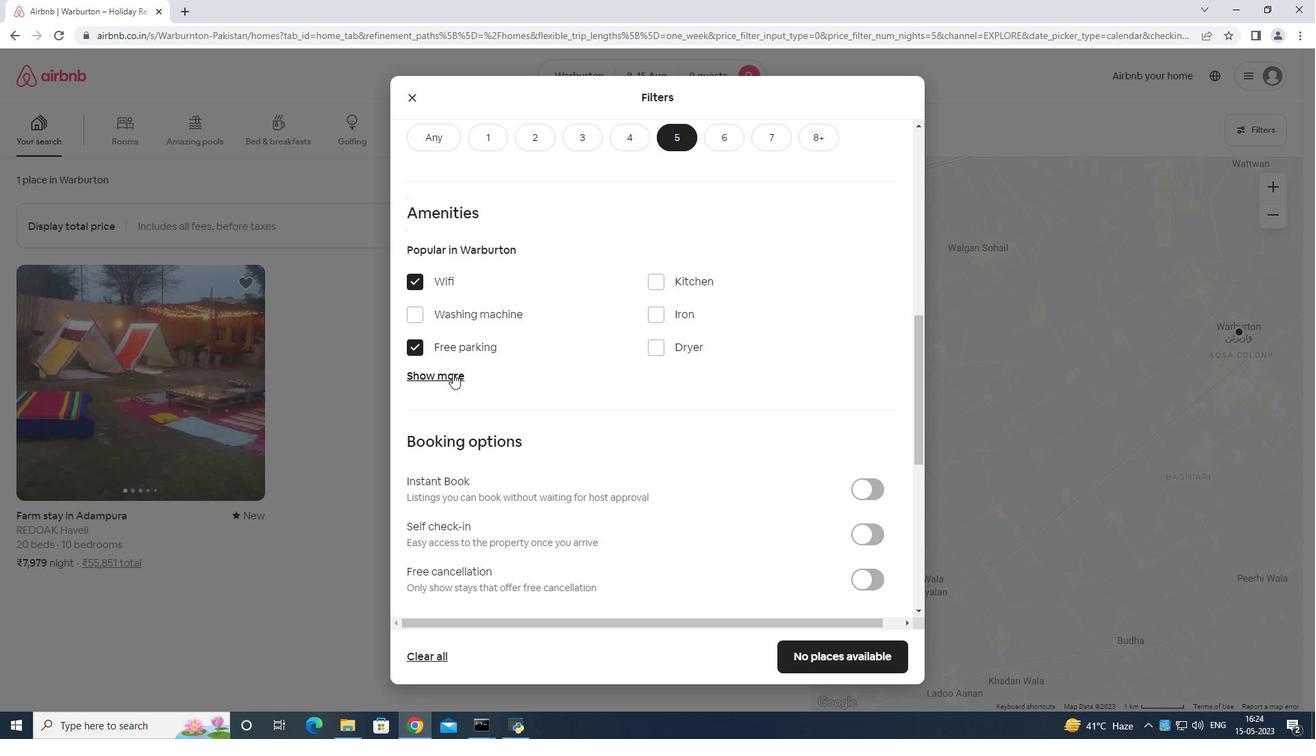 
Action: Mouse moved to (654, 445)
Screenshot: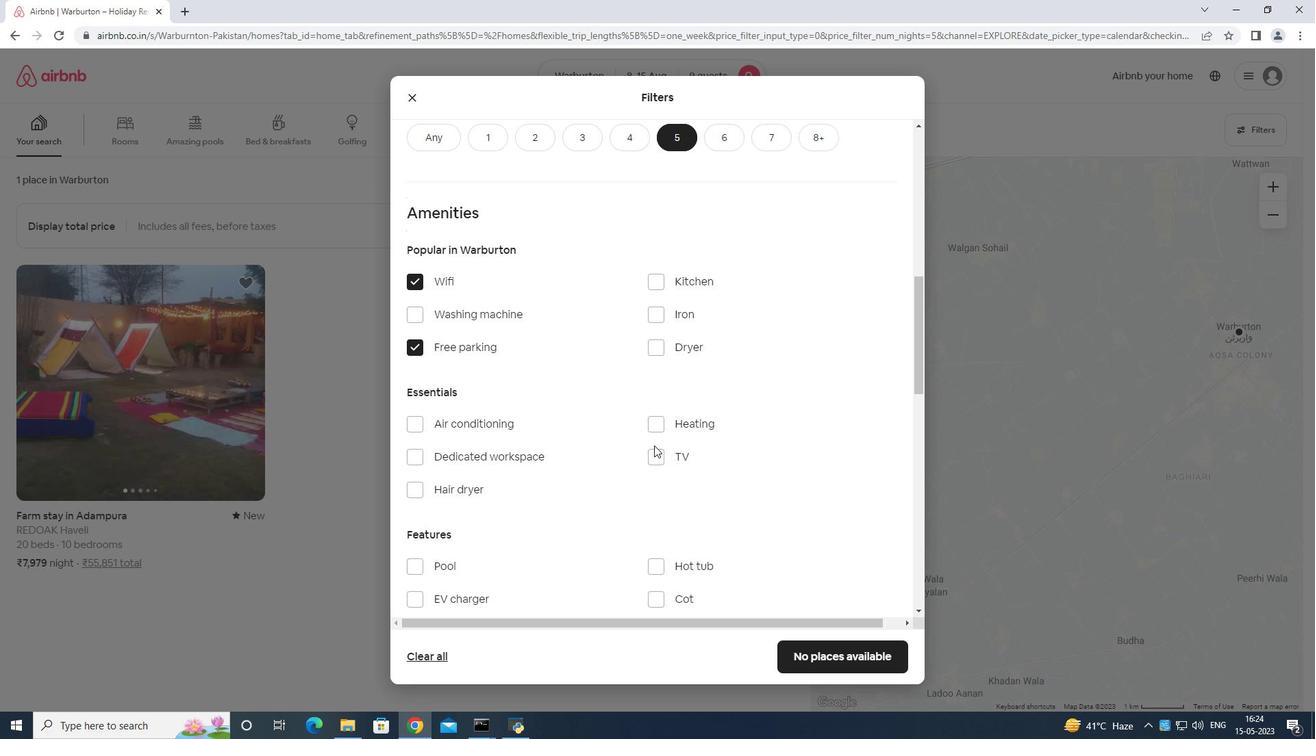 
Action: Mouse pressed left at (654, 445)
Screenshot: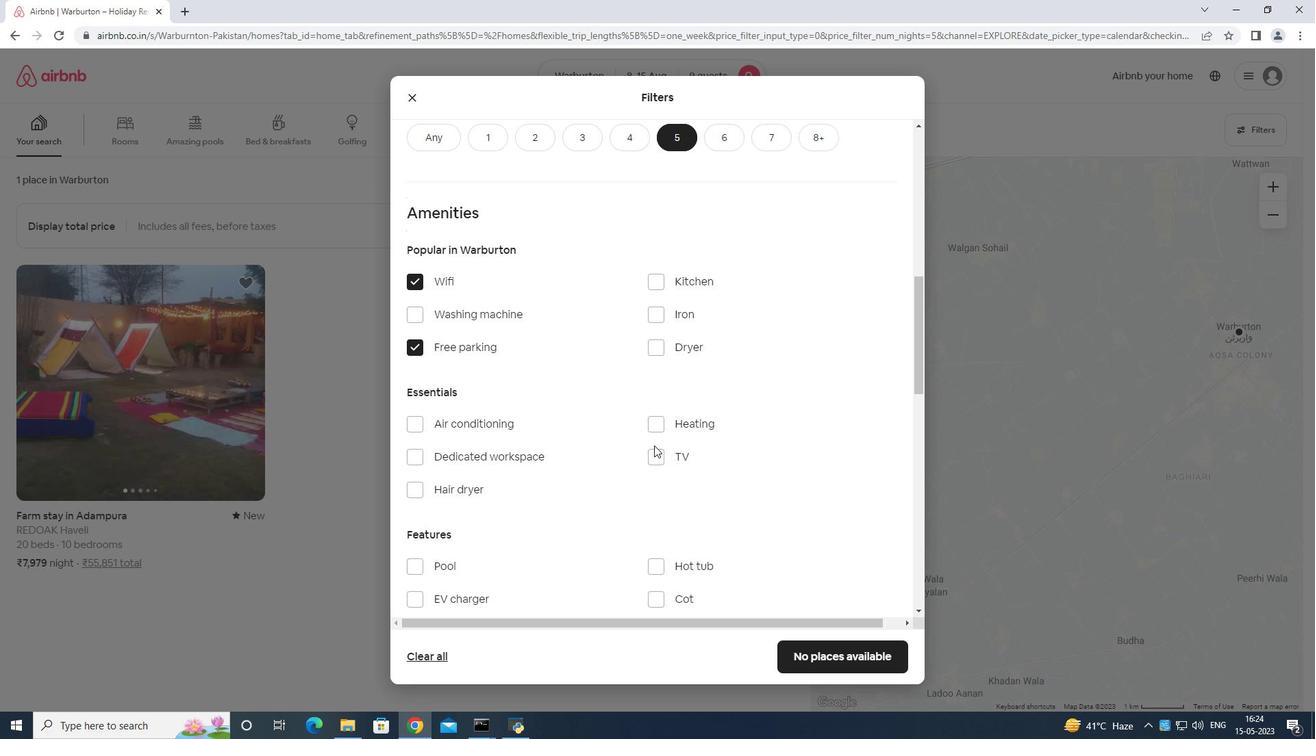 
Action: Mouse moved to (654, 452)
Screenshot: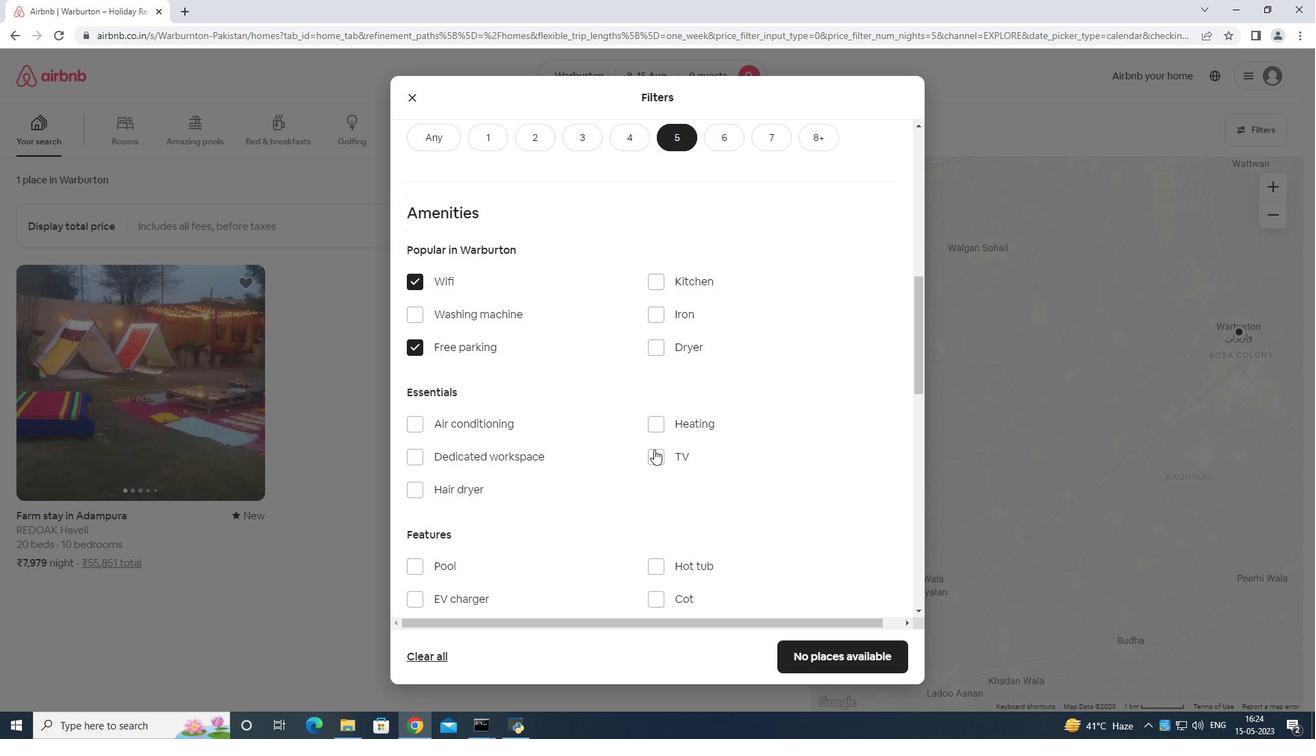 
Action: Mouse pressed left at (654, 452)
Screenshot: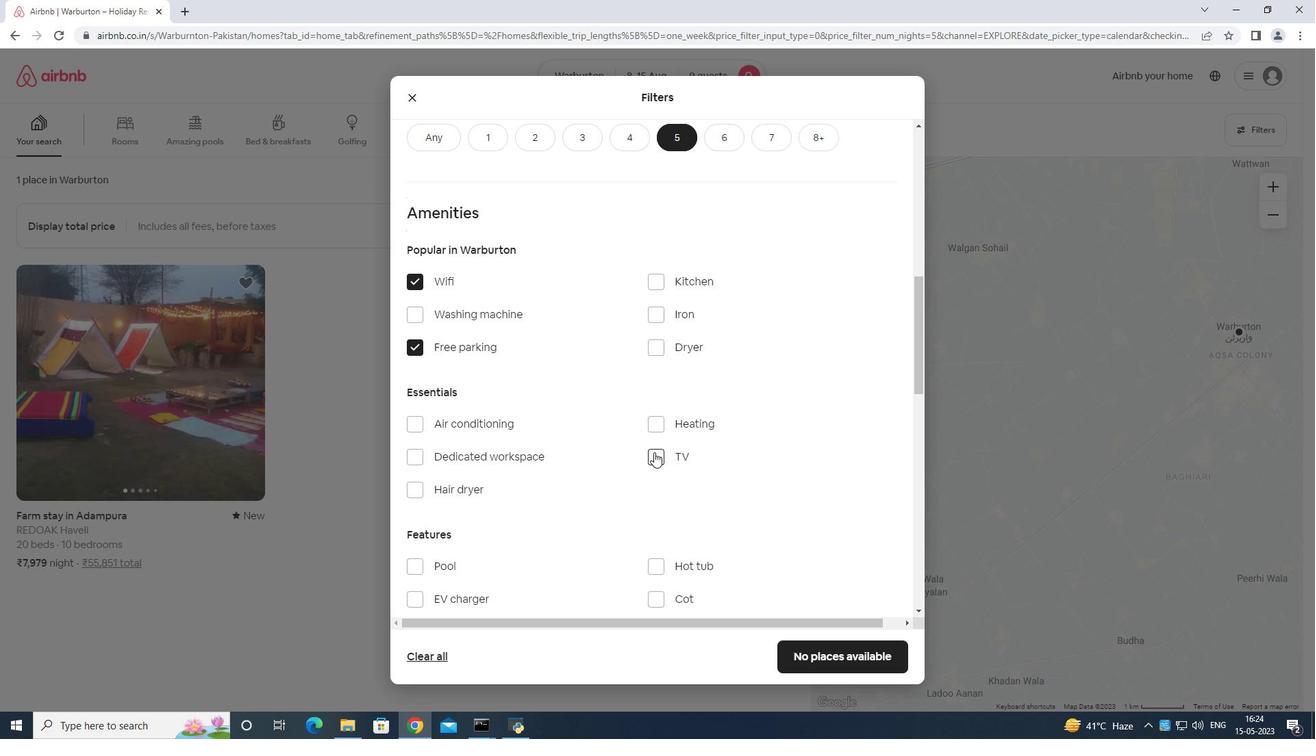 
Action: Mouse moved to (659, 452)
Screenshot: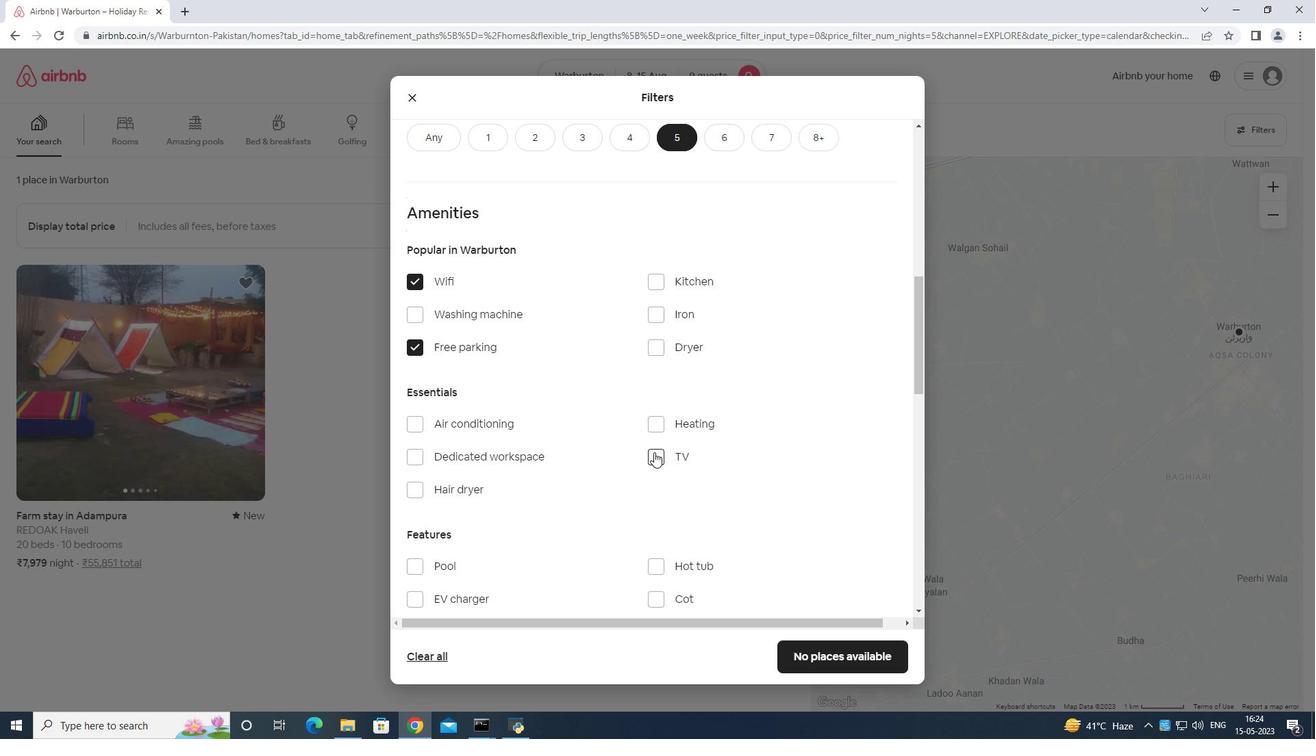 
Action: Mouse scrolled (659, 451) with delta (0, 0)
Screenshot: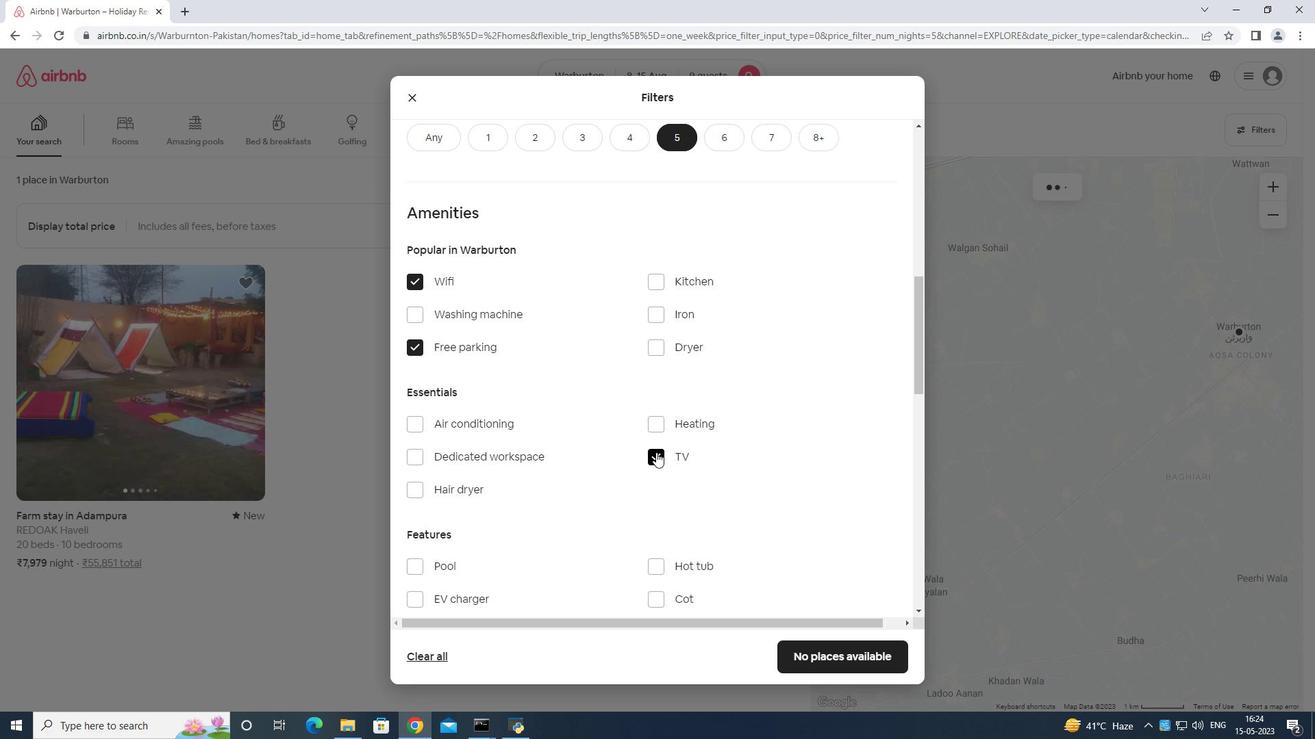 
Action: Mouse scrolled (659, 451) with delta (0, 0)
Screenshot: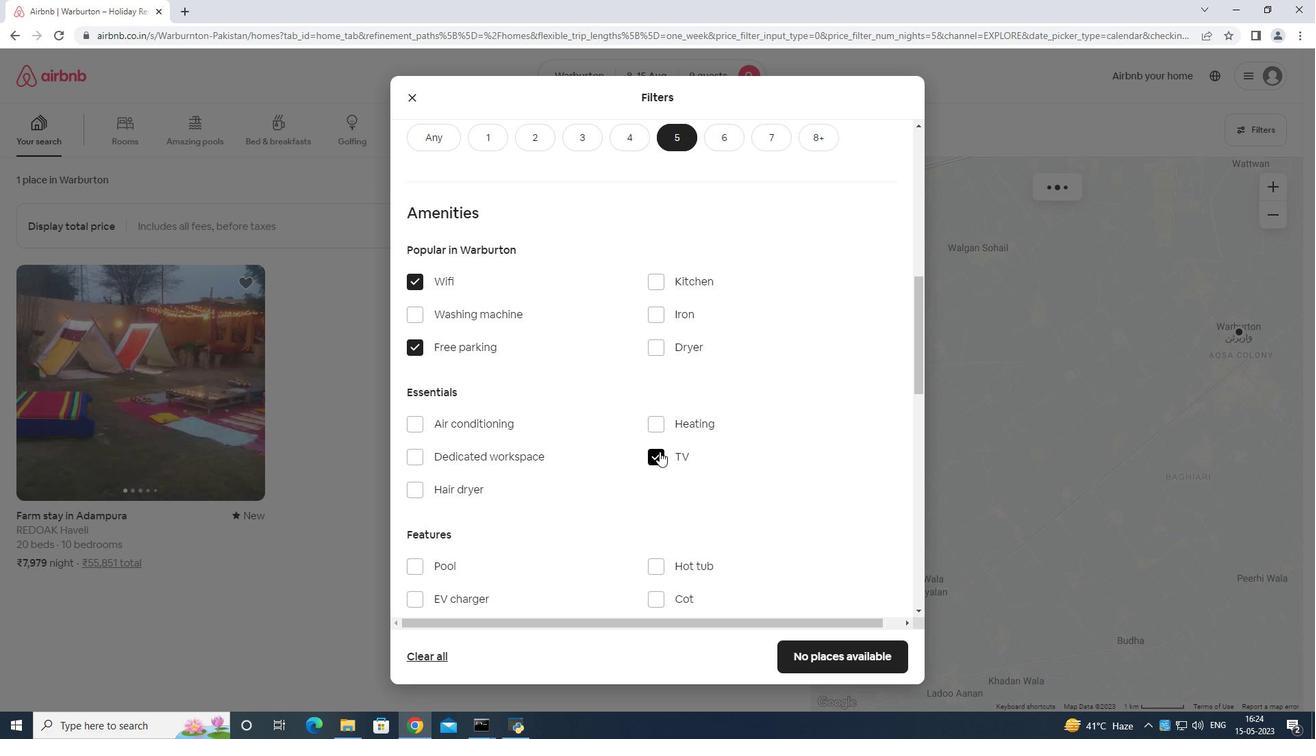 
Action: Mouse scrolled (659, 451) with delta (0, 0)
Screenshot: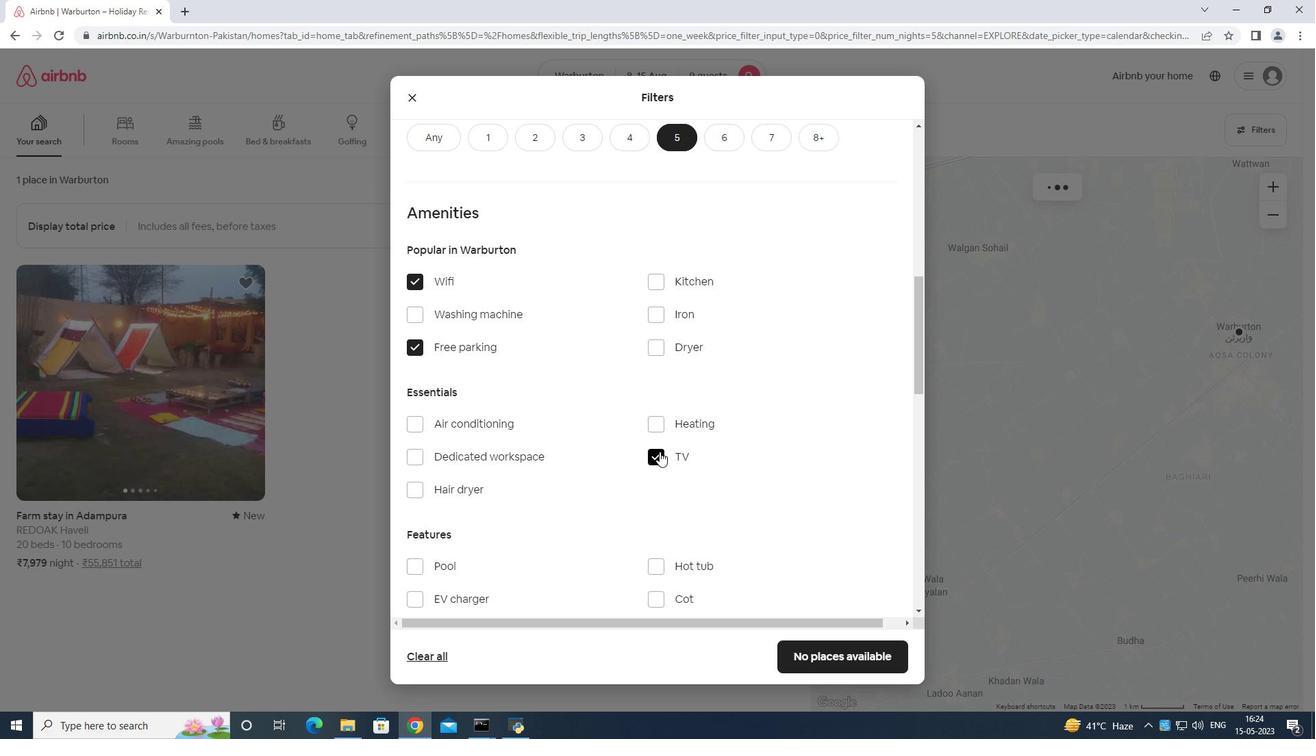 
Action: Mouse moved to (443, 421)
Screenshot: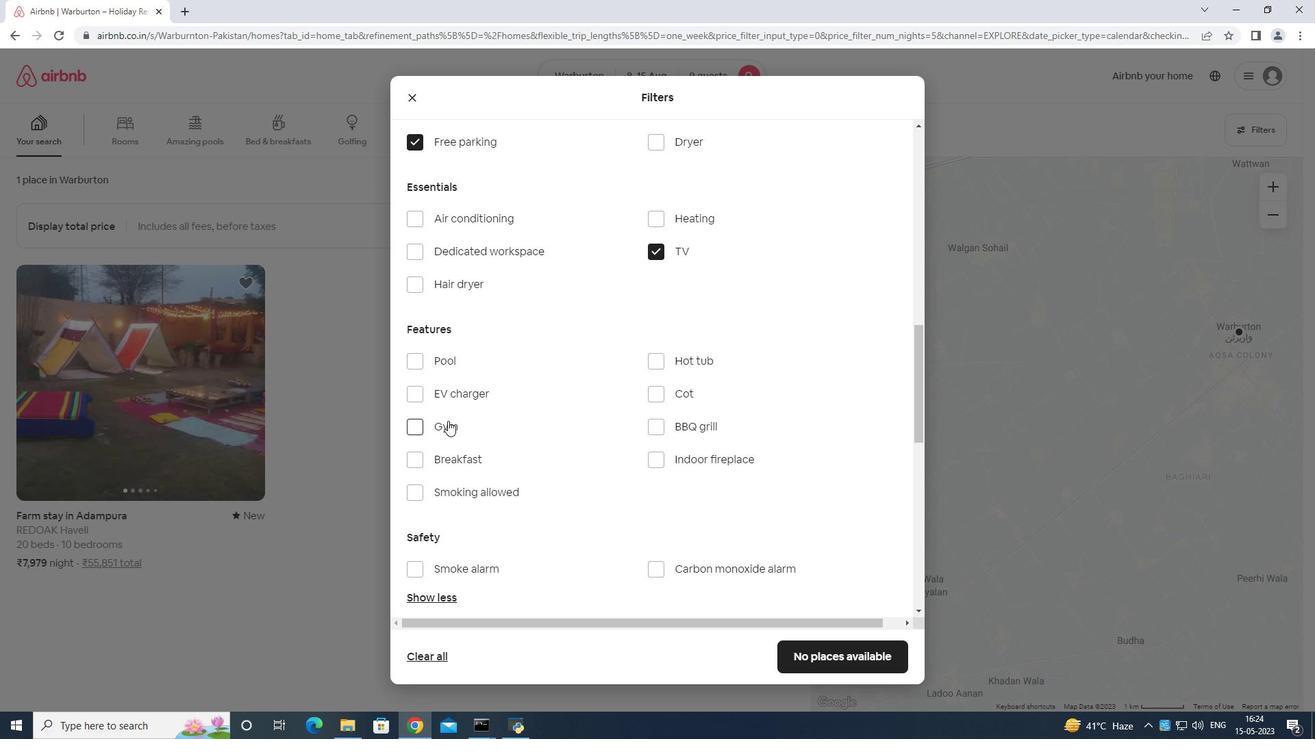 
Action: Mouse pressed left at (443, 421)
Screenshot: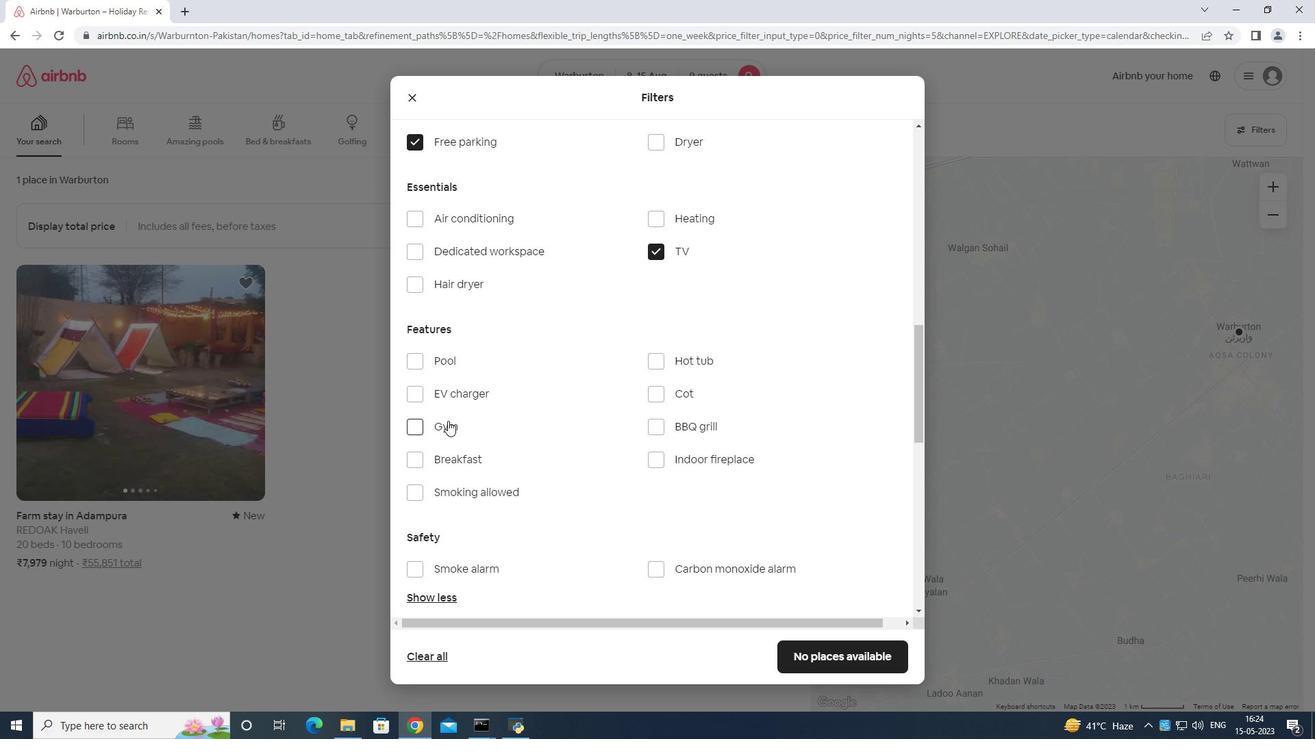 
Action: Mouse moved to (443, 456)
Screenshot: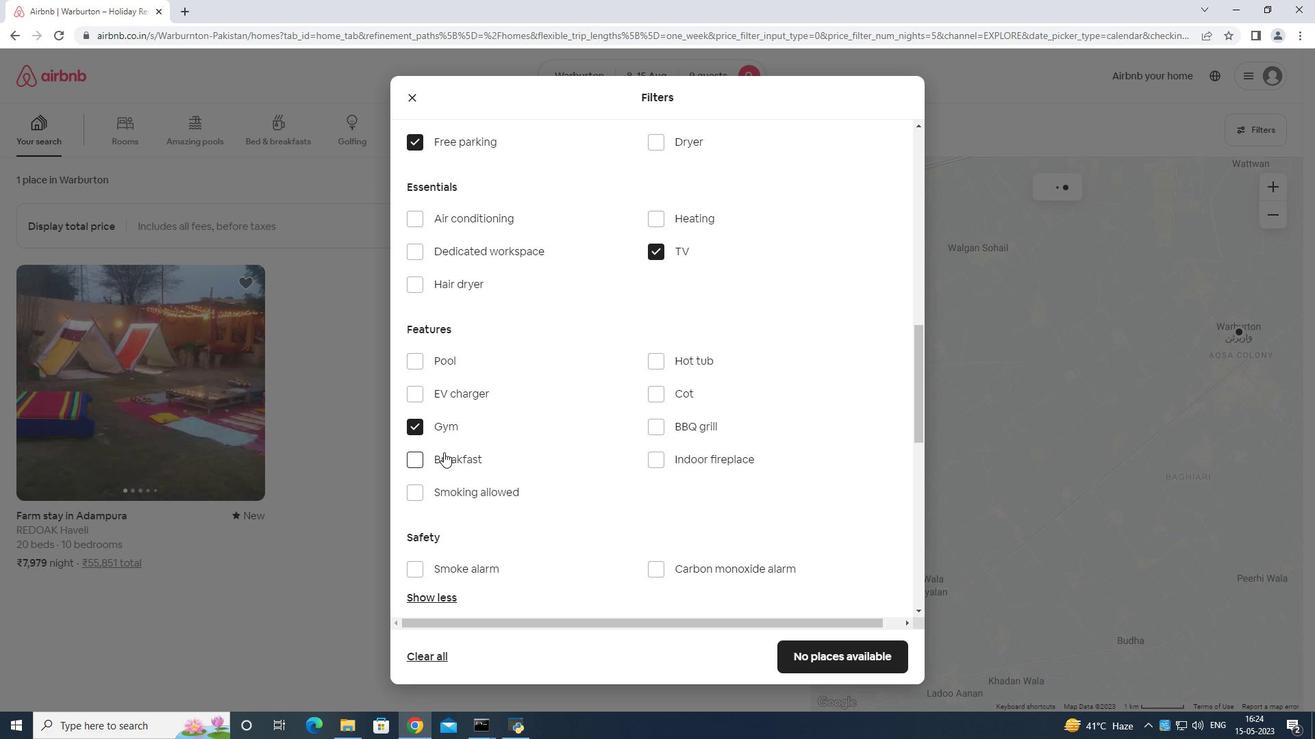 
Action: Mouse pressed left at (443, 456)
Screenshot: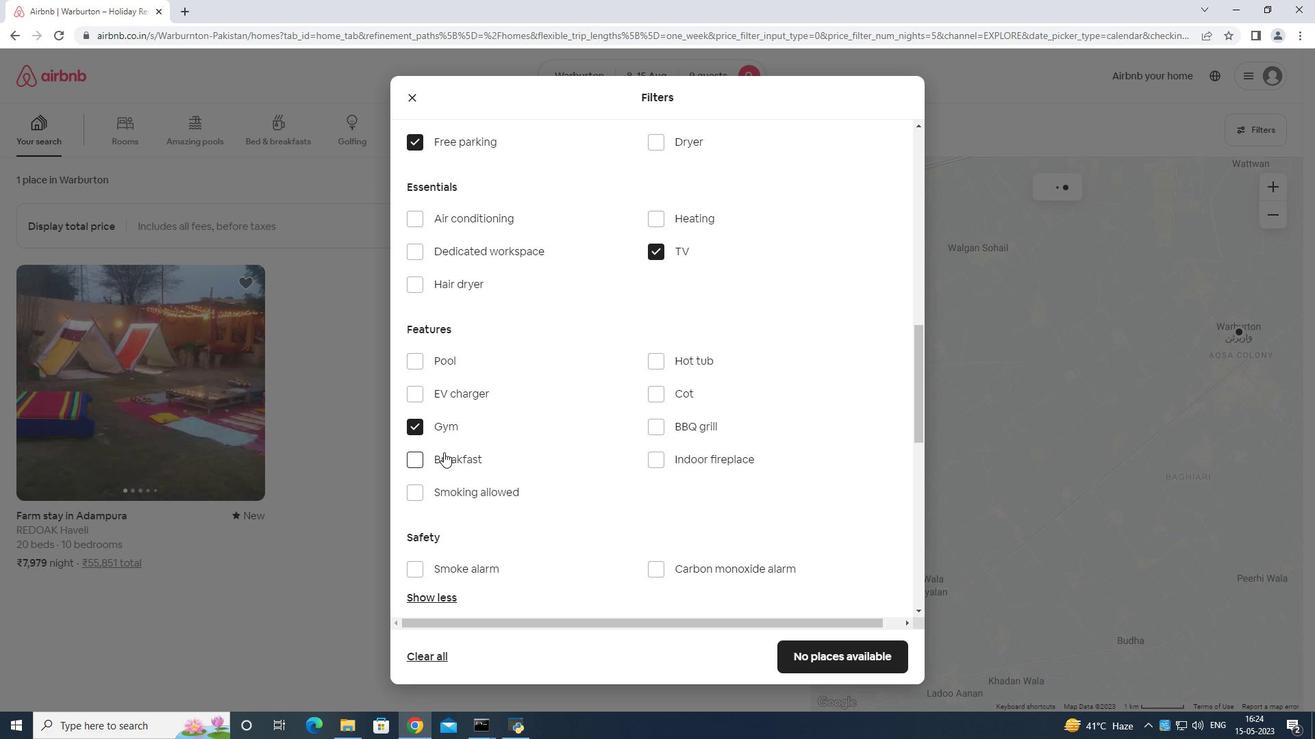 
Action: Mouse moved to (458, 432)
Screenshot: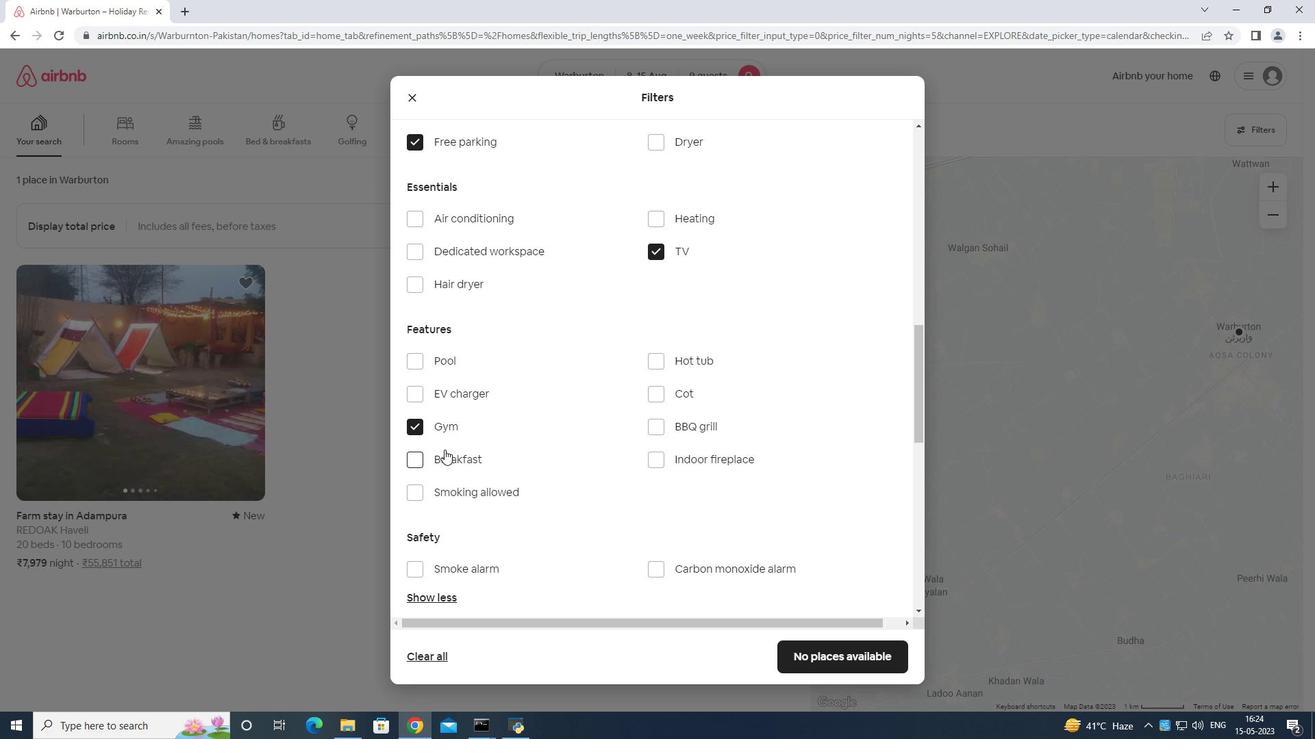
Action: Mouse scrolled (458, 431) with delta (0, 0)
Screenshot: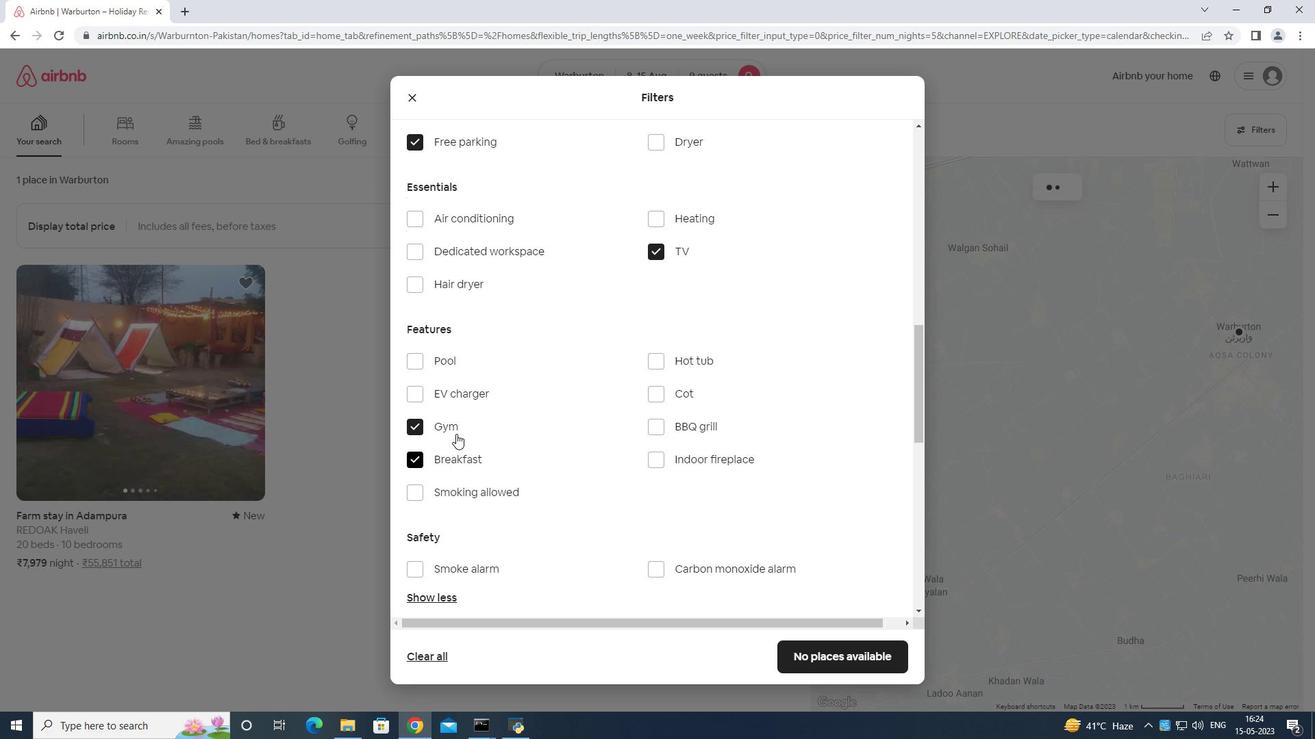 
Action: Mouse scrolled (458, 431) with delta (0, 0)
Screenshot: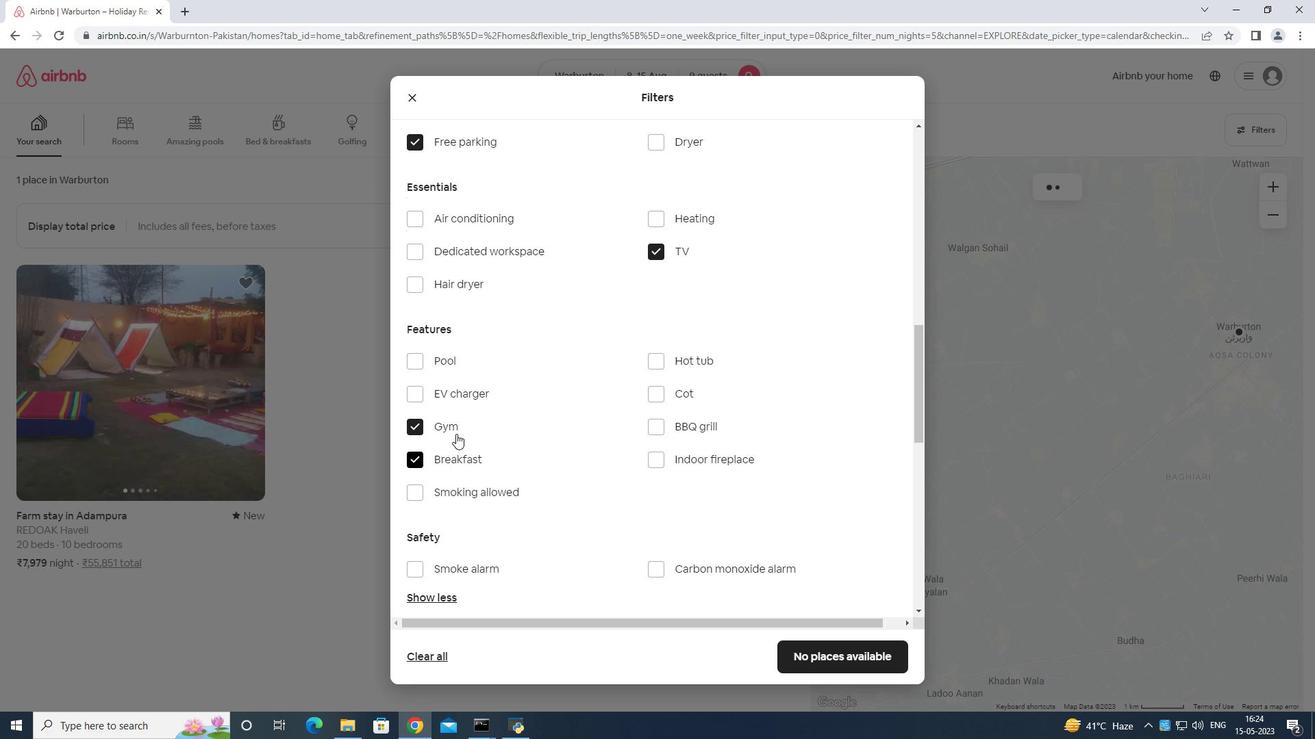 
Action: Mouse scrolled (458, 431) with delta (0, 0)
Screenshot: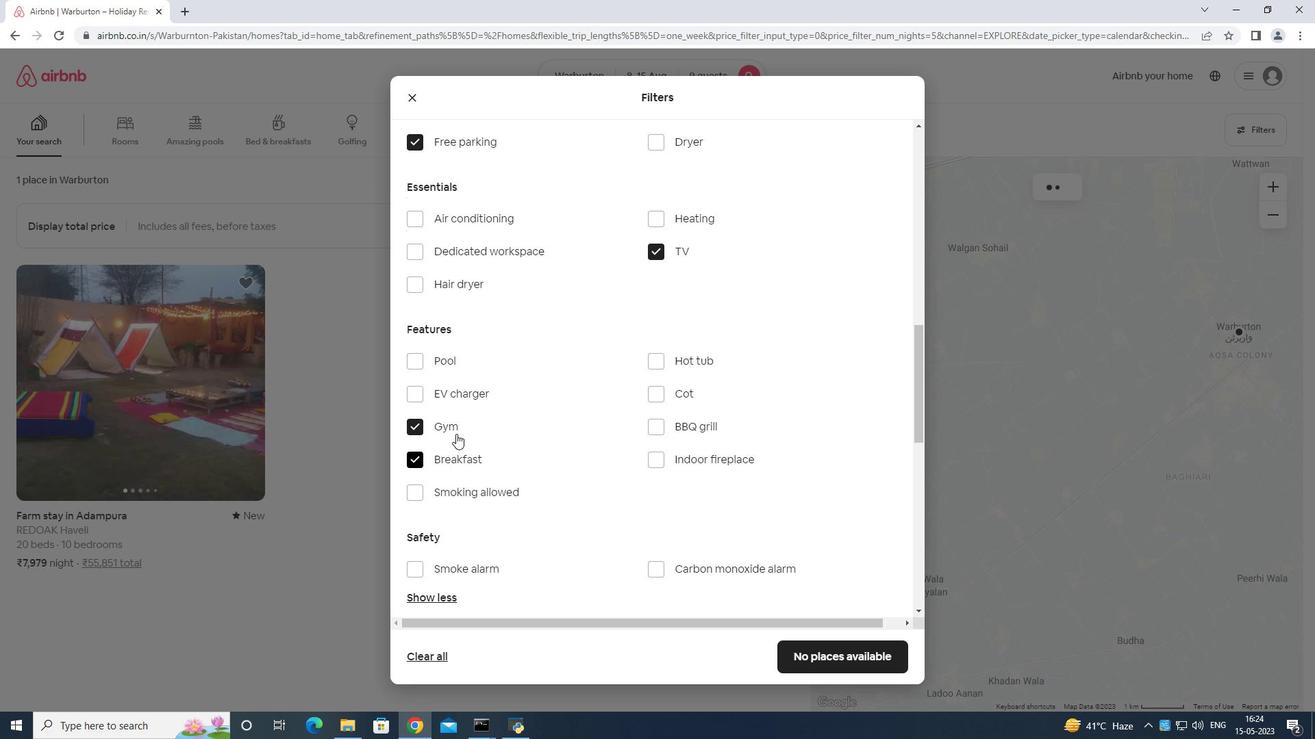 
Action: Mouse scrolled (458, 431) with delta (0, 0)
Screenshot: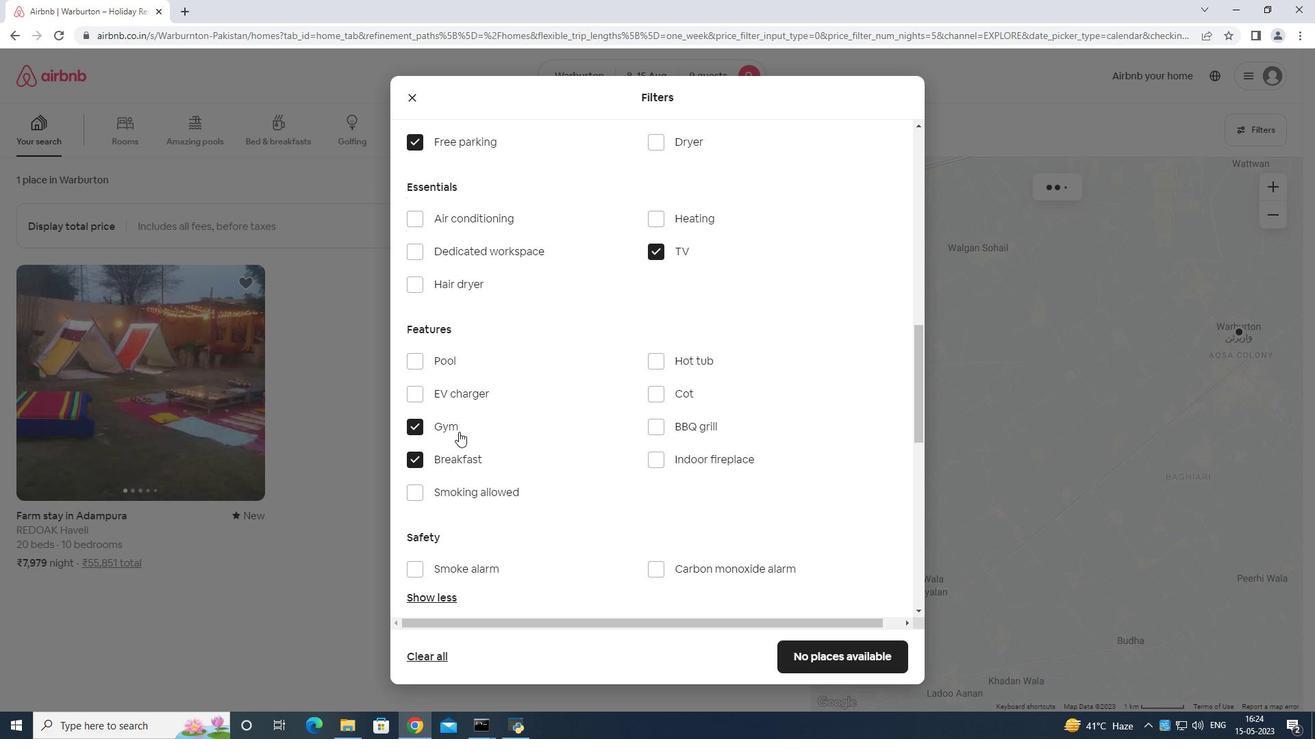 
Action: Mouse moved to (852, 486)
Screenshot: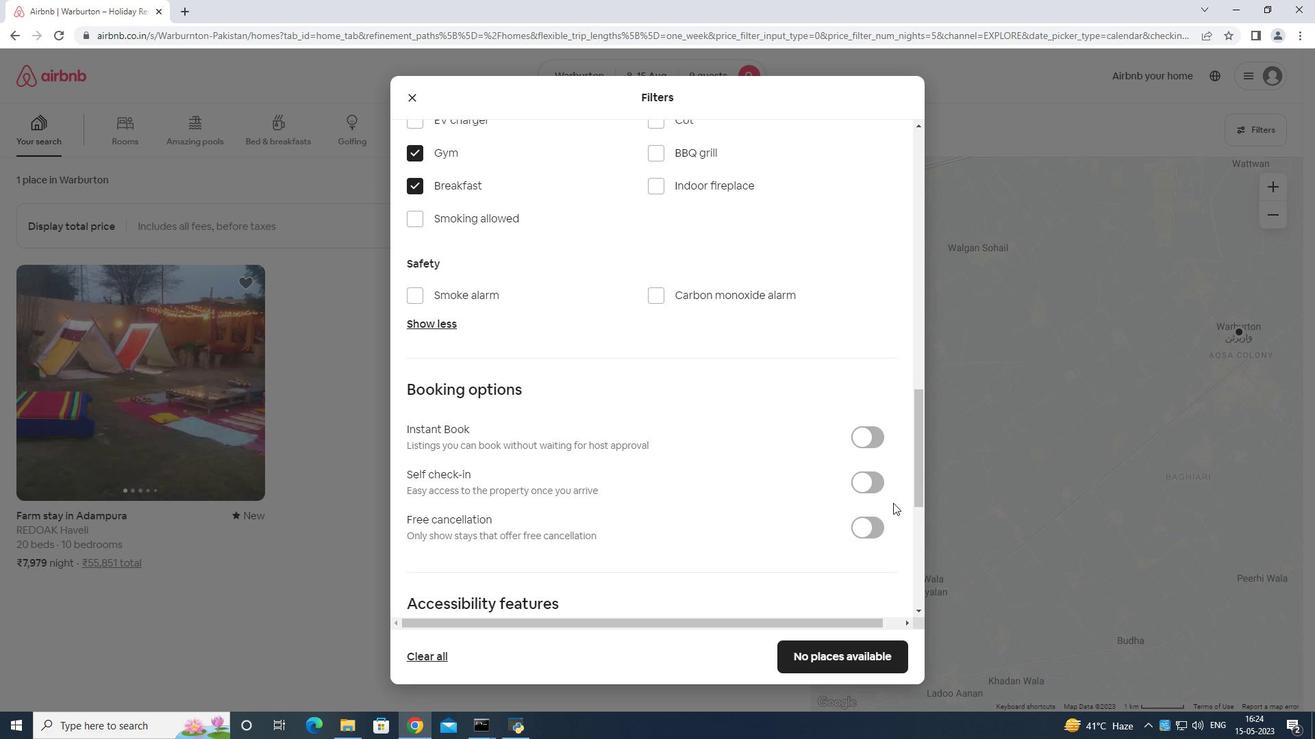
Action: Mouse pressed left at (852, 486)
Screenshot: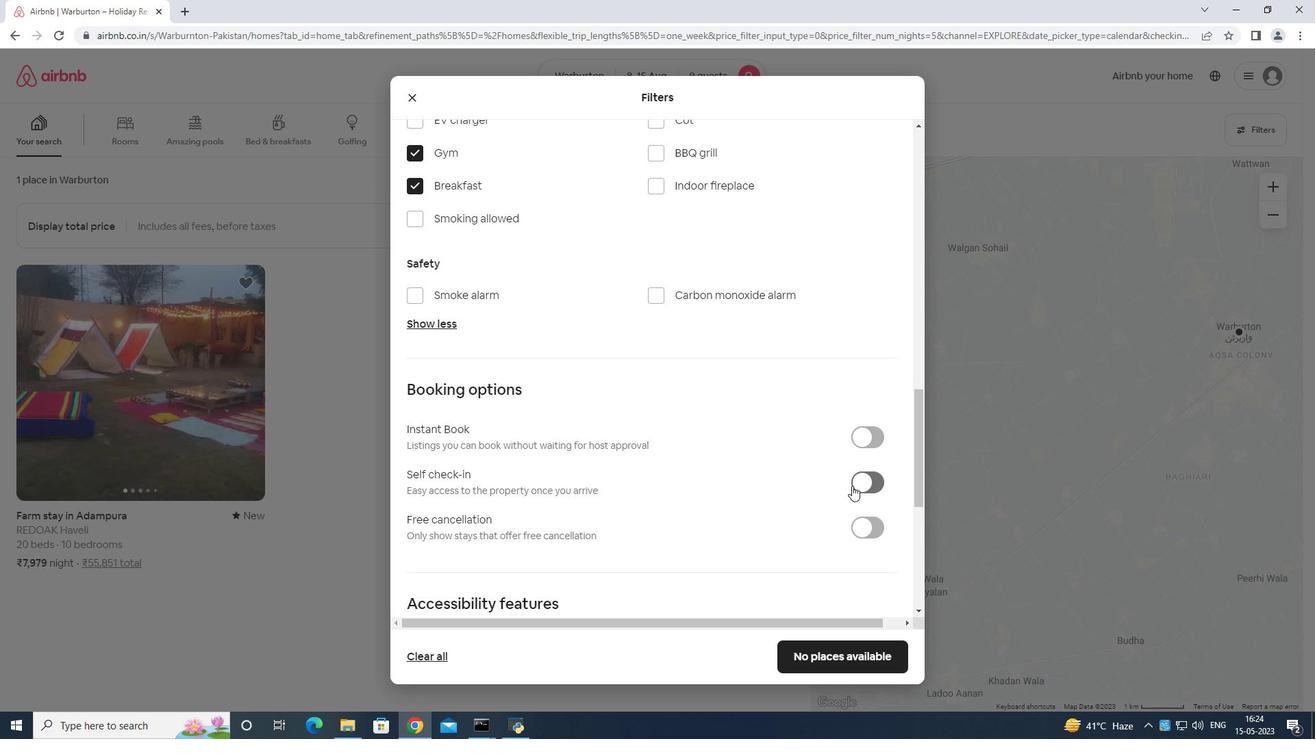 
Action: Mouse moved to (856, 474)
Screenshot: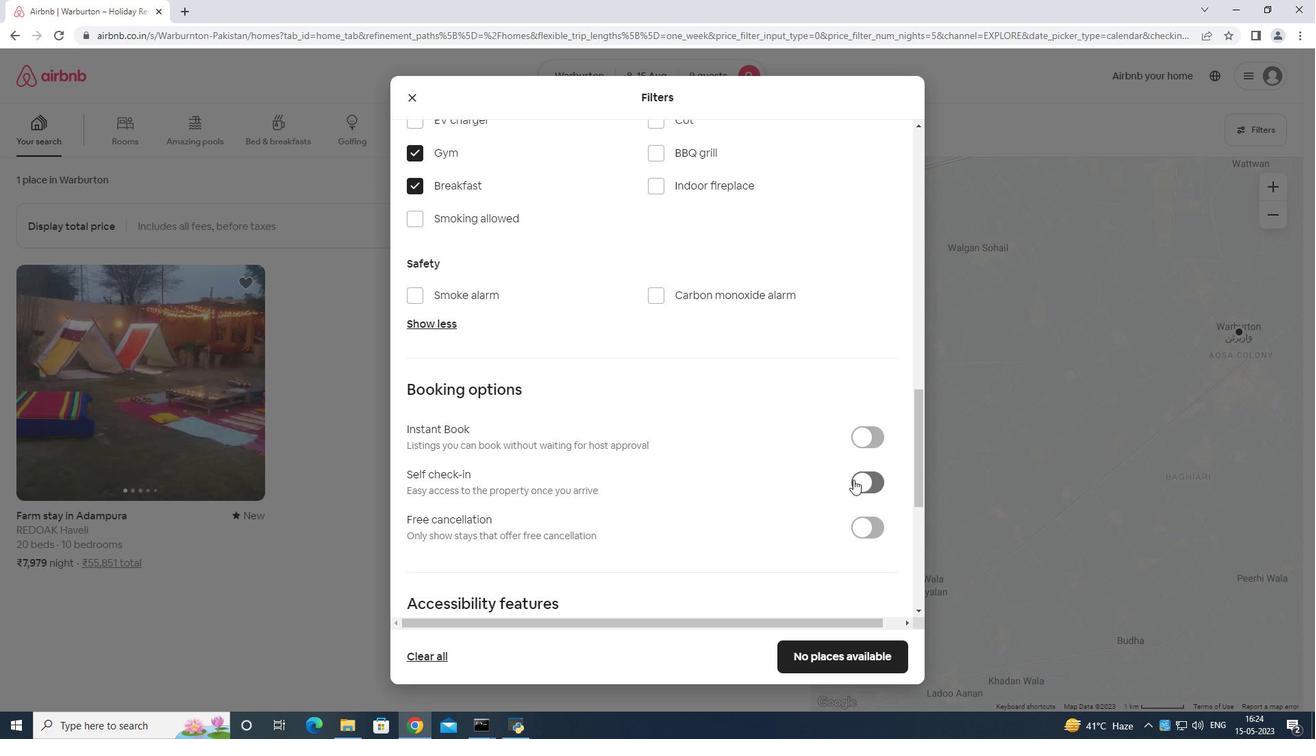
Action: Mouse scrolled (856, 473) with delta (0, 0)
Screenshot: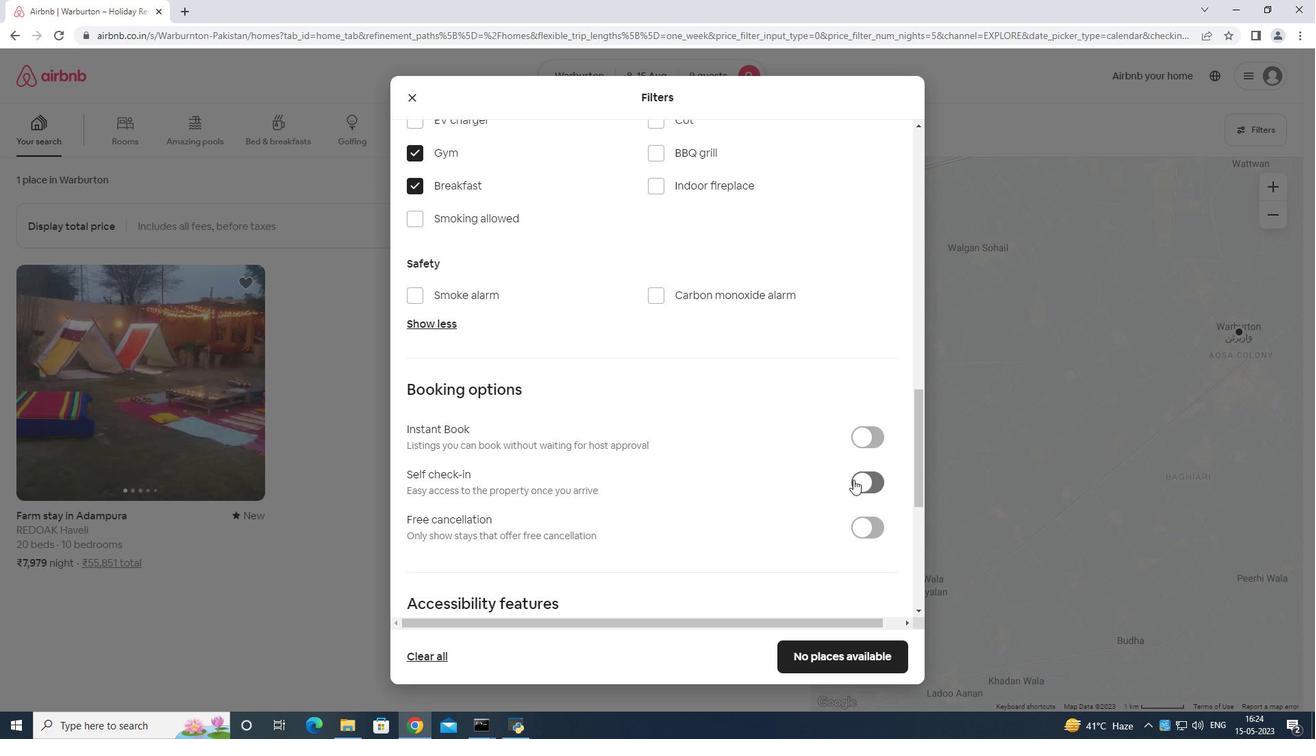 
Action: Mouse moved to (856, 477)
Screenshot: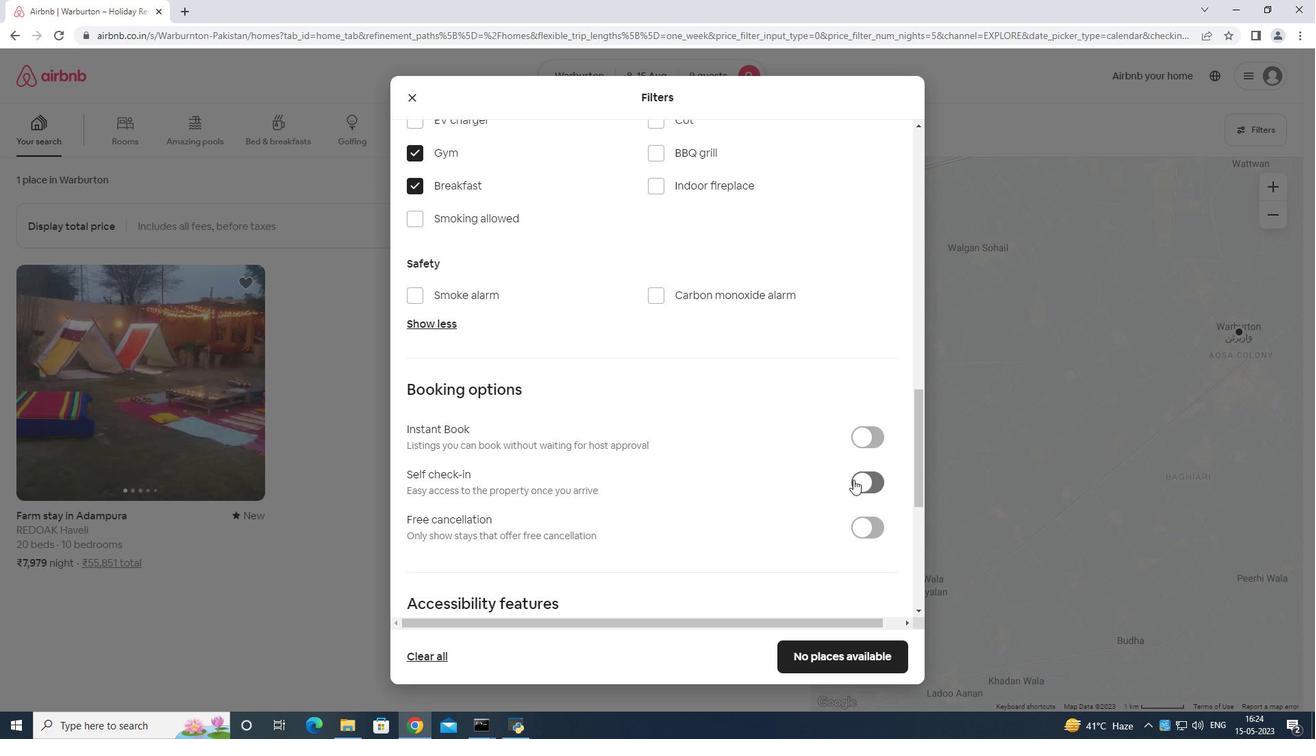 
Action: Mouse scrolled (856, 476) with delta (0, 0)
Screenshot: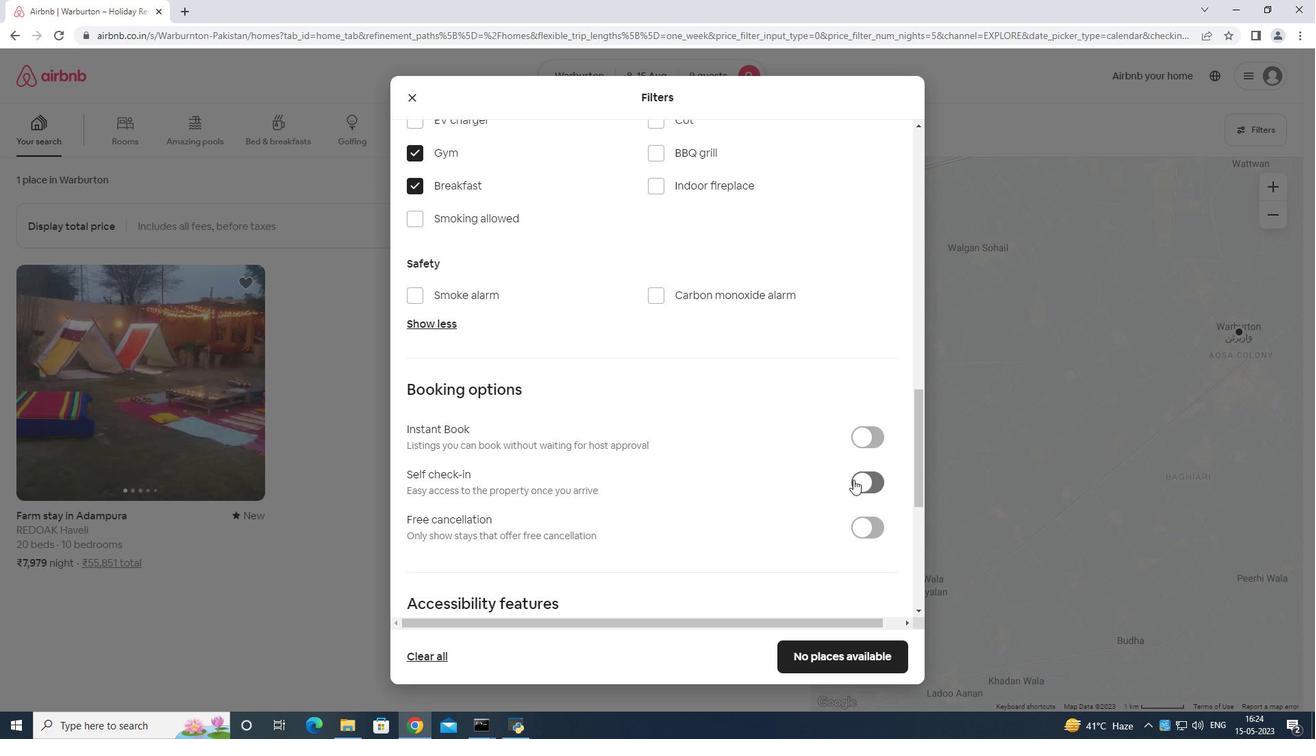 
Action: Mouse scrolled (856, 476) with delta (0, 0)
Screenshot: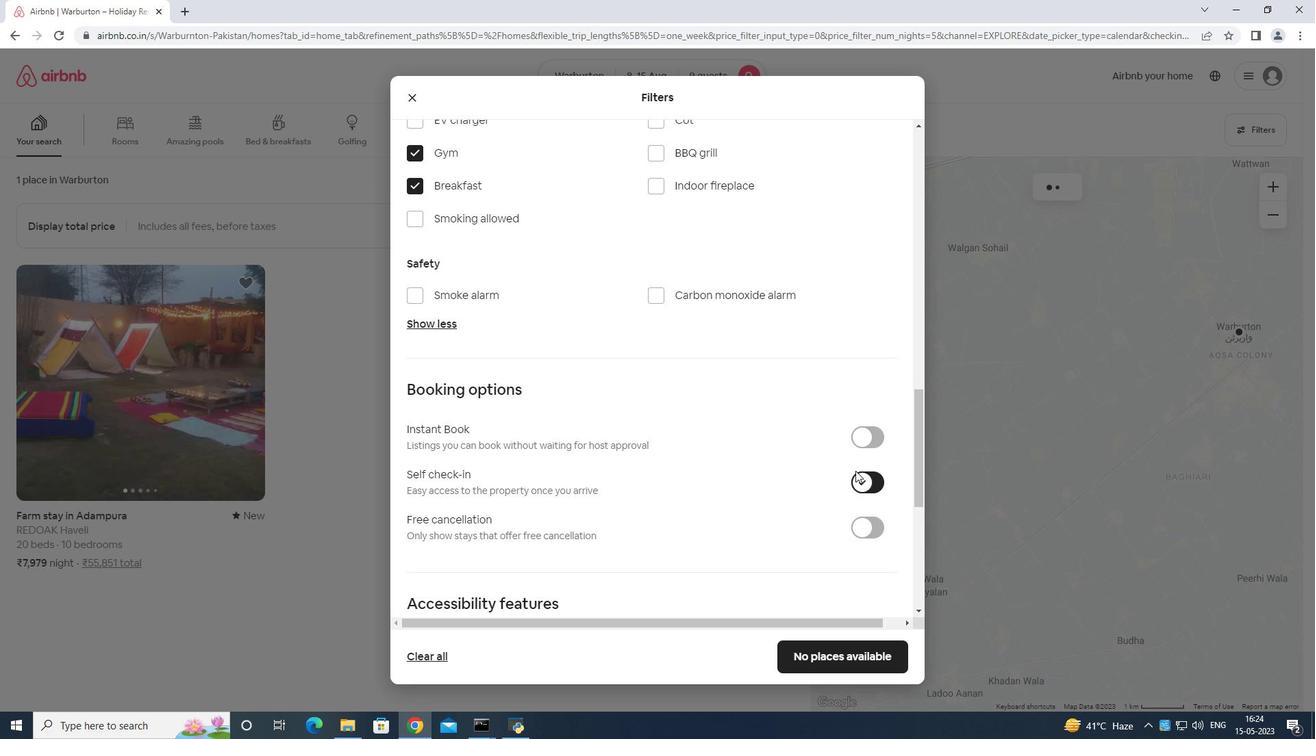 
Action: Mouse scrolled (856, 476) with delta (0, 0)
Screenshot: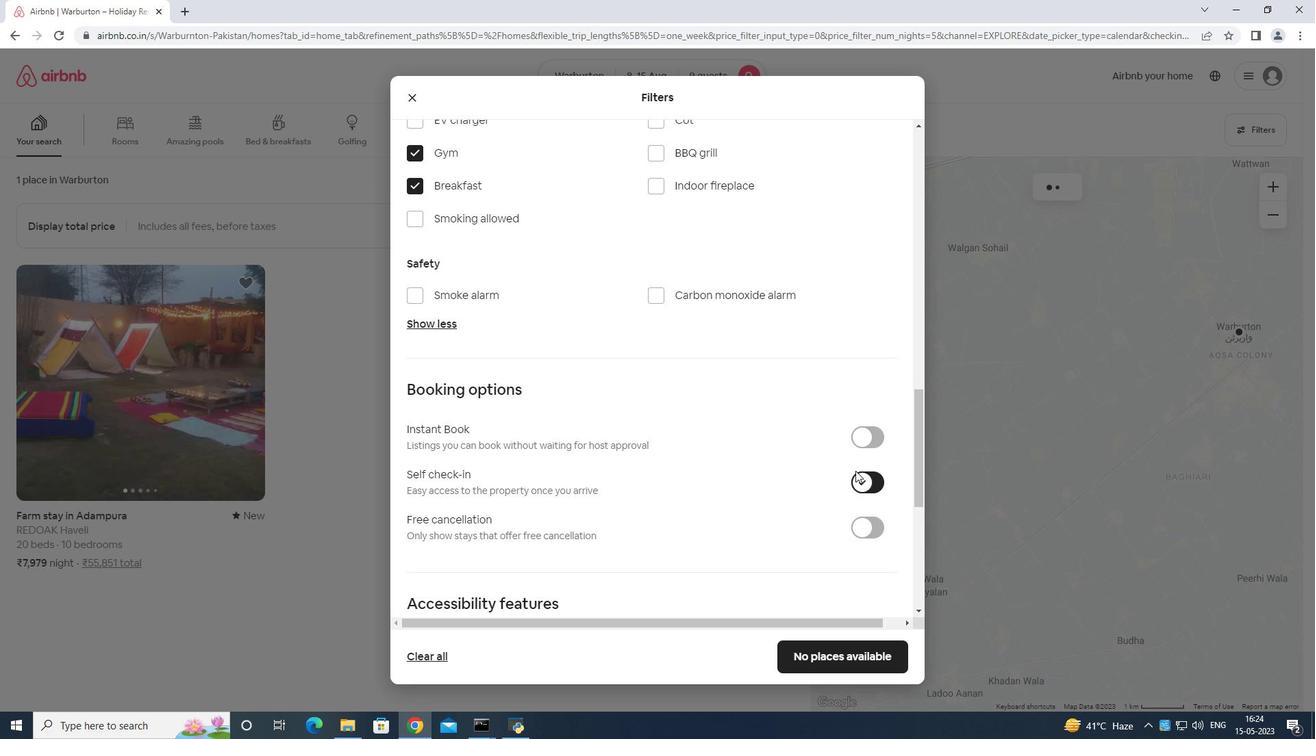 
Action: Mouse moved to (851, 474)
Screenshot: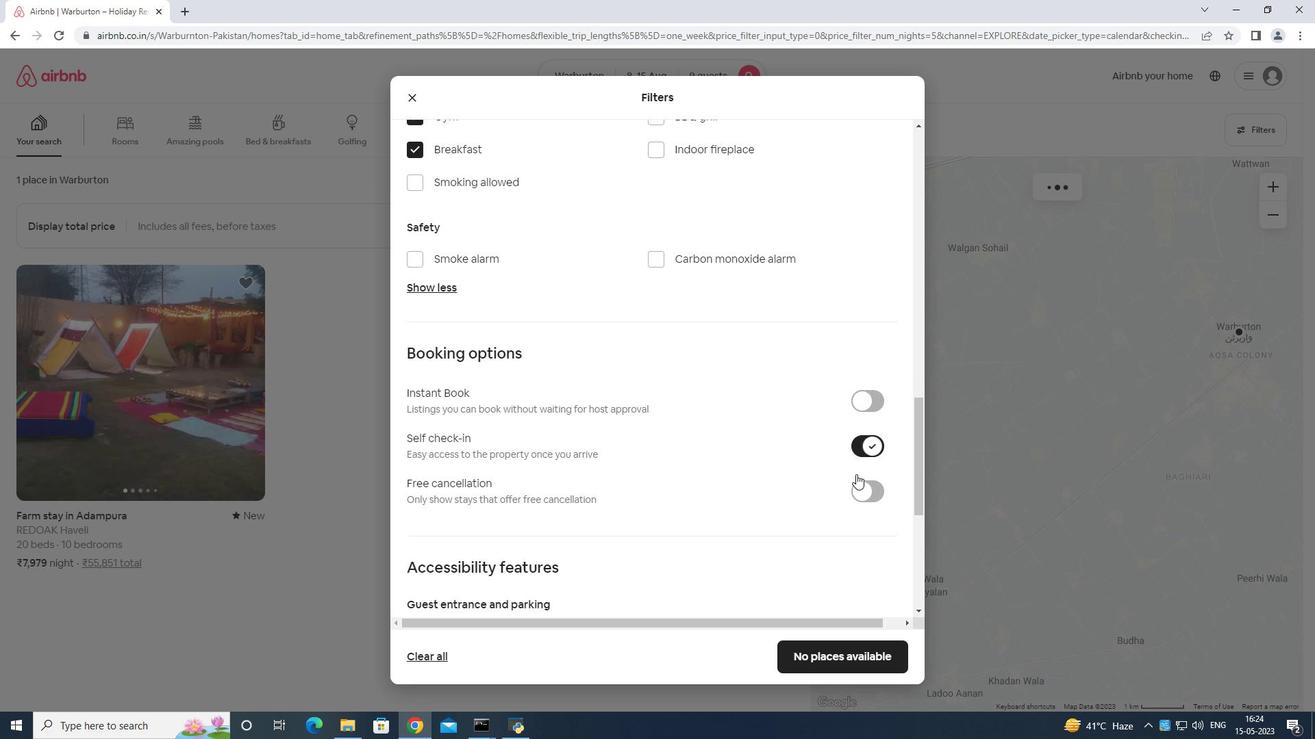 
Action: Mouse scrolled (851, 473) with delta (0, 0)
Screenshot: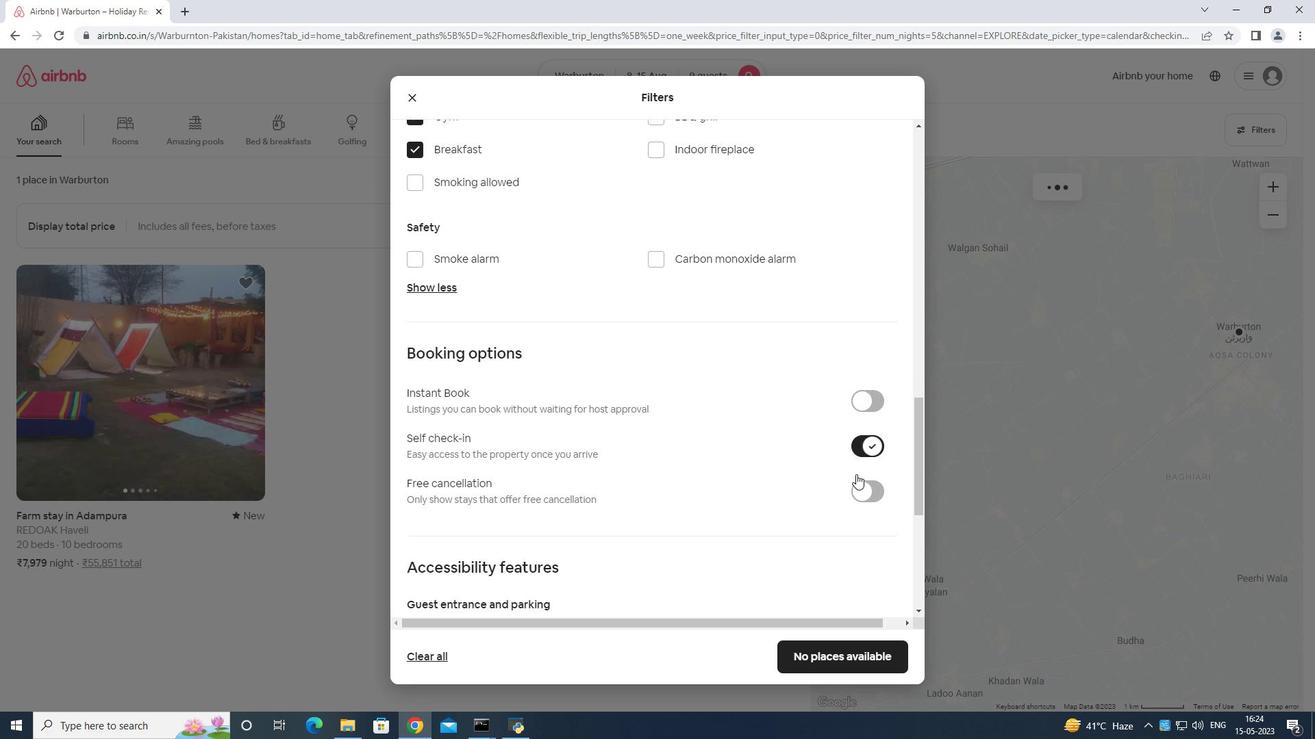 
Action: Mouse moved to (849, 480)
Screenshot: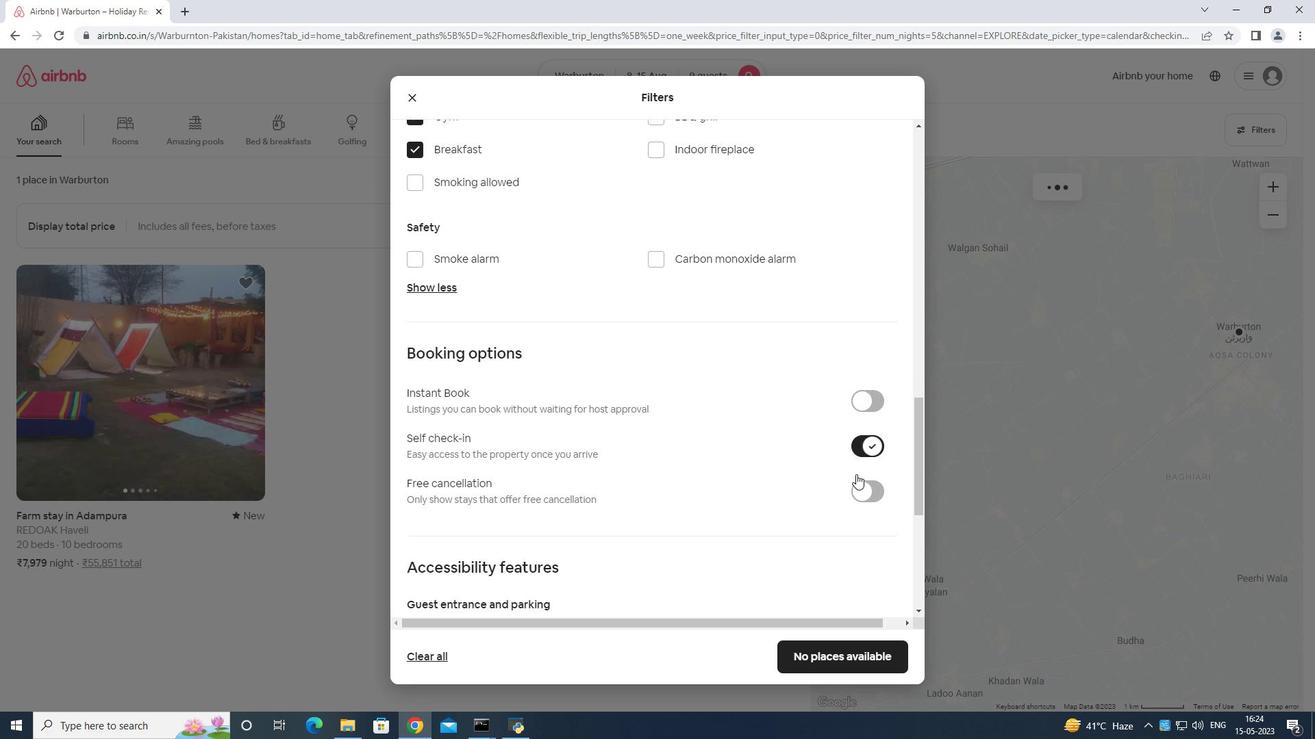 
Action: Mouse scrolled (849, 479) with delta (0, 0)
Screenshot: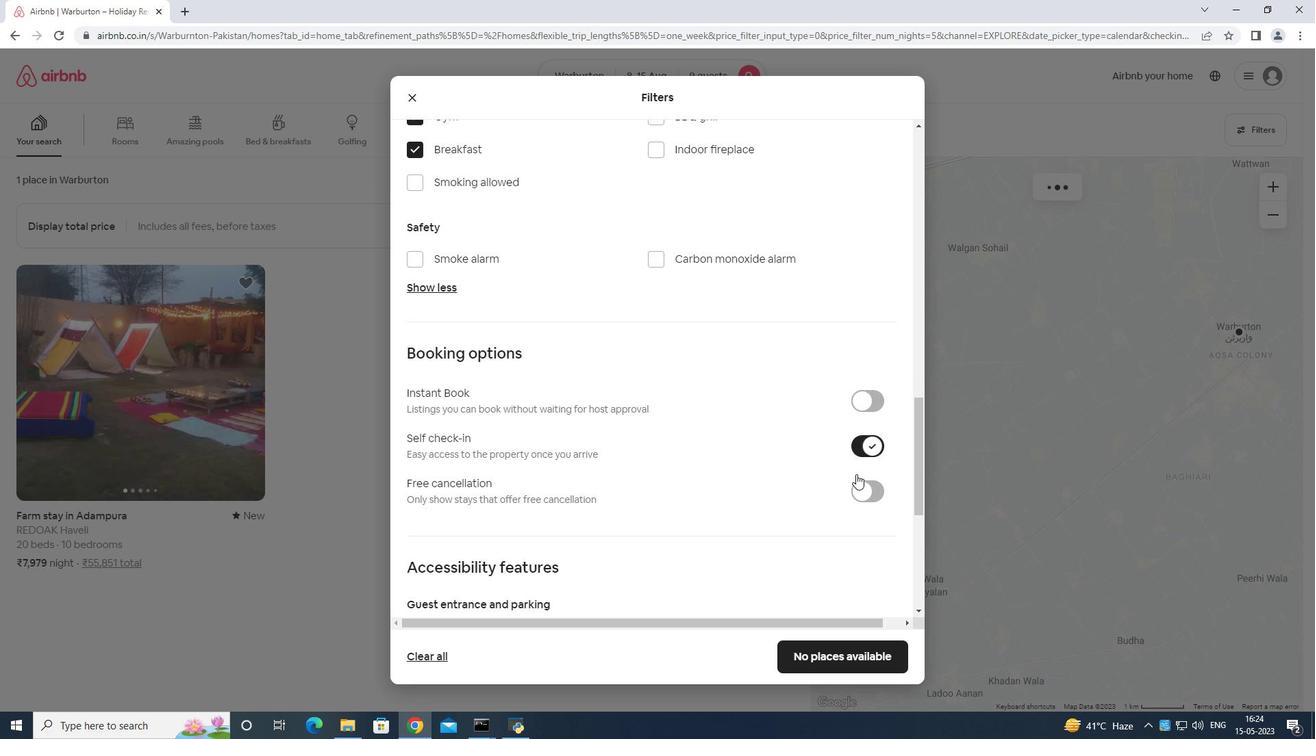 
Action: Mouse scrolled (849, 479) with delta (0, 0)
Screenshot: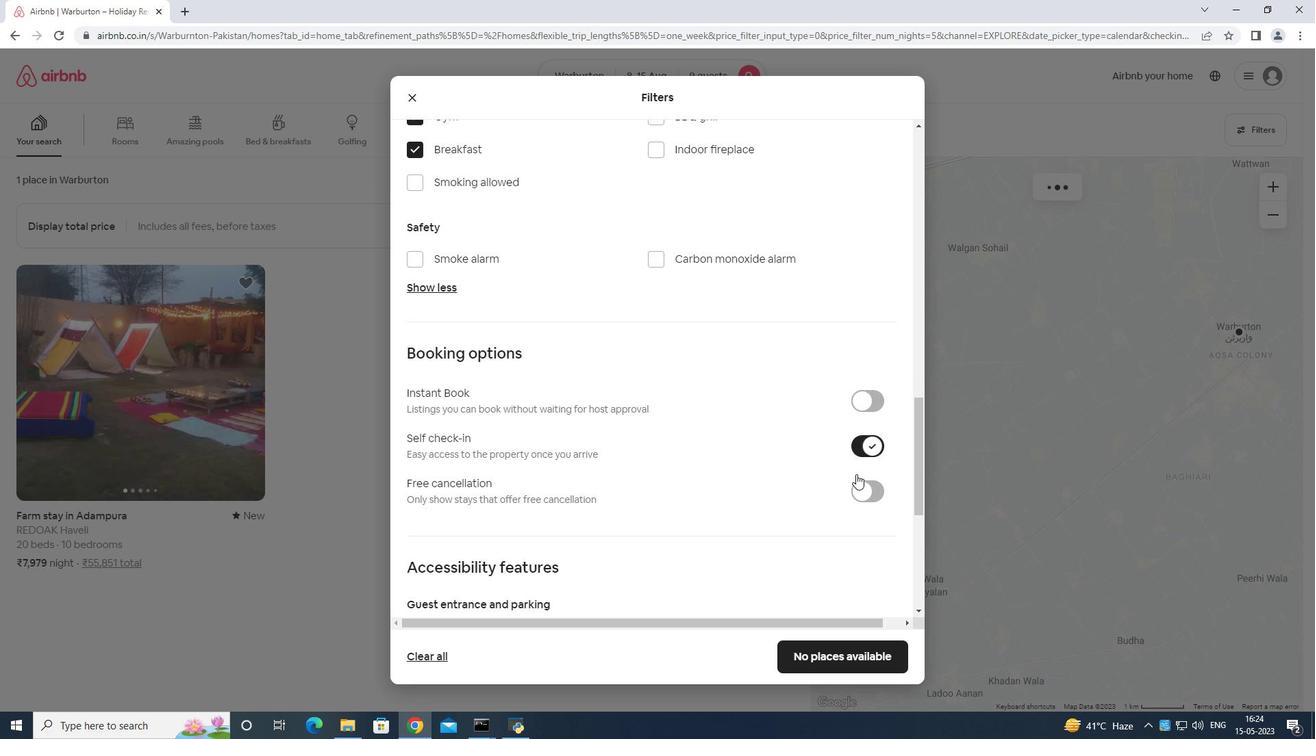 
Action: Mouse scrolled (849, 479) with delta (0, 0)
Screenshot: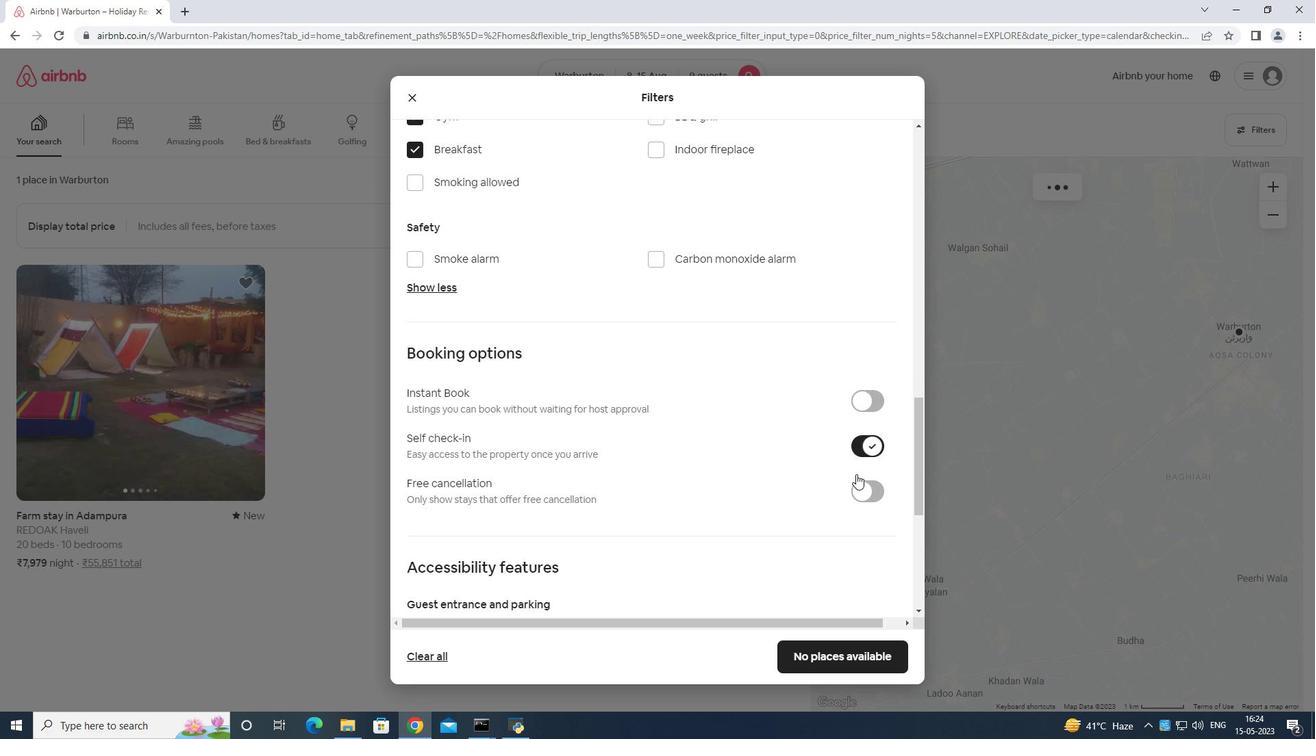 
Action: Mouse moved to (844, 468)
Screenshot: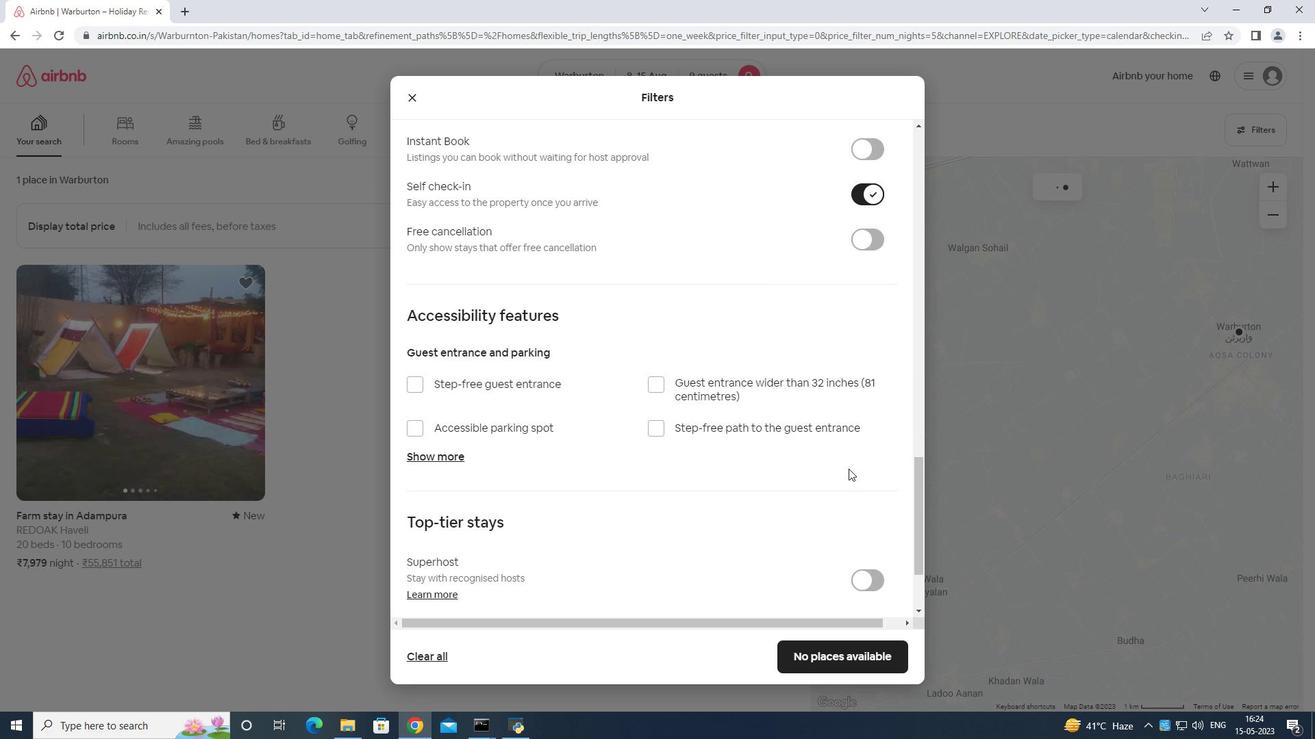 
Action: Mouse scrolled (844, 467) with delta (0, 0)
Screenshot: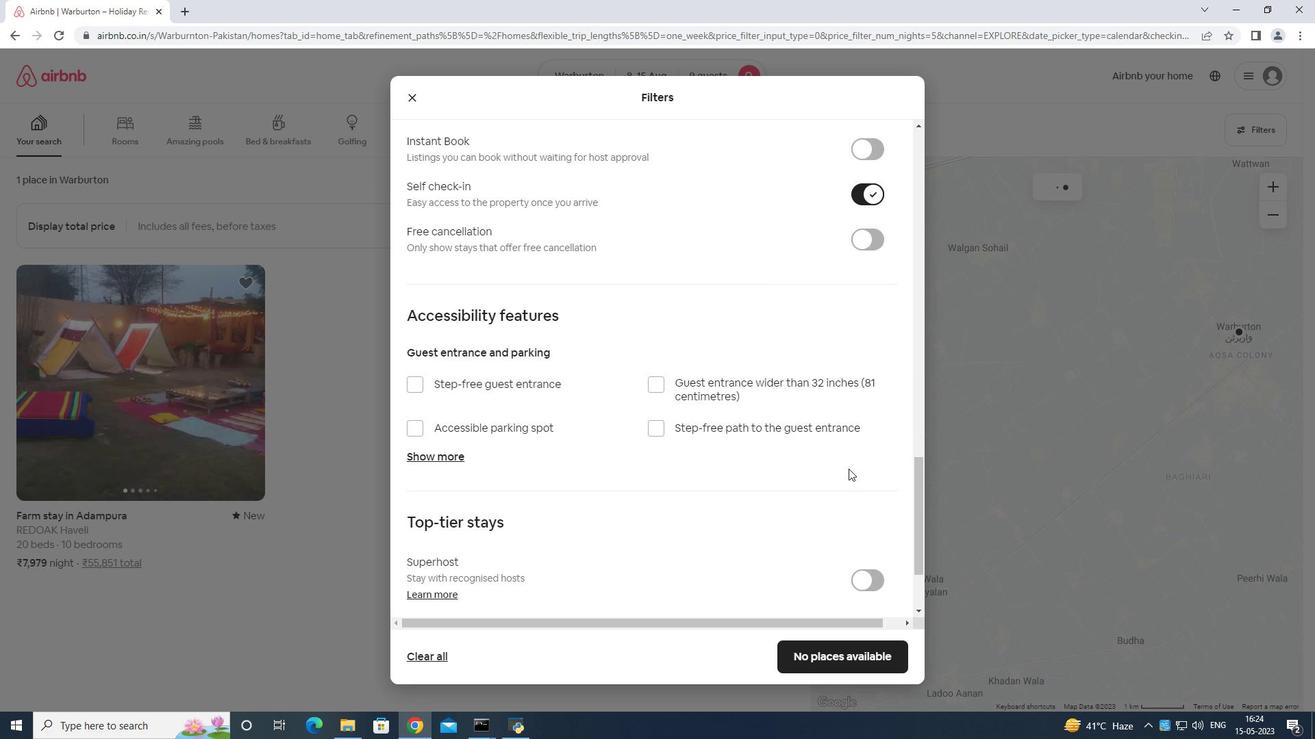 
Action: Mouse moved to (843, 469)
Screenshot: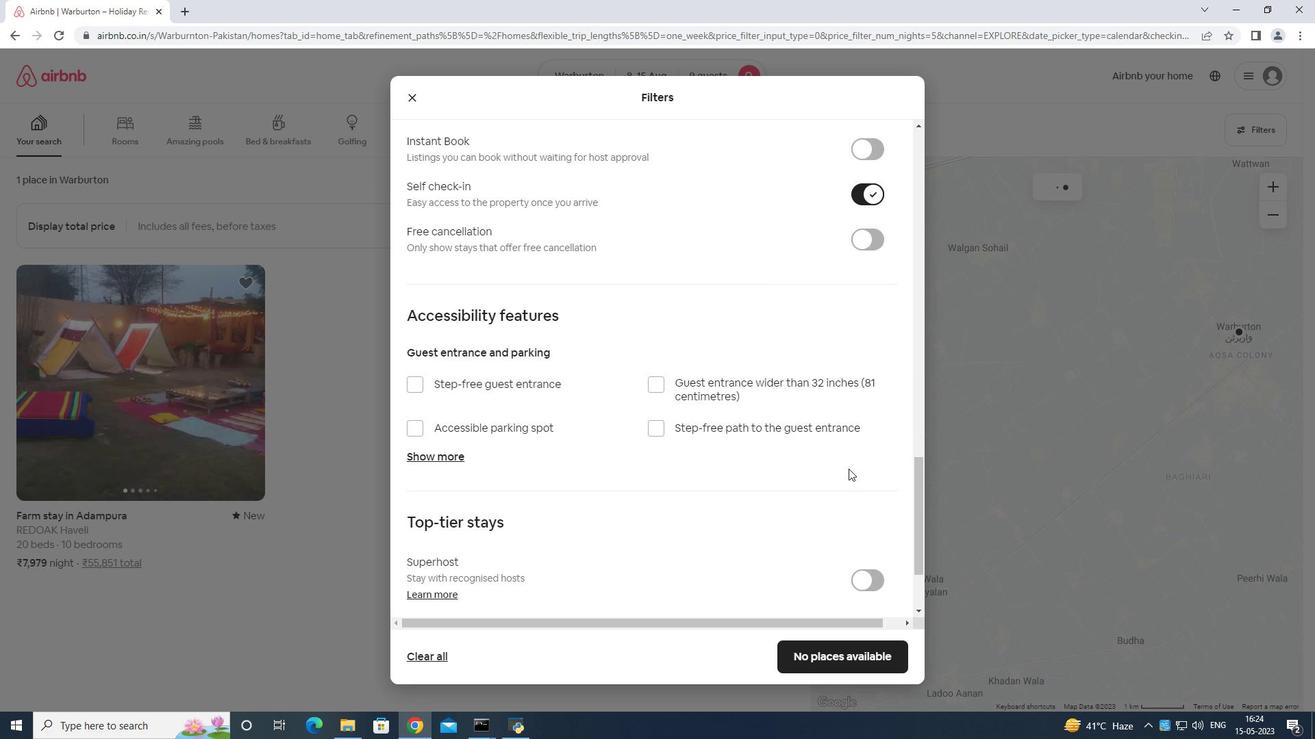 
Action: Mouse scrolled (843, 469) with delta (0, 0)
Screenshot: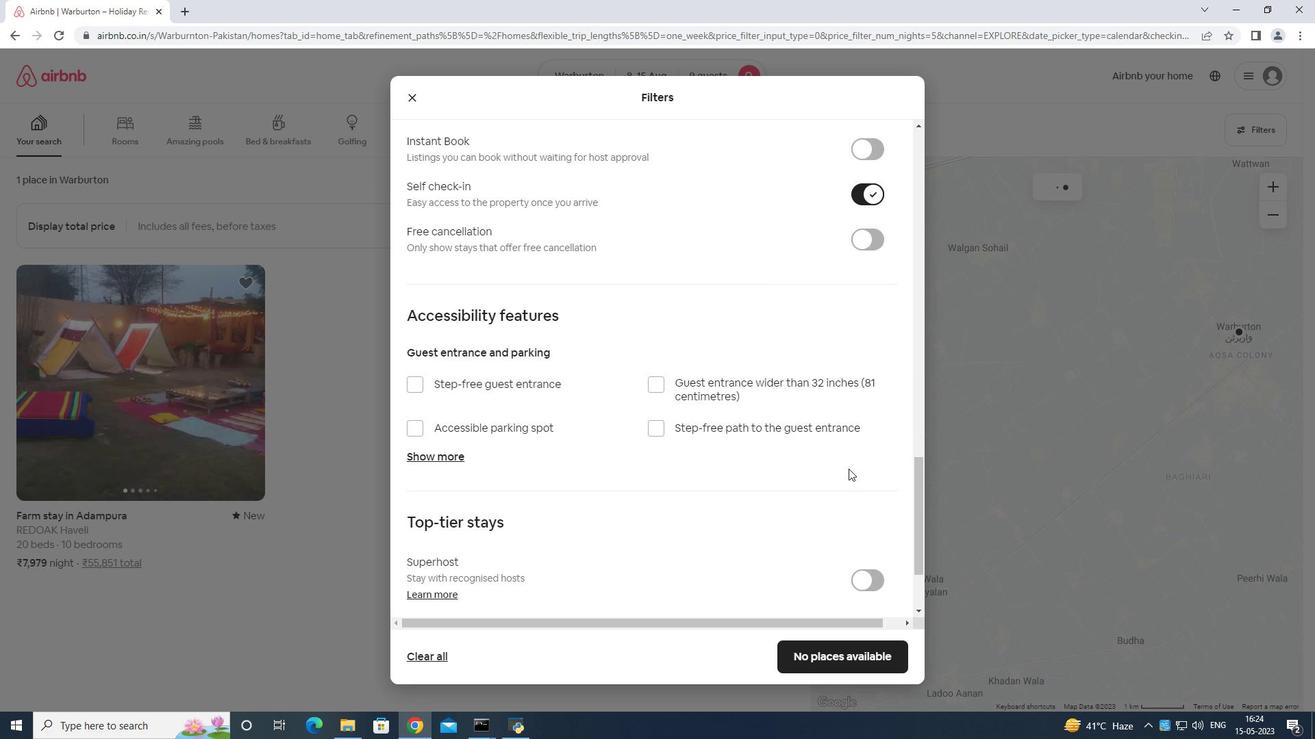 
Action: Mouse moved to (843, 470)
Screenshot: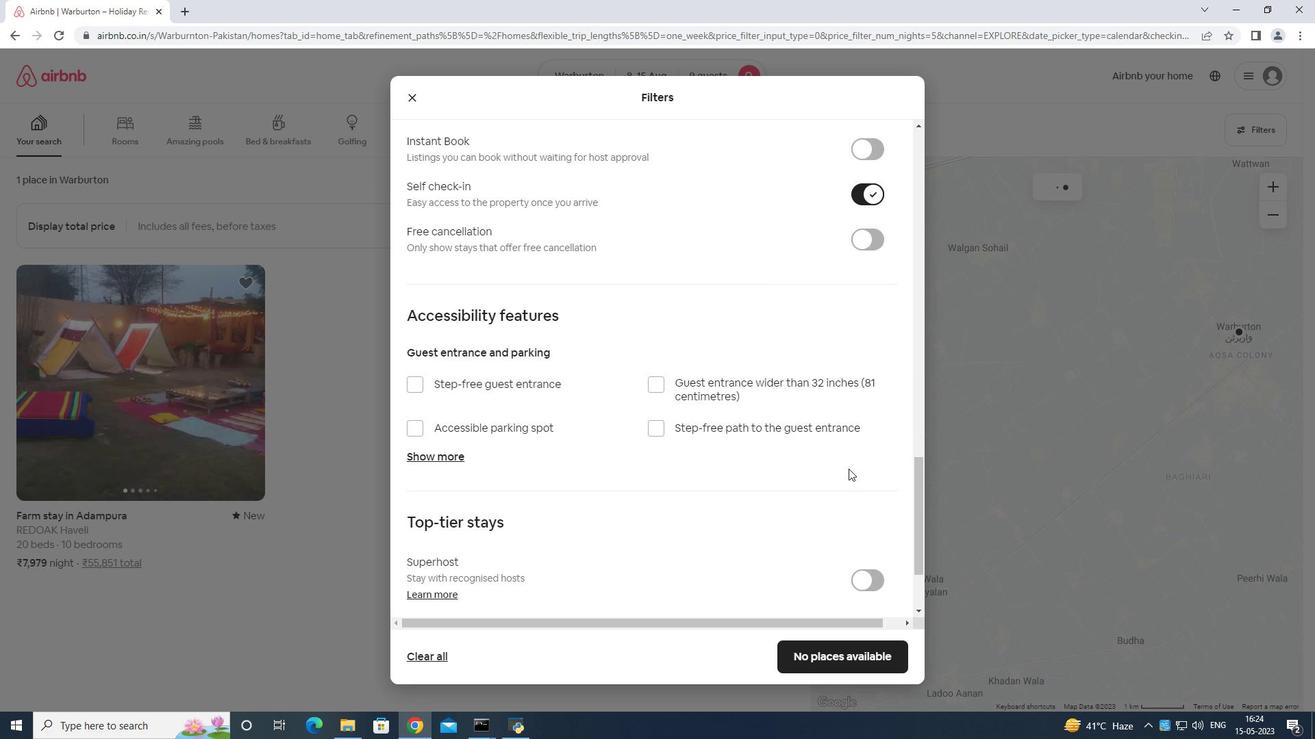 
Action: Mouse scrolled (843, 469) with delta (0, 0)
Screenshot: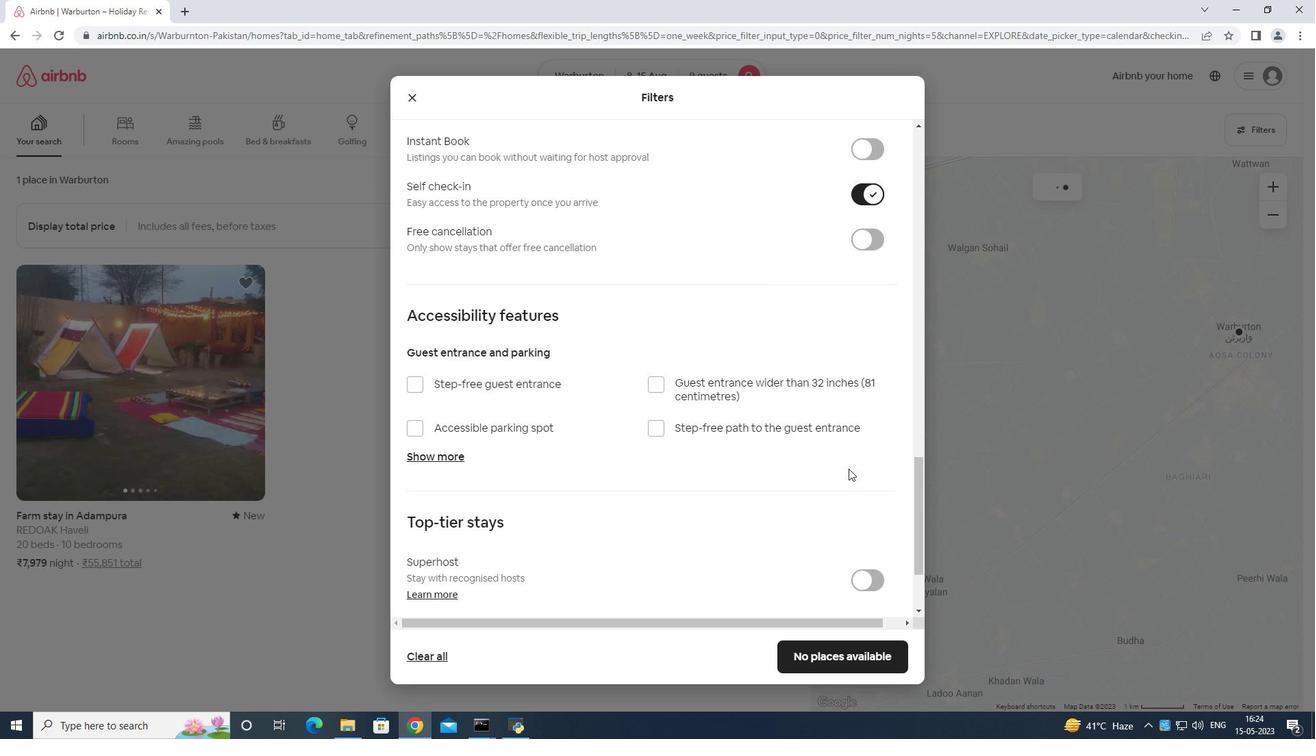 
Action: Mouse moved to (843, 472)
Screenshot: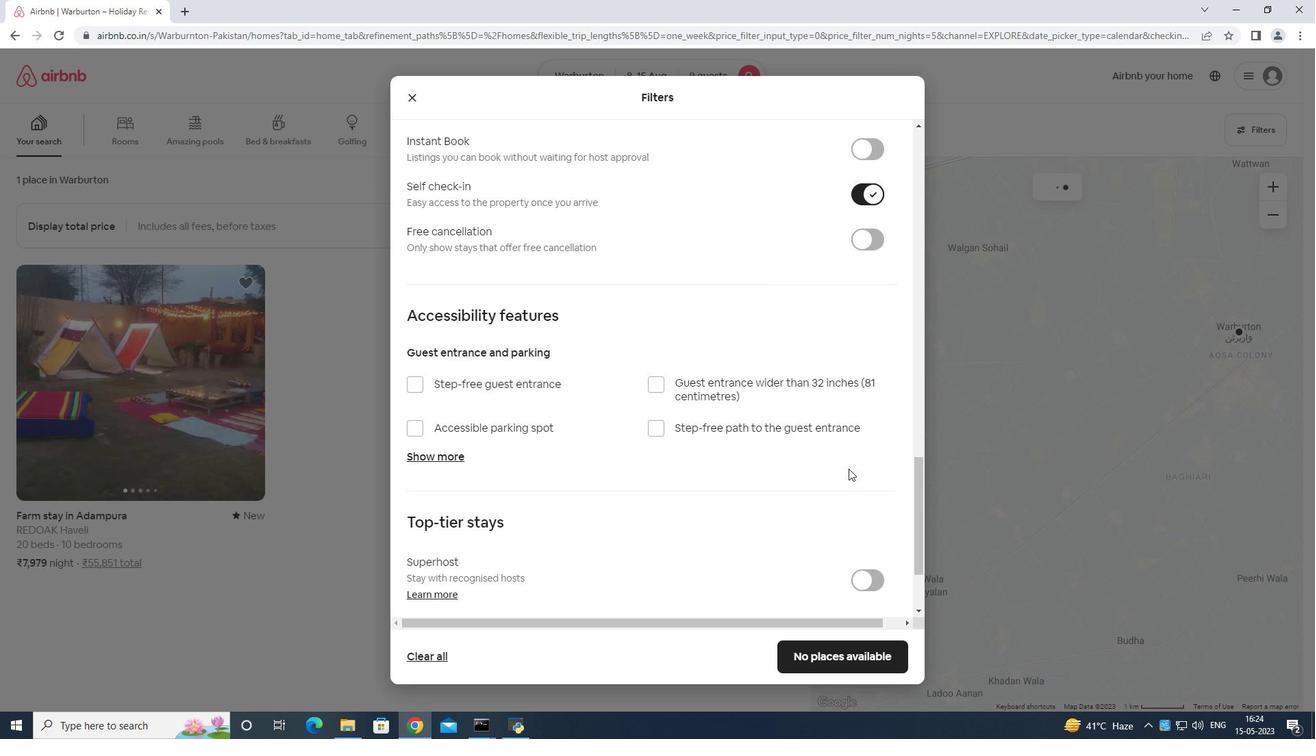 
Action: Mouse scrolled (843, 472) with delta (0, 0)
Screenshot: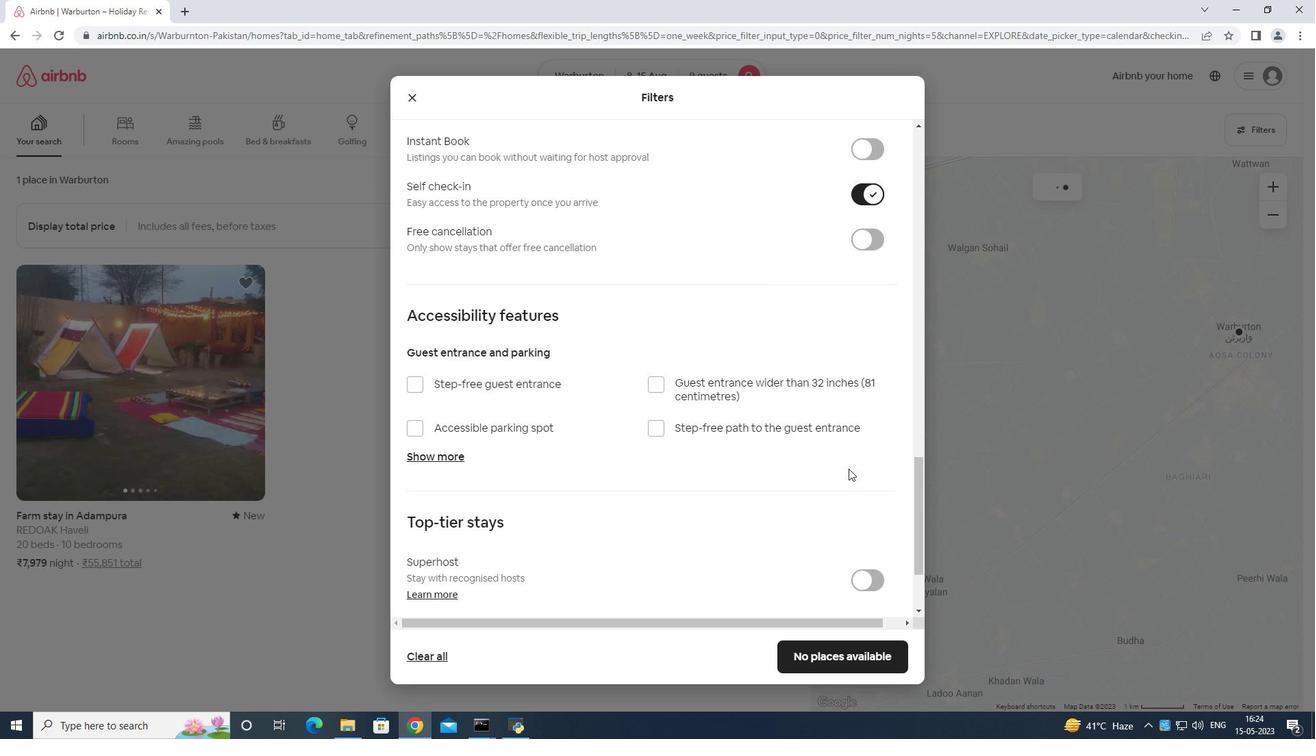 
Action: Mouse moved to (849, 454)
Screenshot: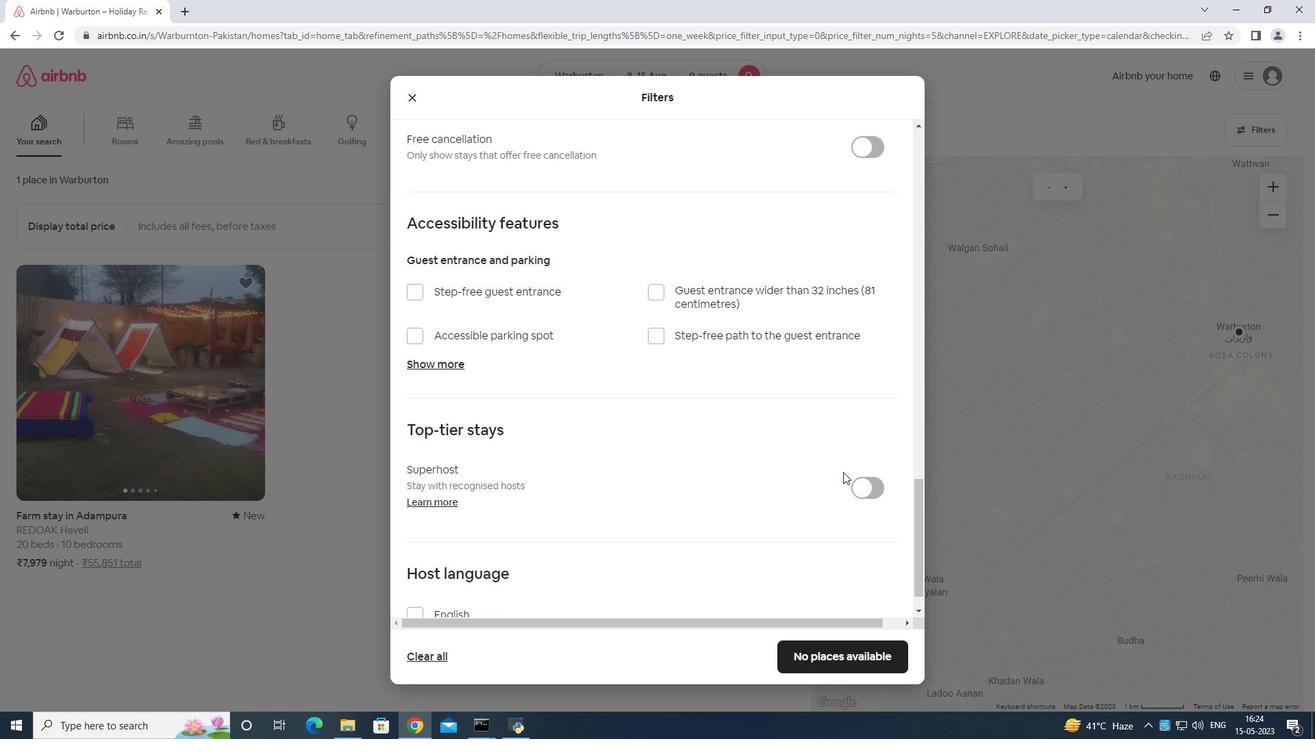 
Action: Mouse scrolled (849, 454) with delta (0, 0)
Screenshot: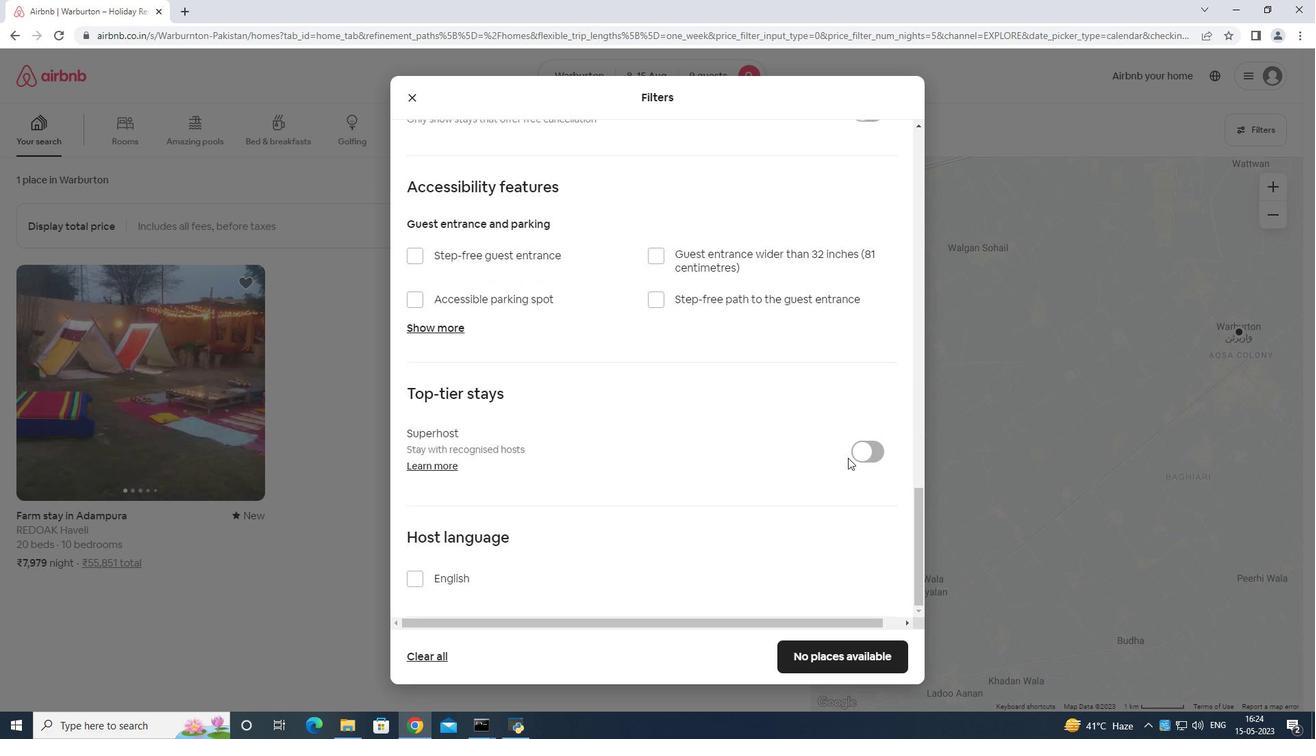 
Action: Mouse moved to (843, 461)
Screenshot: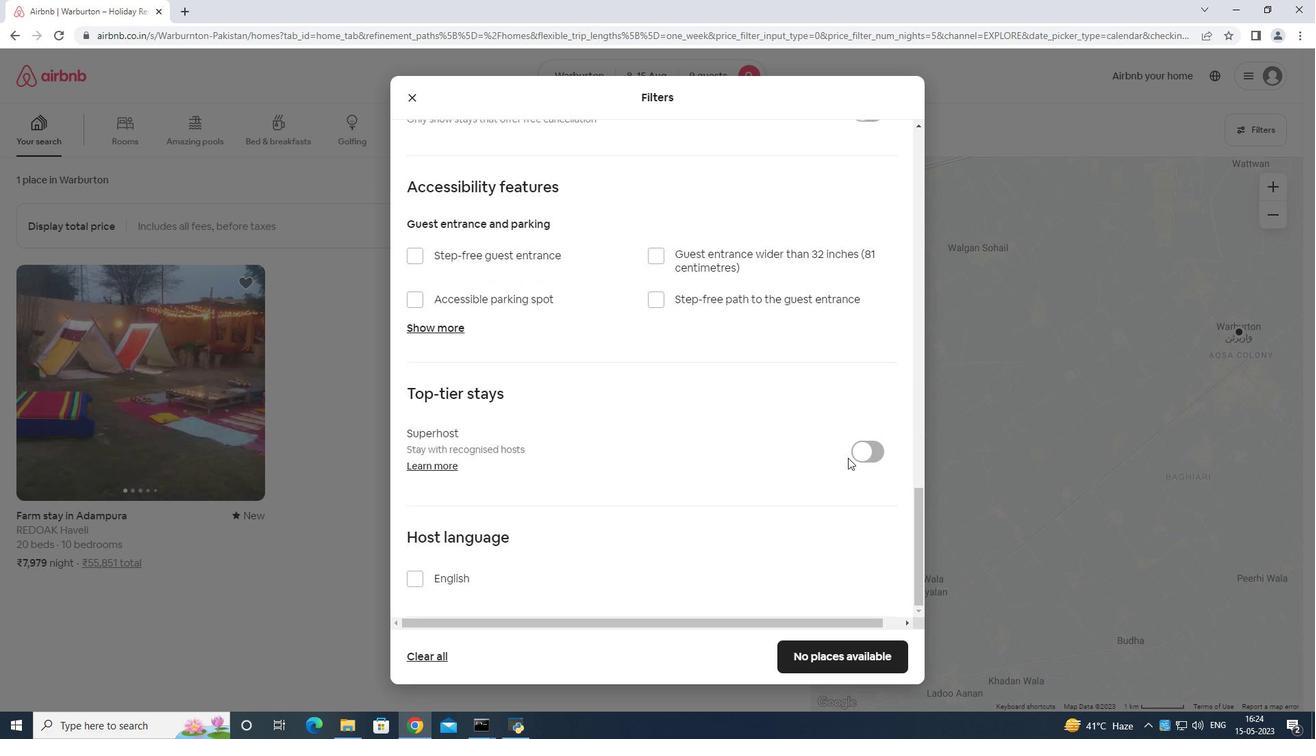 
Action: Mouse scrolled (843, 461) with delta (0, 0)
Screenshot: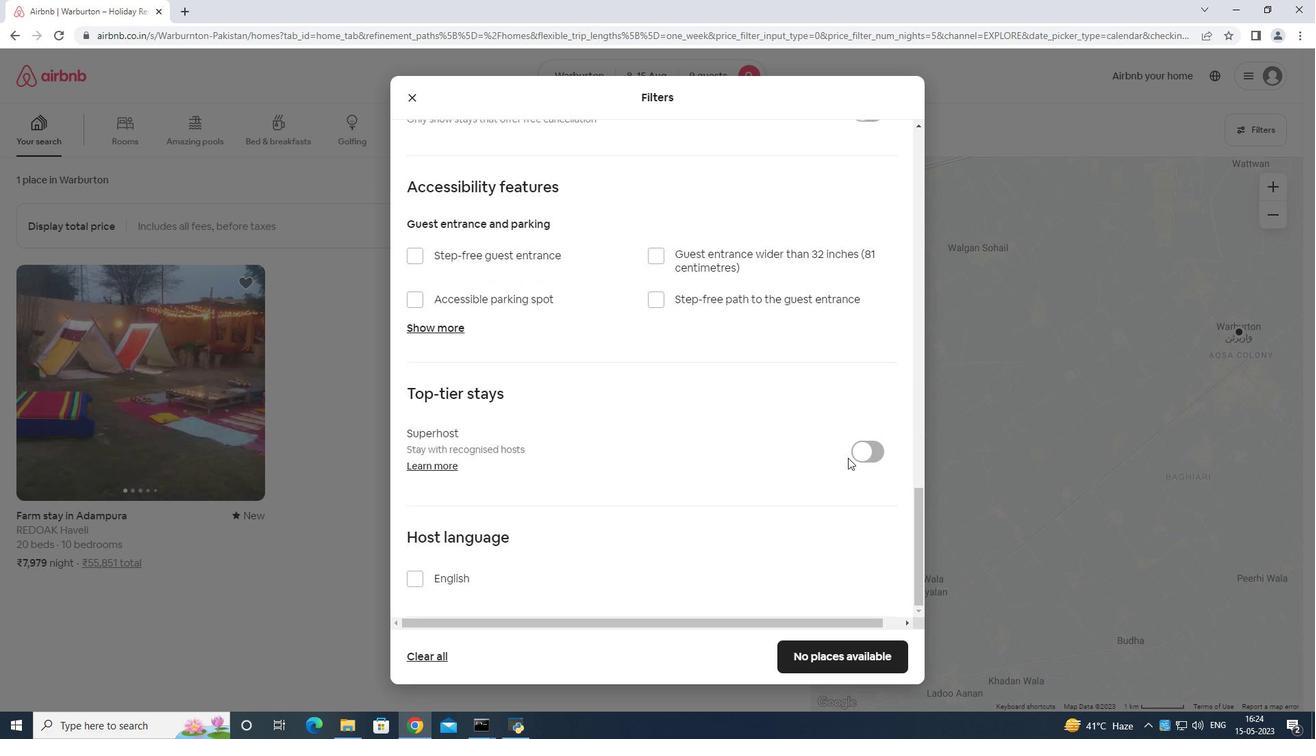 
Action: Mouse moved to (843, 463)
Screenshot: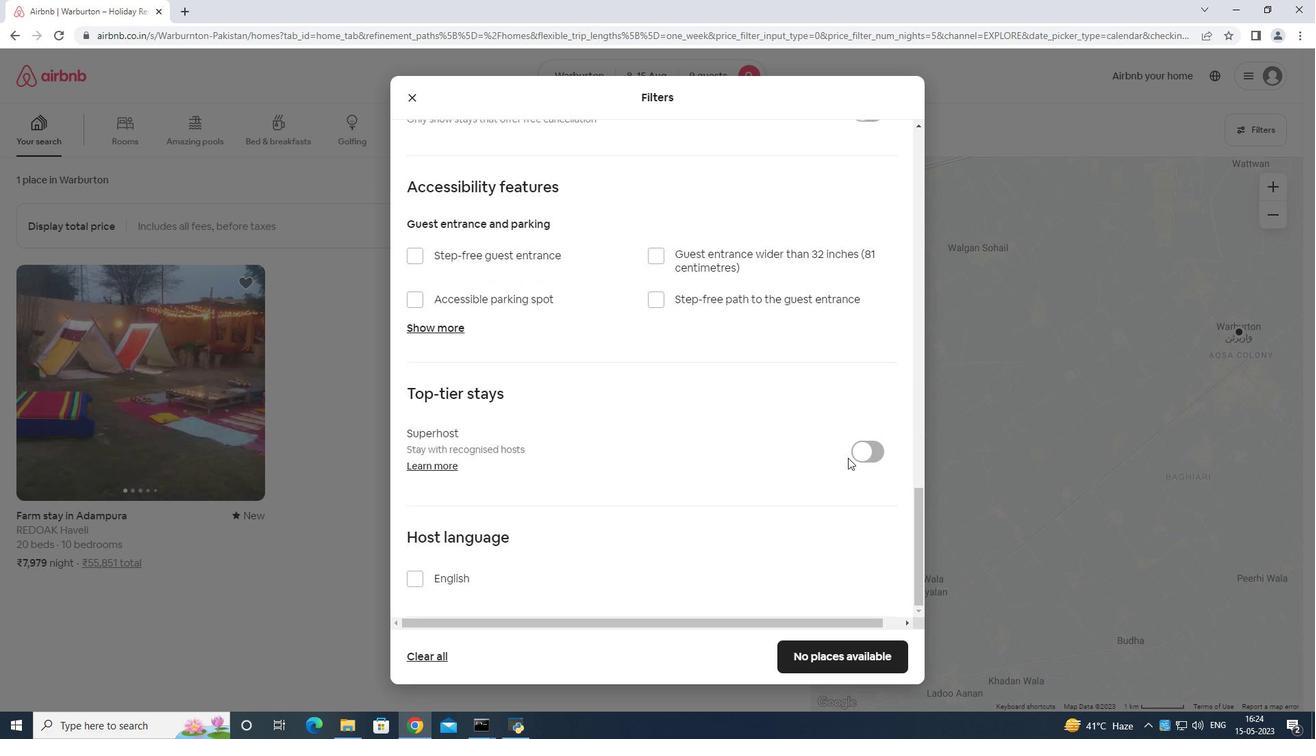
Action: Mouse scrolled (843, 462) with delta (0, 0)
Screenshot: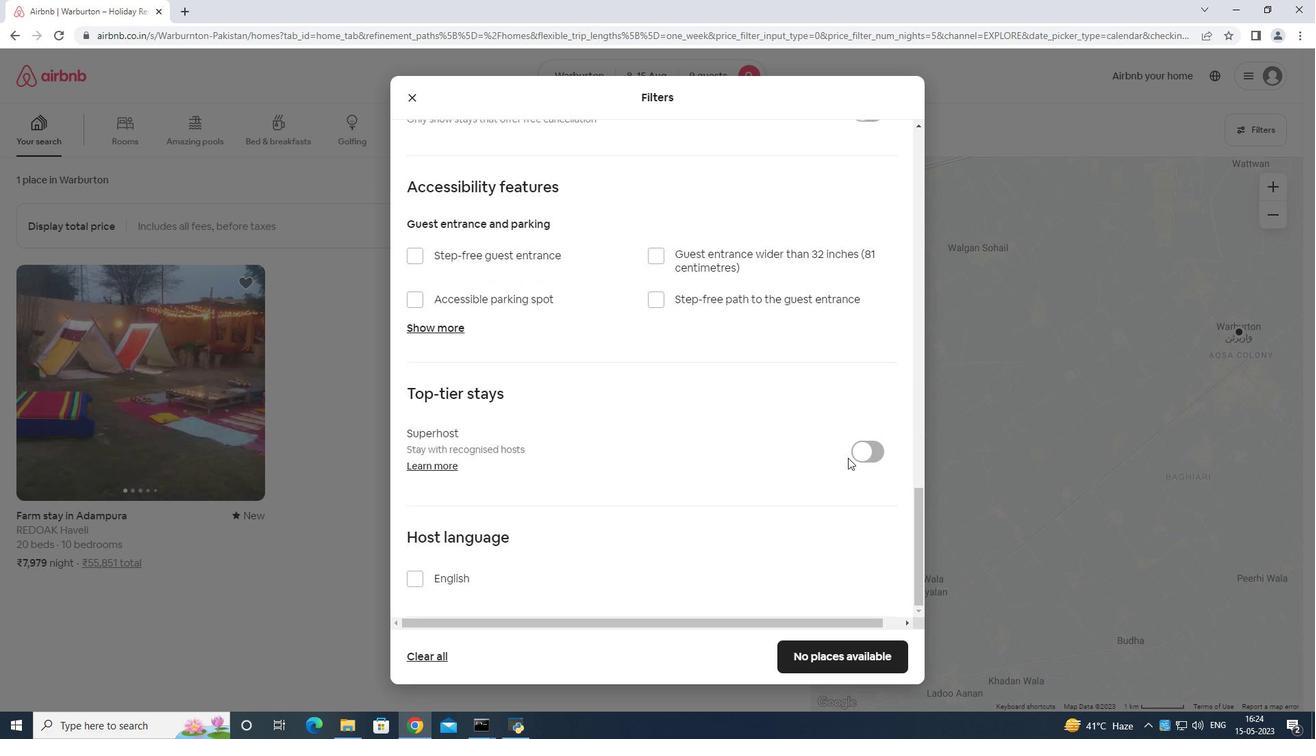 
Action: Mouse moved to (446, 570)
Screenshot: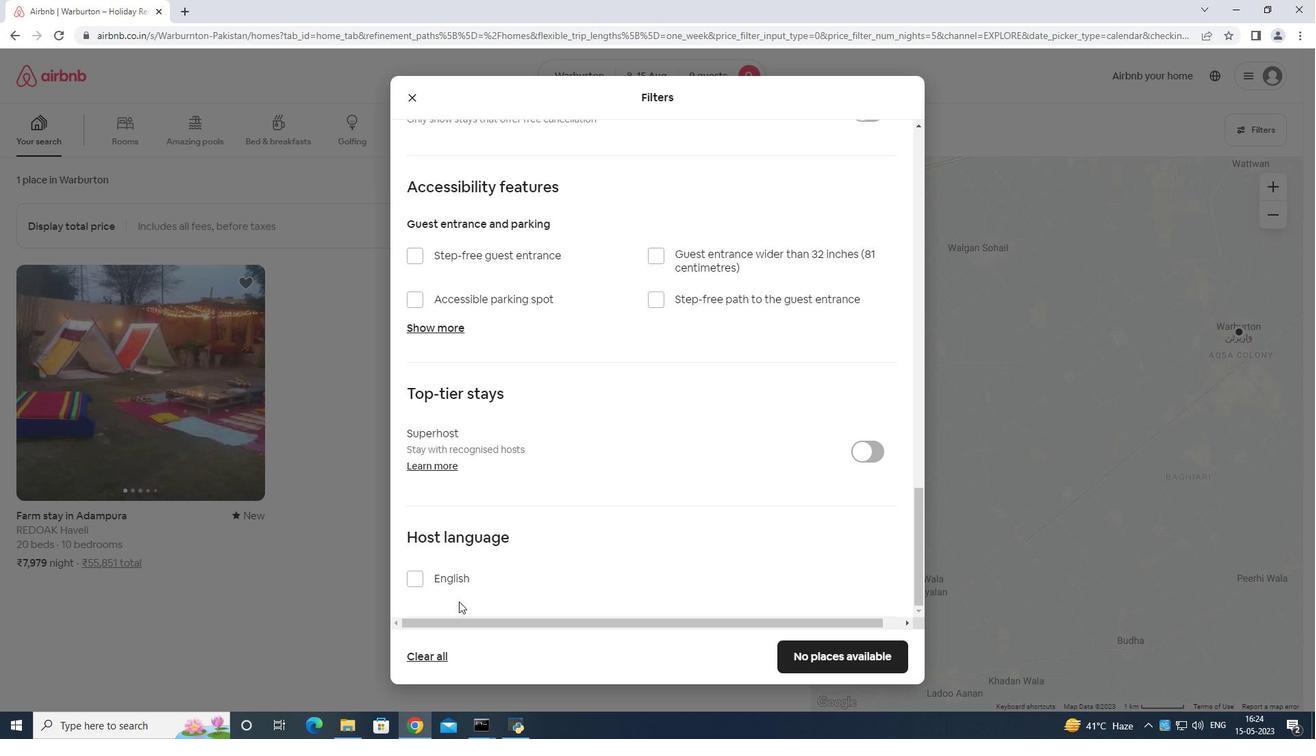 
Action: Mouse pressed left at (446, 570)
Screenshot: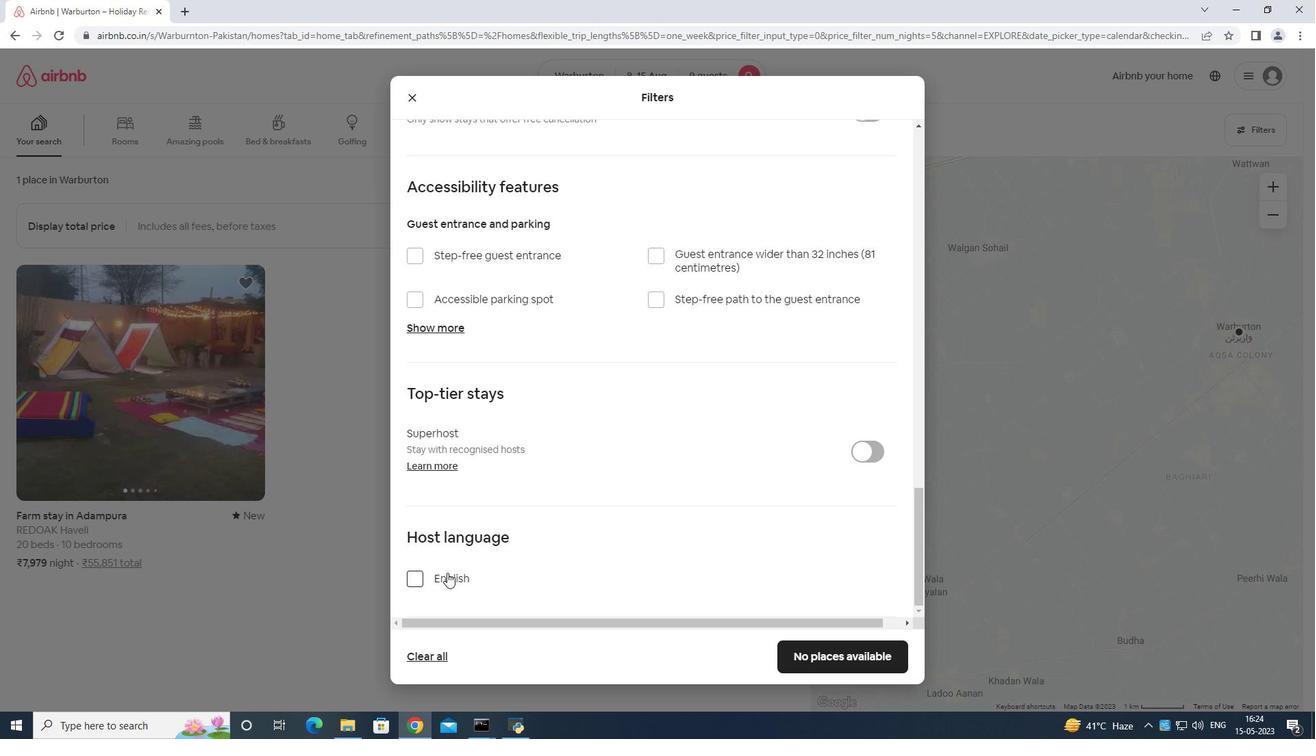
Action: Mouse moved to (402, 569)
Screenshot: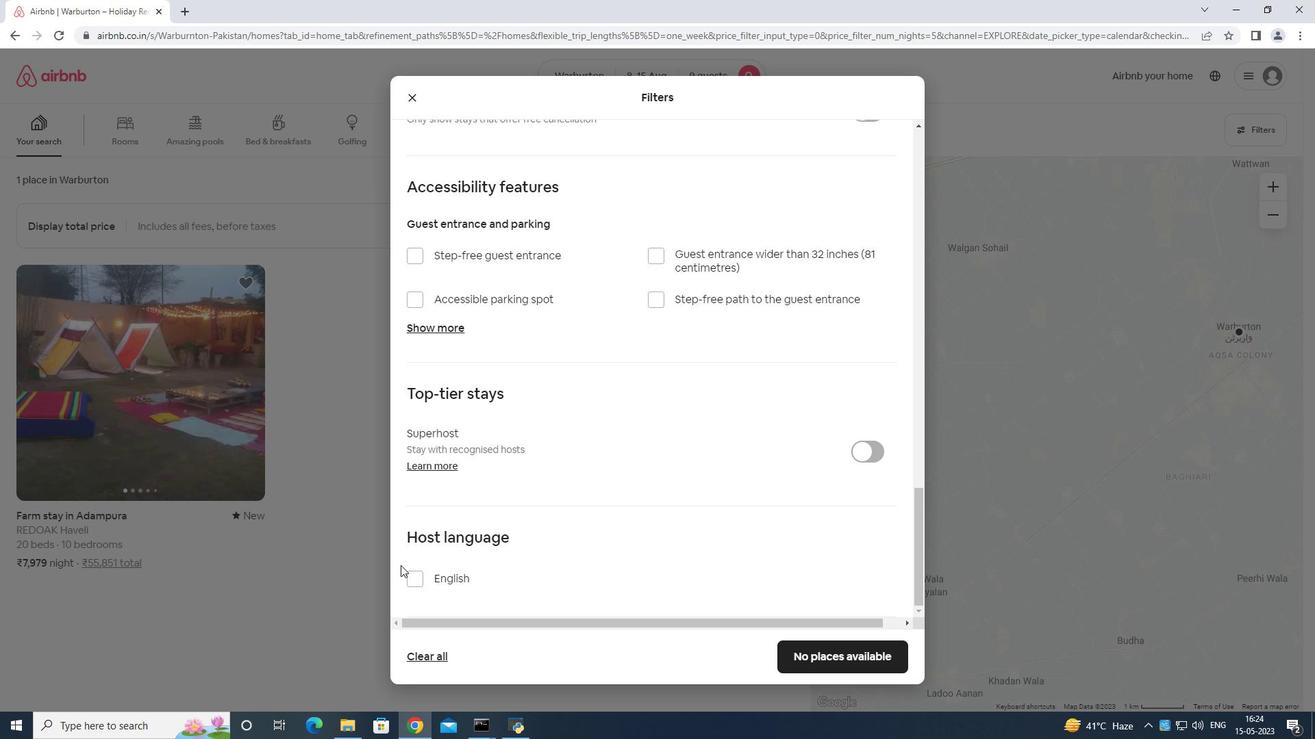
Action: Mouse pressed left at (402, 569)
Screenshot: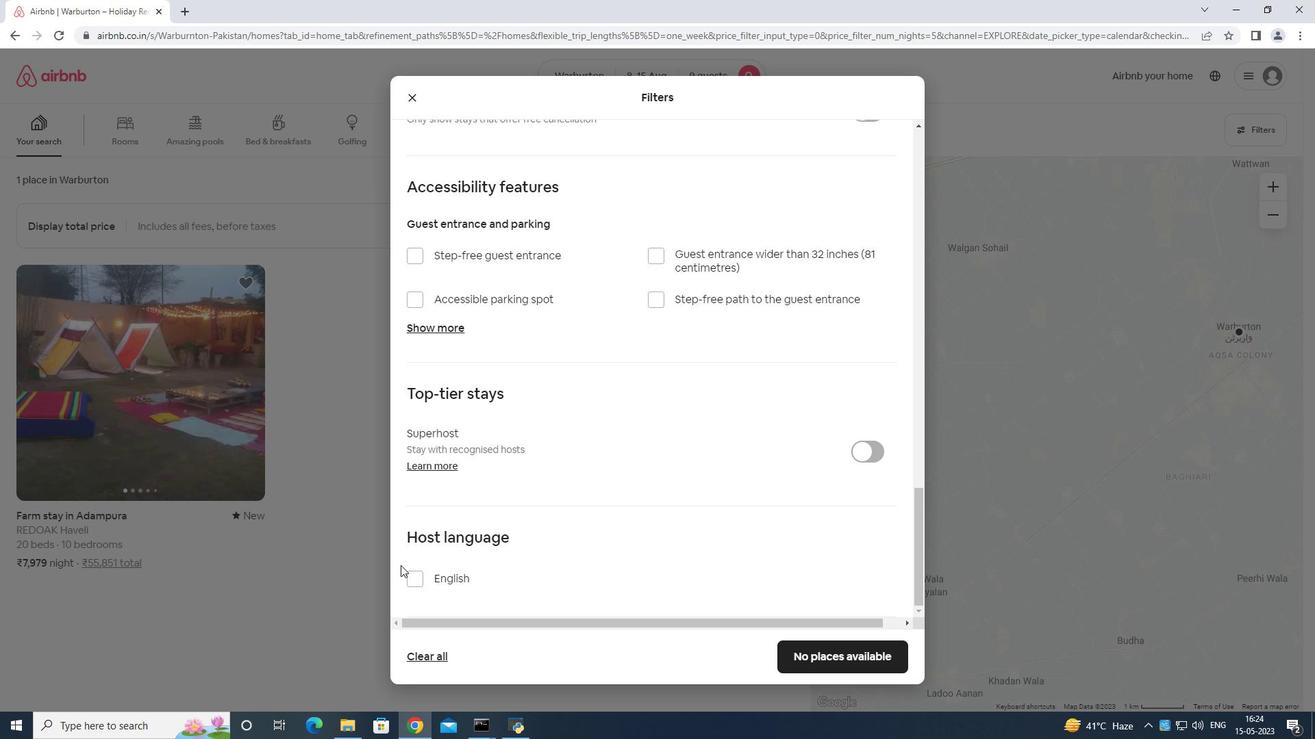 
Action: Mouse moved to (407, 576)
Screenshot: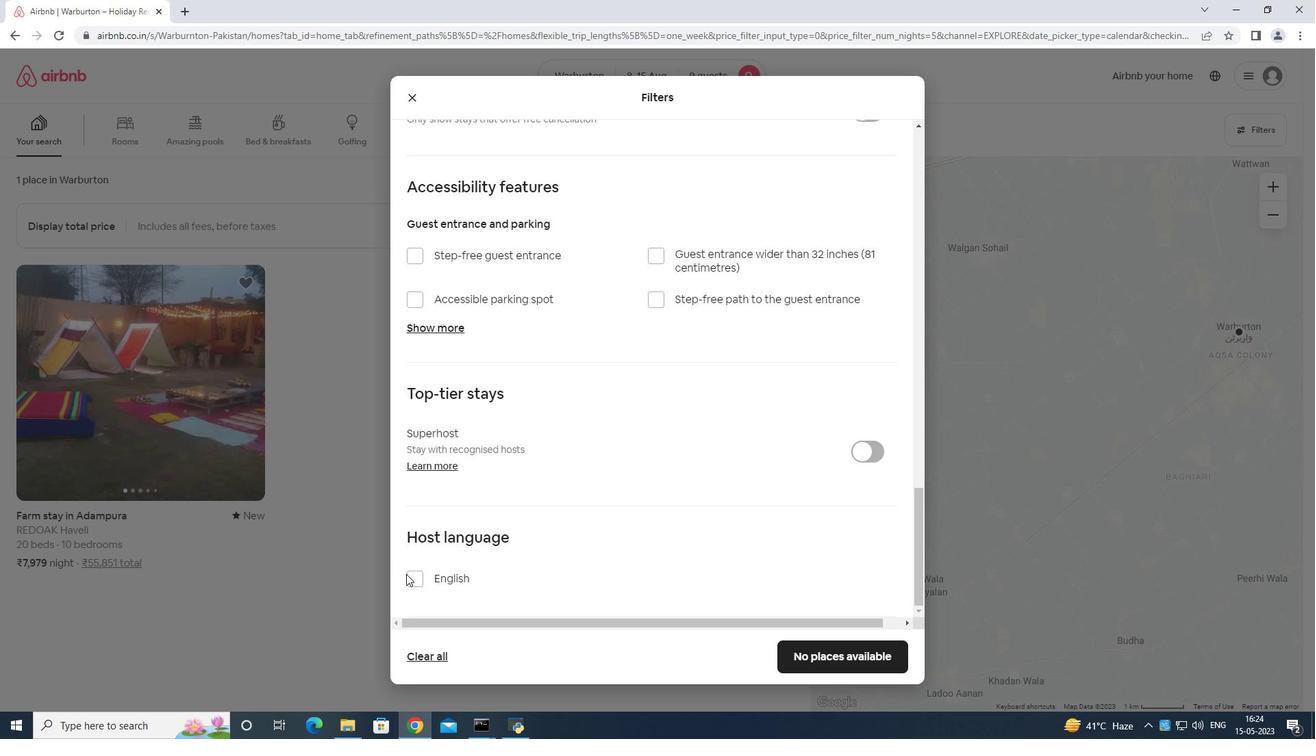 
Action: Mouse pressed left at (407, 576)
Screenshot: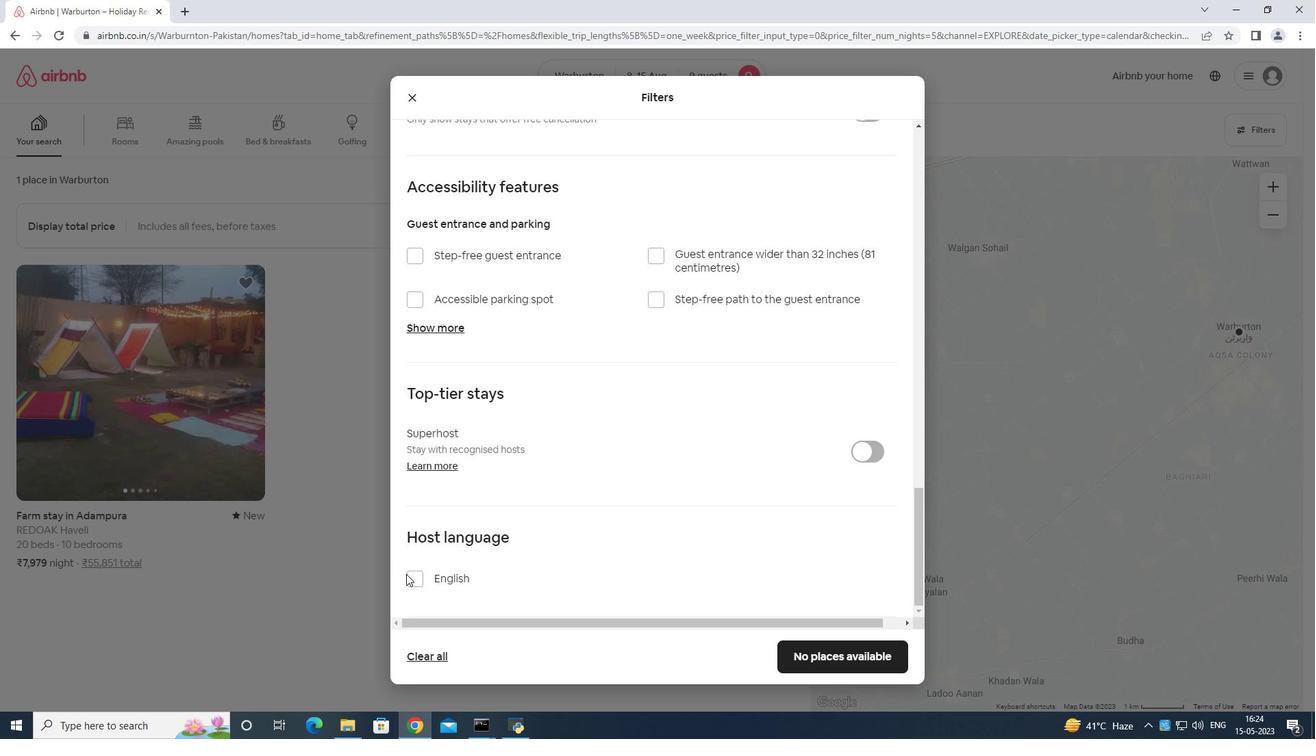 
Action: Mouse moved to (828, 661)
Screenshot: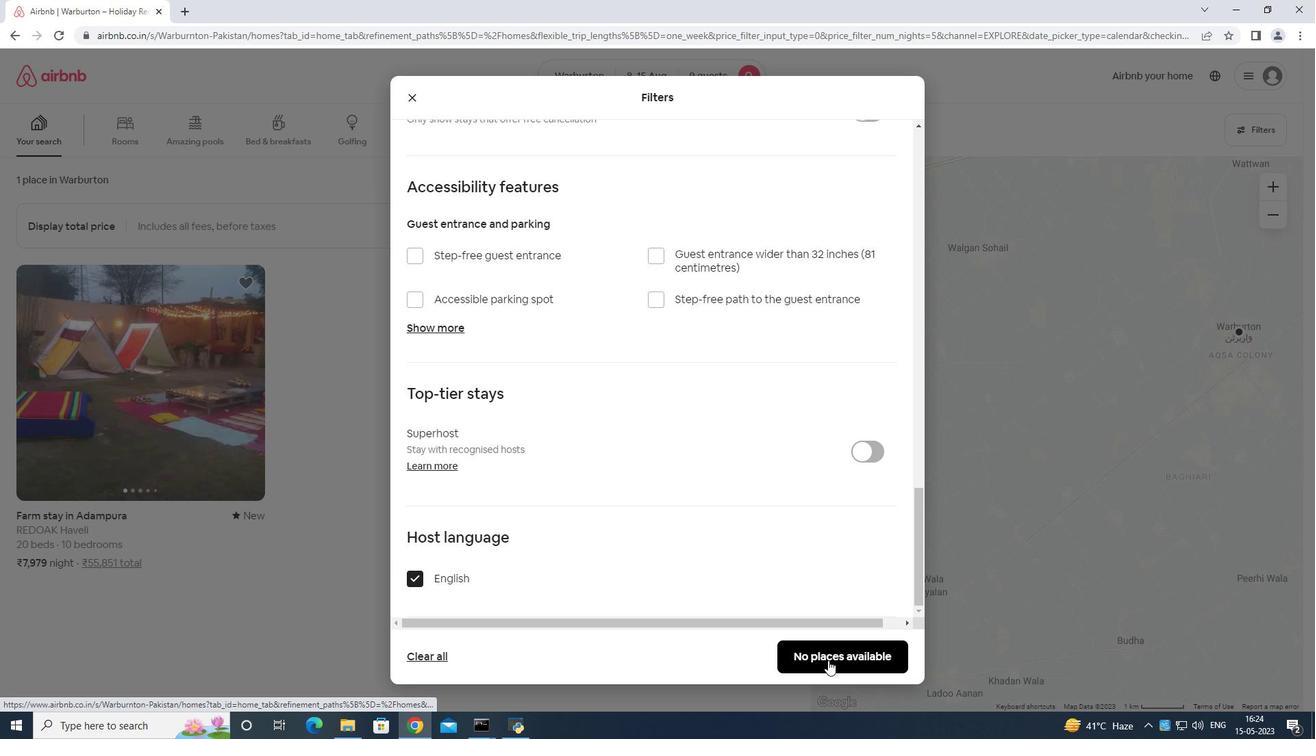 
Action: Mouse pressed left at (828, 661)
Screenshot: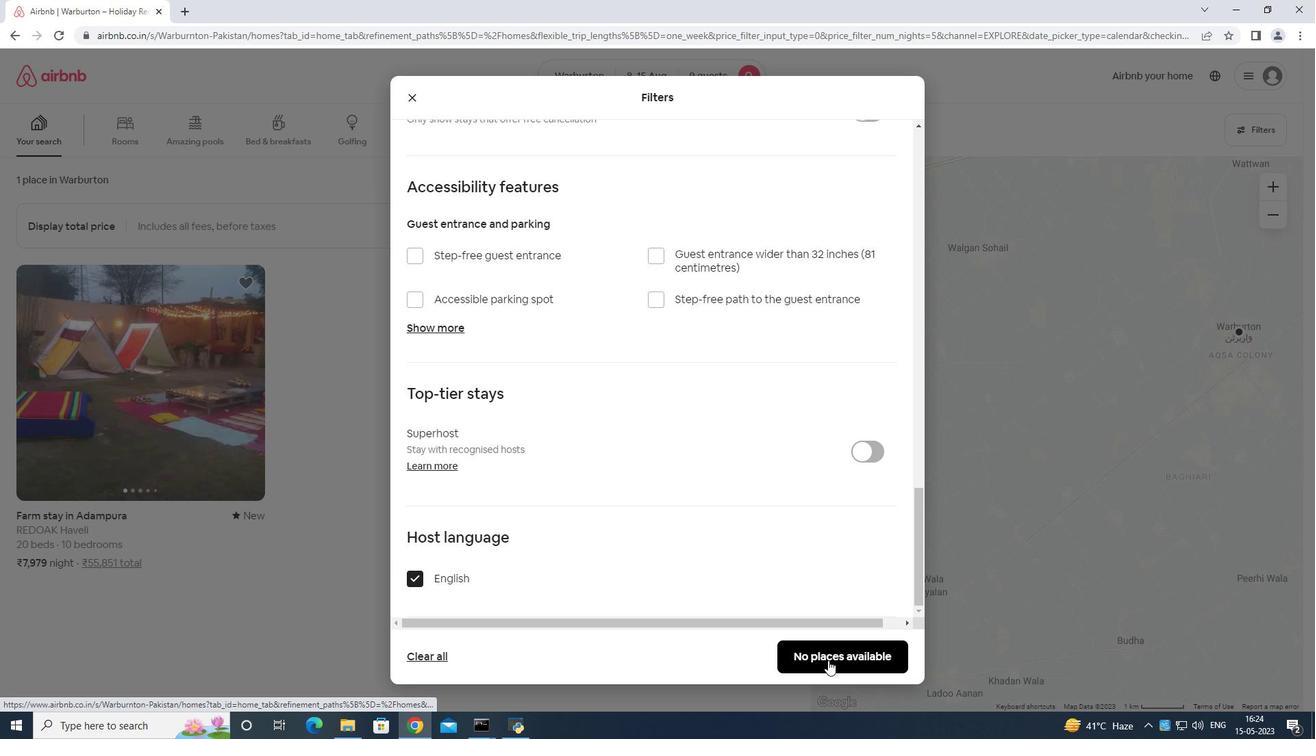 
Action: Mouse moved to (830, 659)
Screenshot: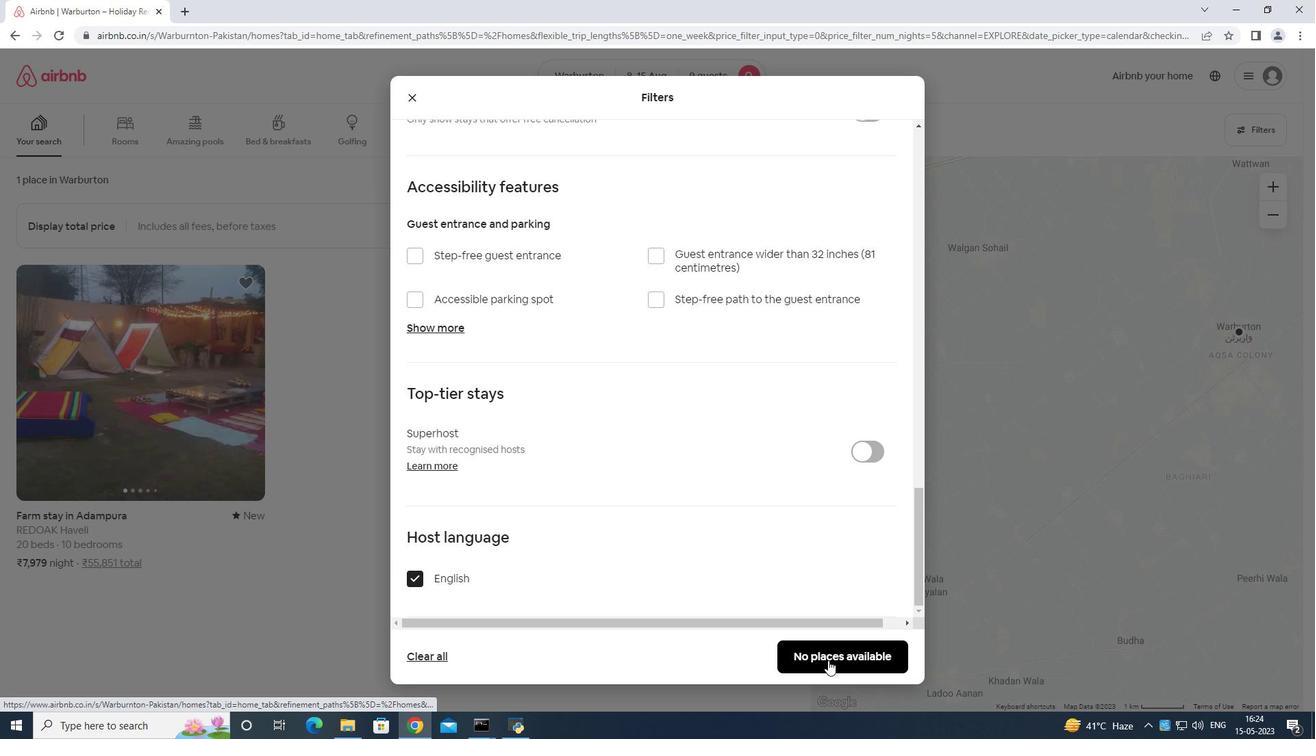 
